 Task: Find connections with filter location Sassandra with filter topic #Saleswith filter profile language French with filter current company ICICI Lombard with filter school Holy Angels Convent School - India with filter industry Mattress and Blinds Manufacturing with filter service category Android Development with filter keywords title Sales Representative
Action: Mouse moved to (678, 90)
Screenshot: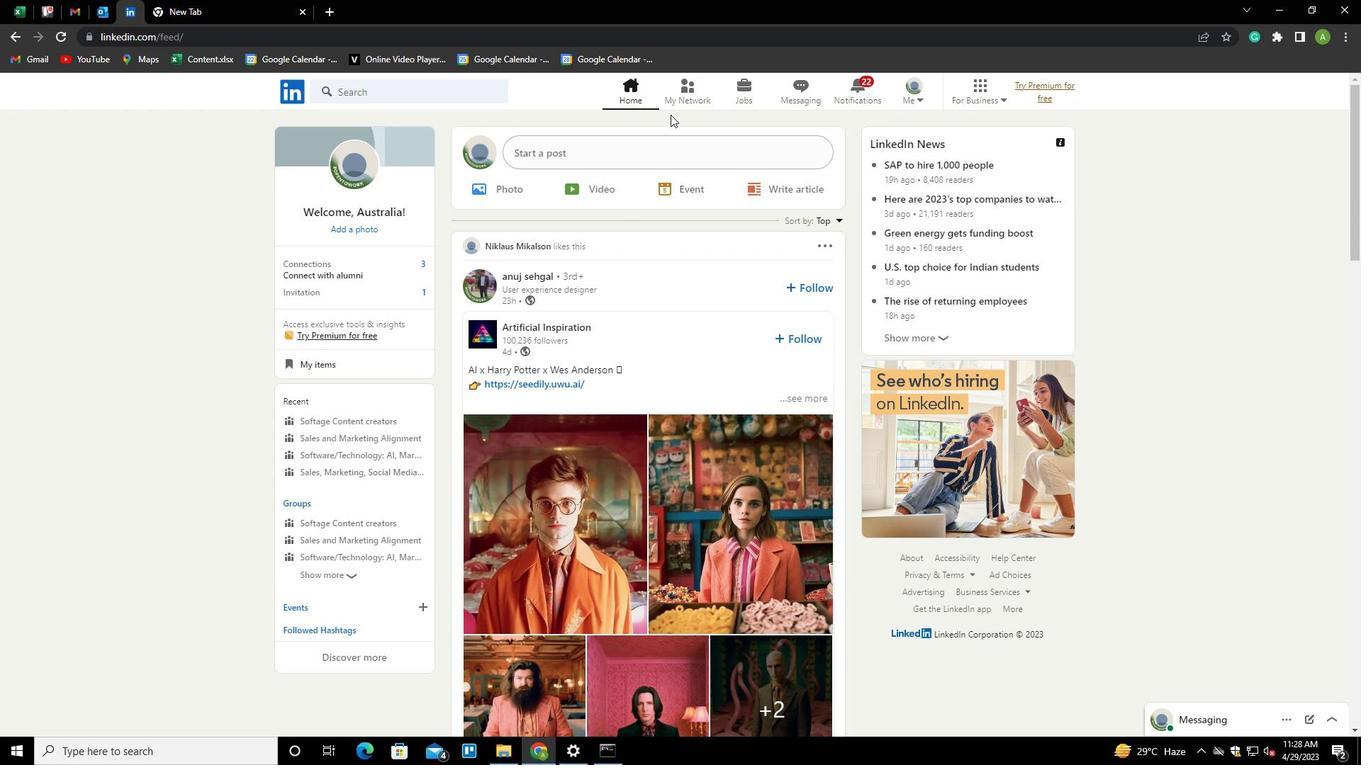 
Action: Mouse pressed left at (678, 90)
Screenshot: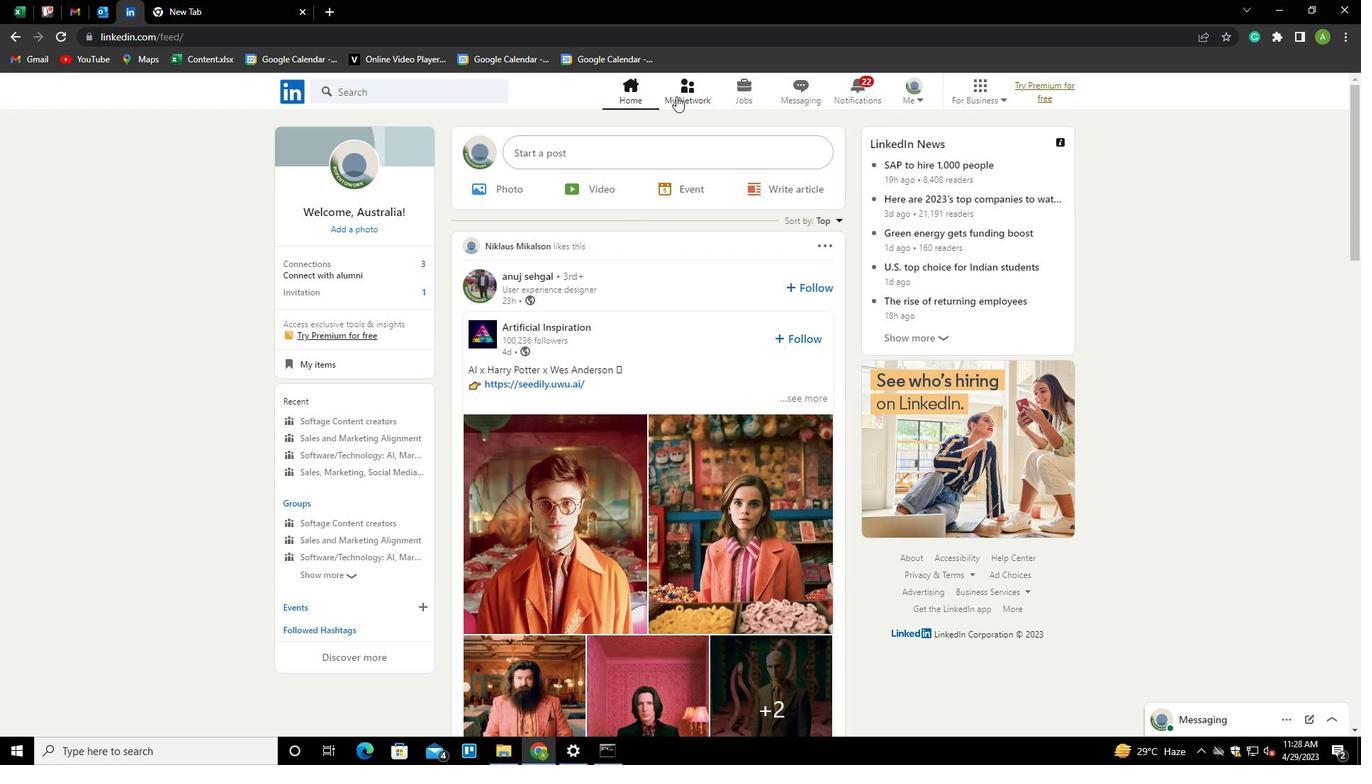 
Action: Mouse moved to (382, 170)
Screenshot: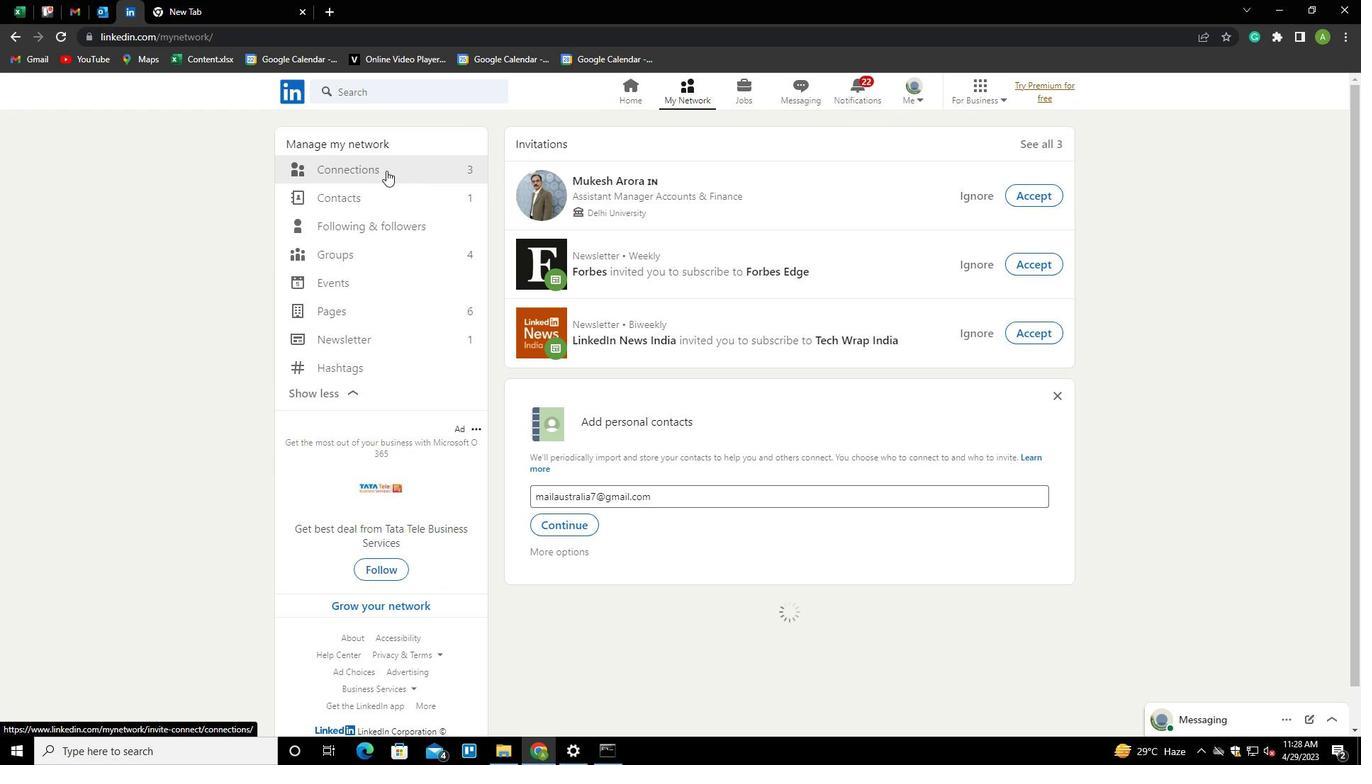 
Action: Mouse pressed left at (382, 170)
Screenshot: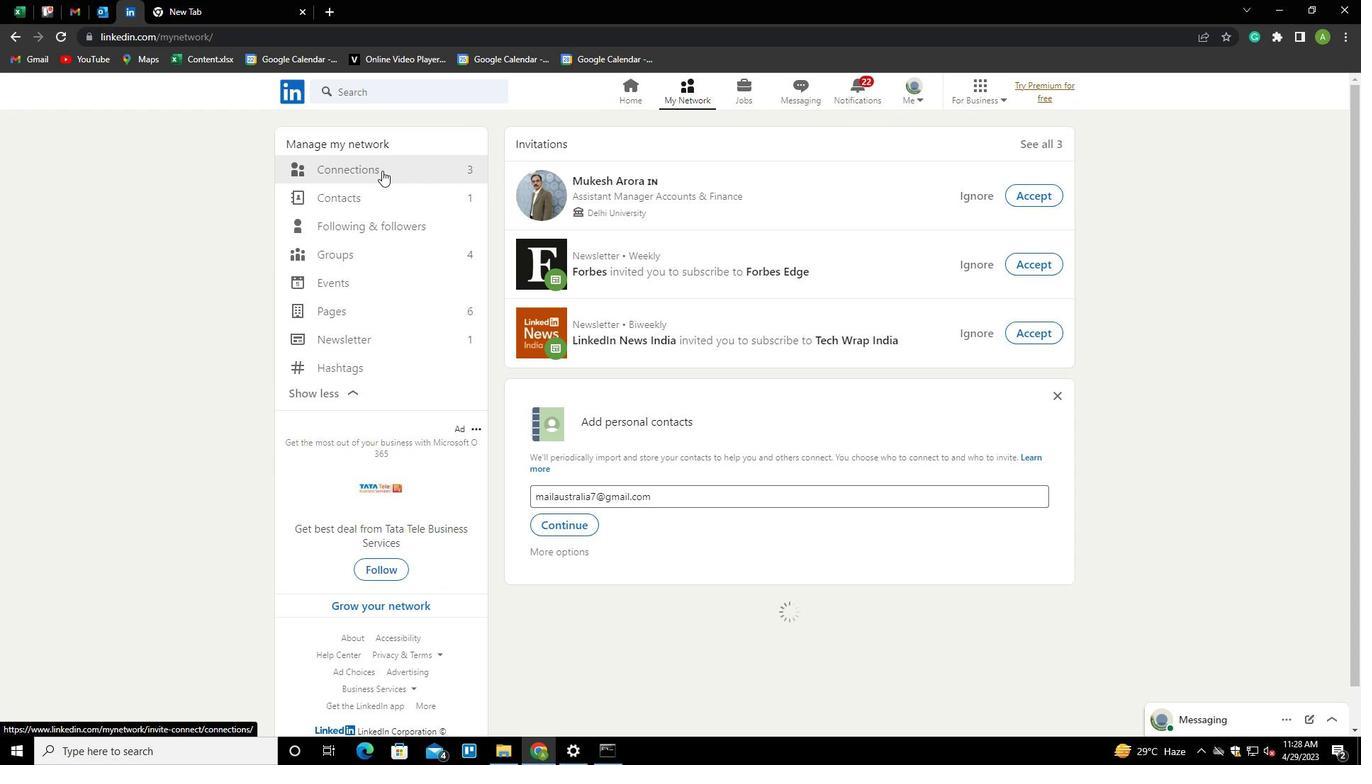 
Action: Mouse moved to (779, 169)
Screenshot: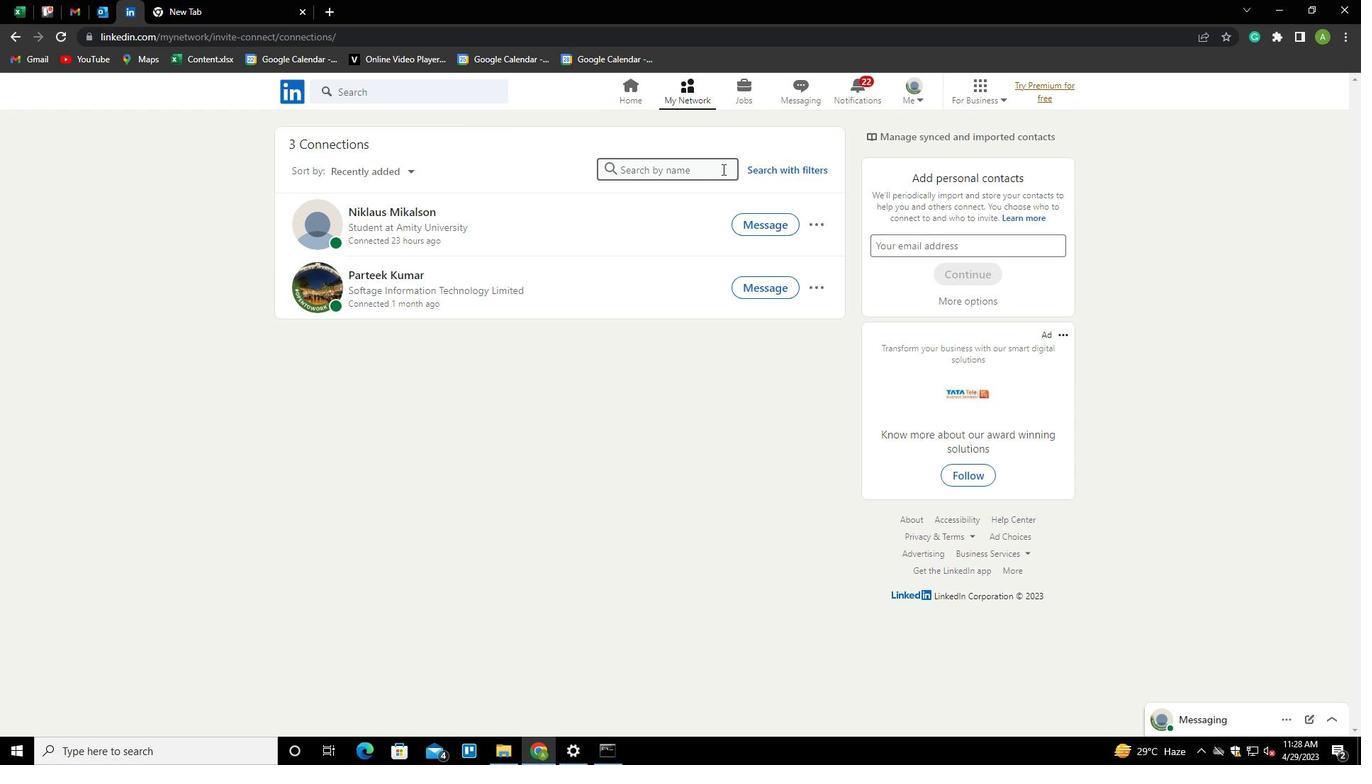 
Action: Mouse pressed left at (779, 169)
Screenshot: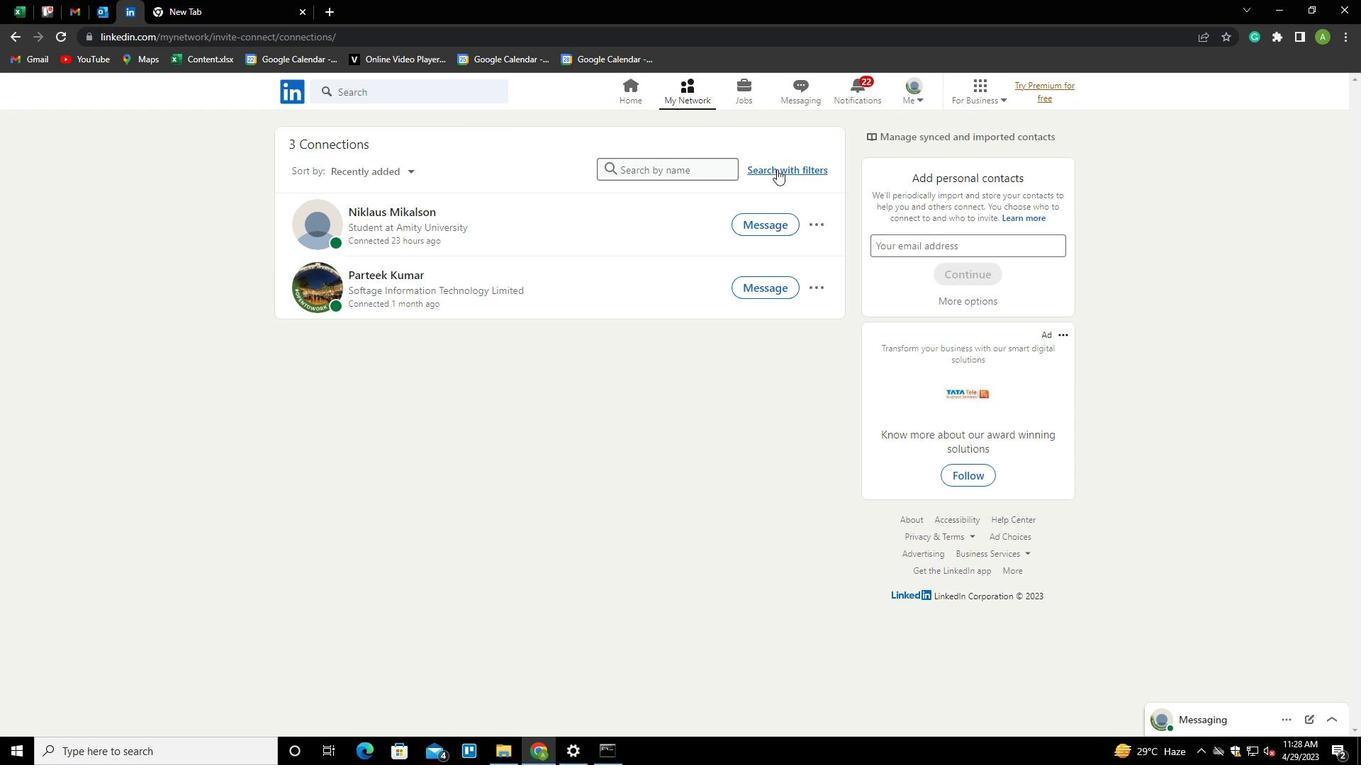 
Action: Mouse moved to (724, 129)
Screenshot: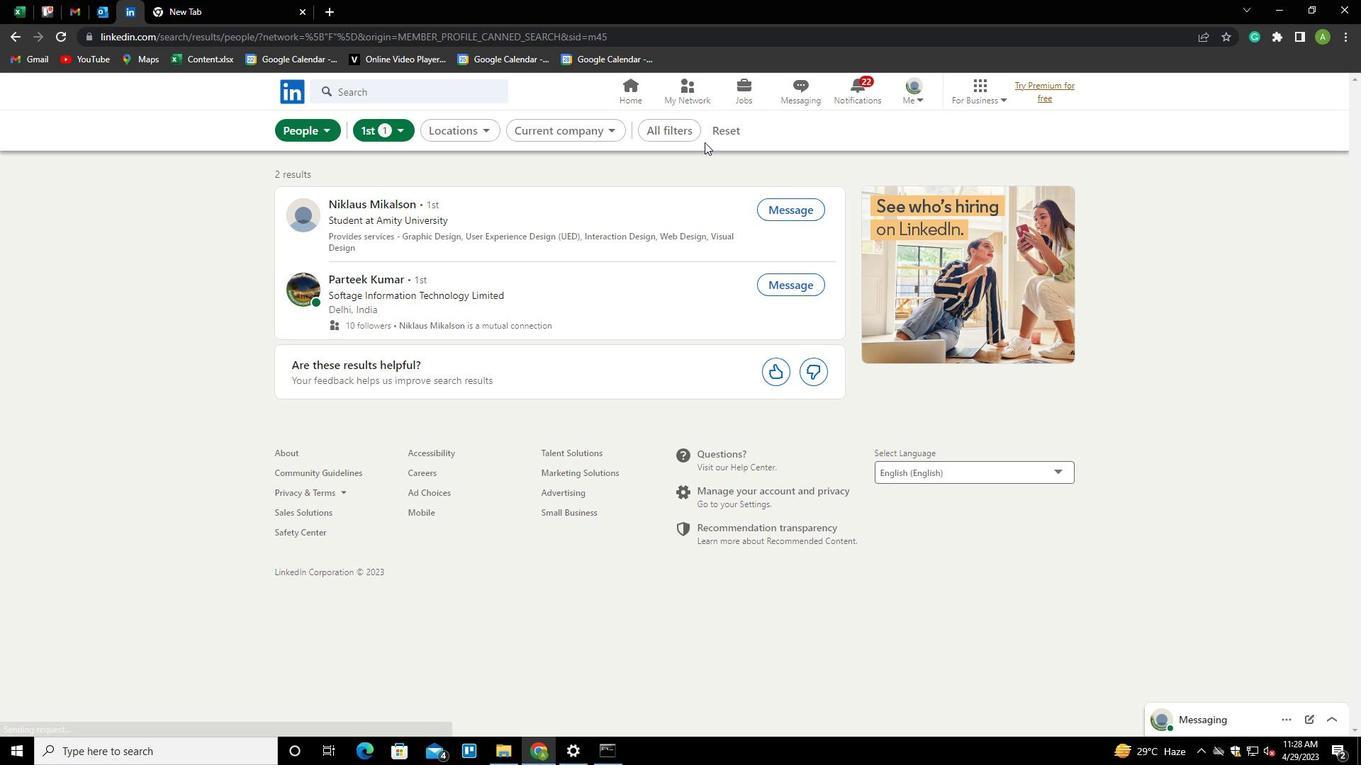
Action: Mouse pressed left at (724, 129)
Screenshot: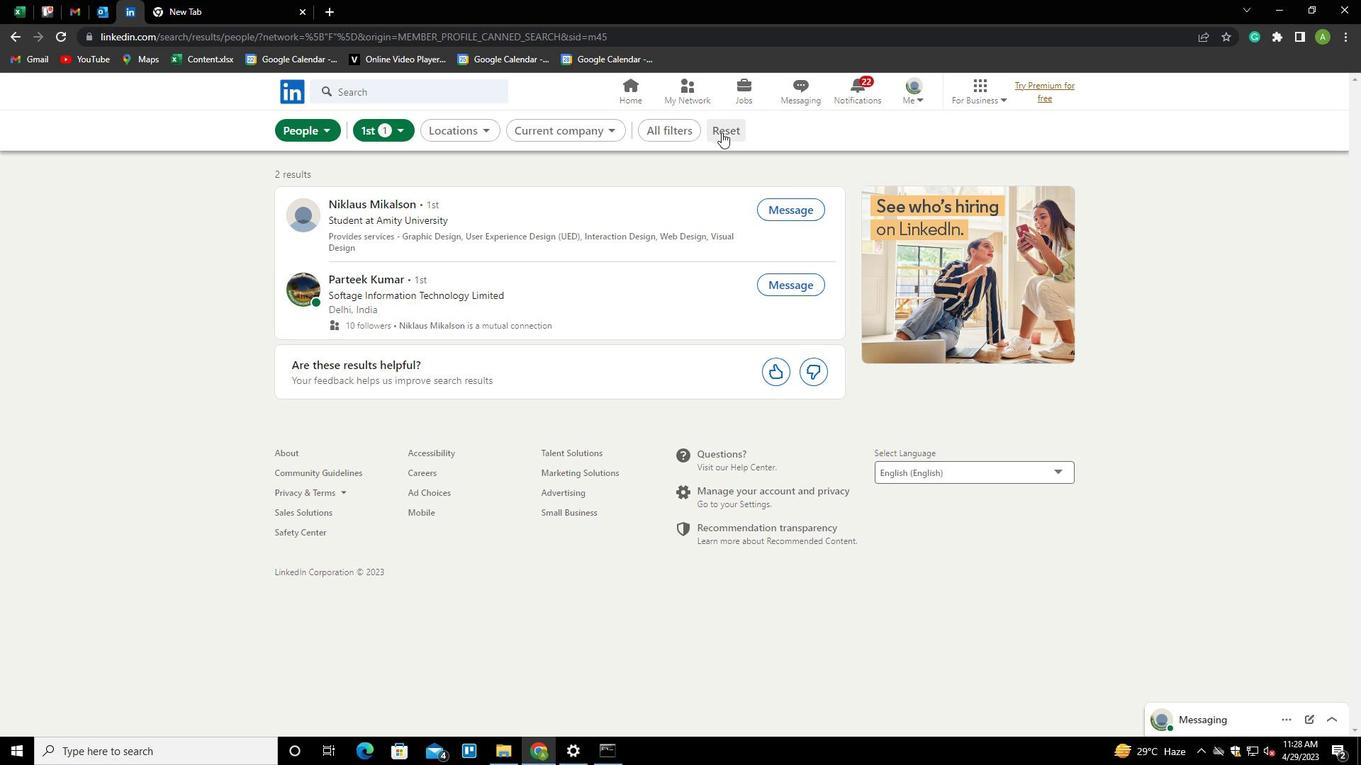 
Action: Mouse moved to (707, 131)
Screenshot: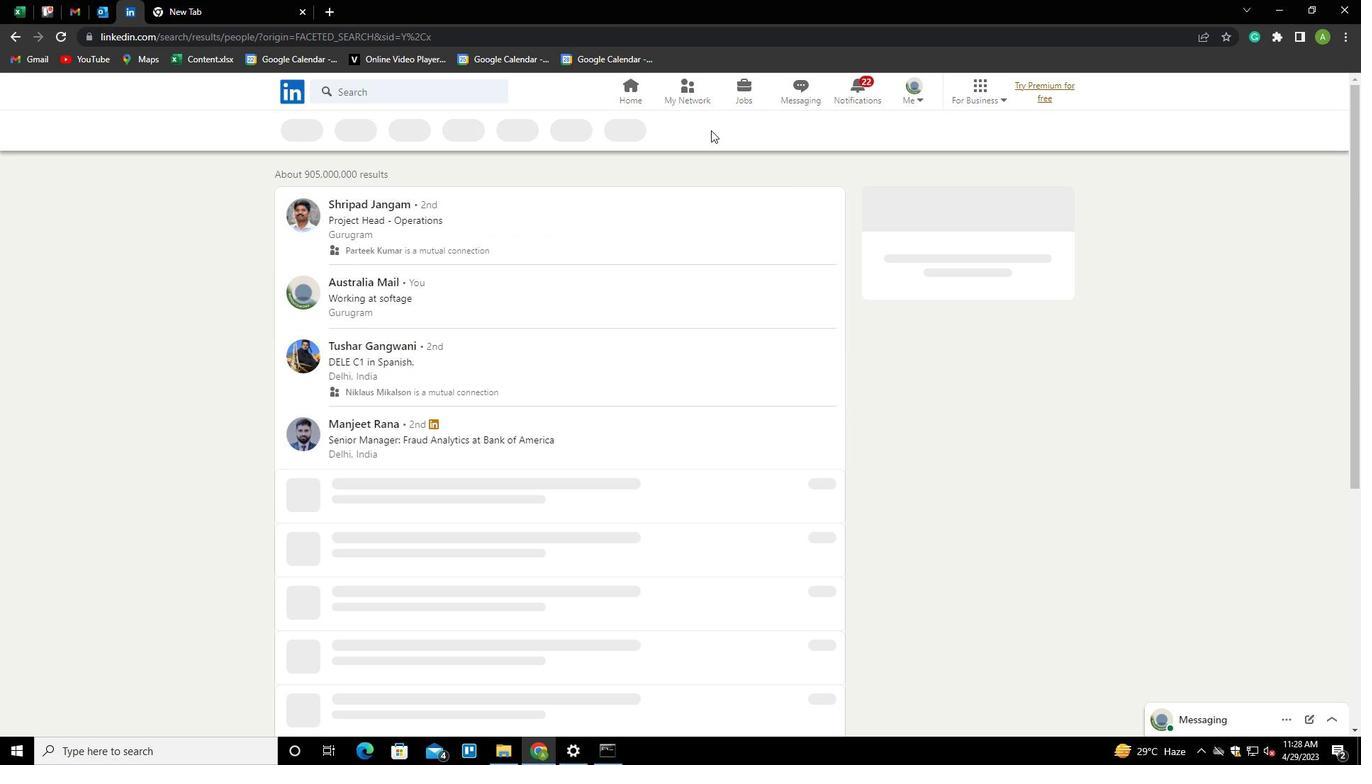 
Action: Mouse pressed left at (707, 131)
Screenshot: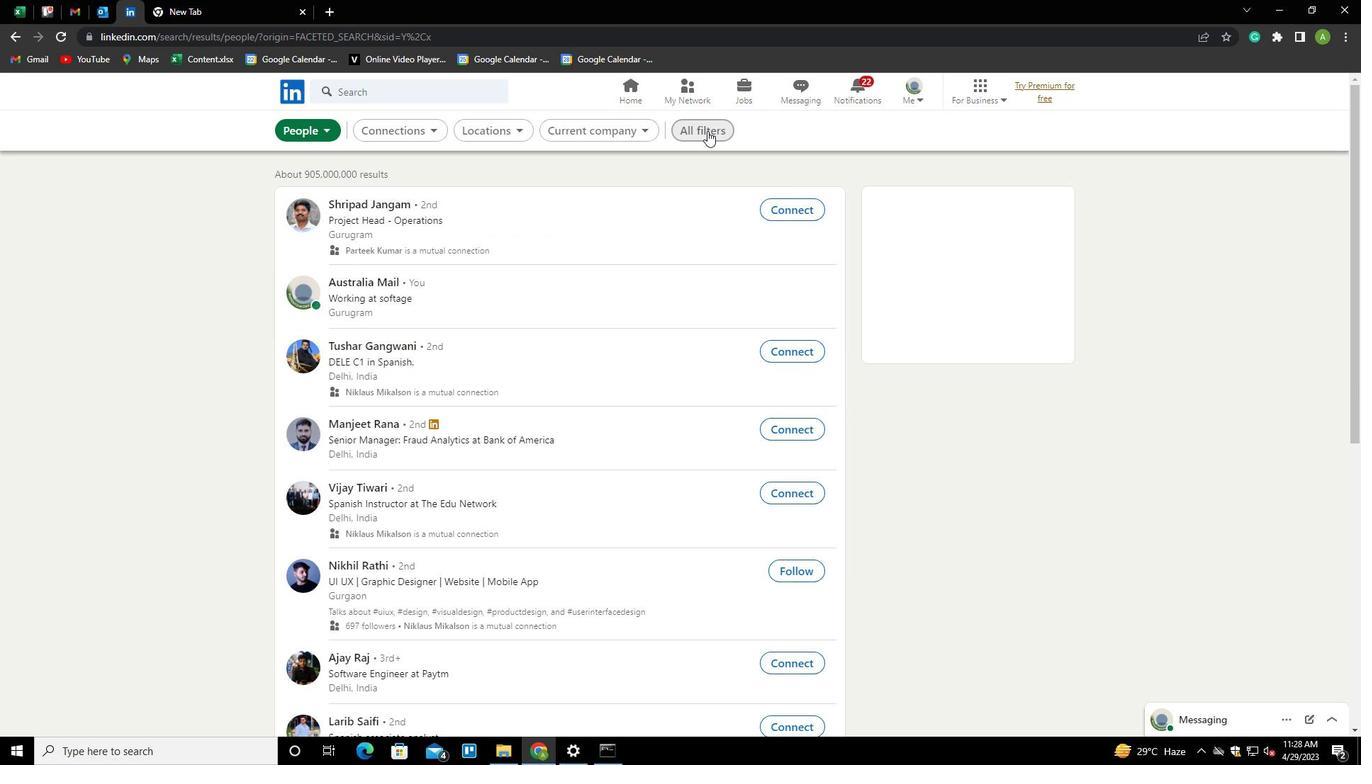 
Action: Mouse moved to (1184, 435)
Screenshot: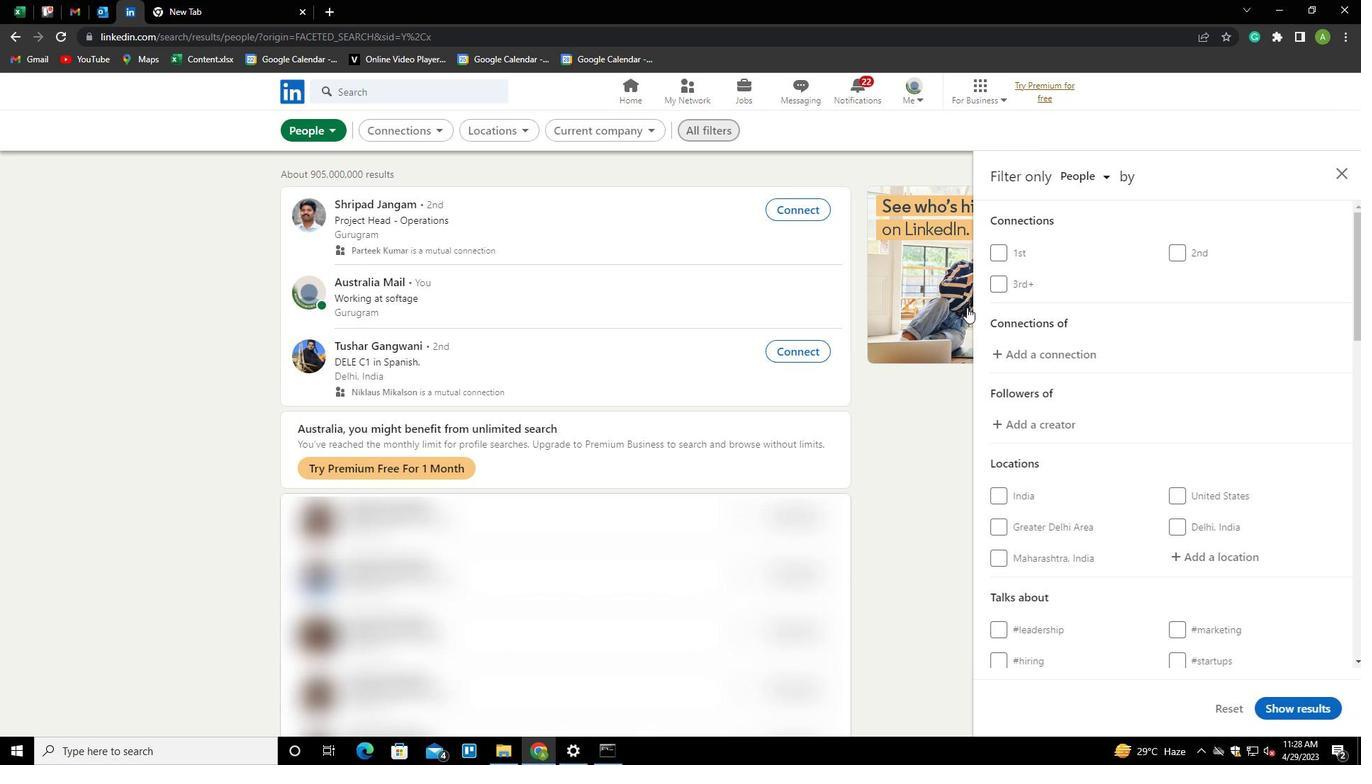 
Action: Mouse scrolled (1184, 434) with delta (0, 0)
Screenshot: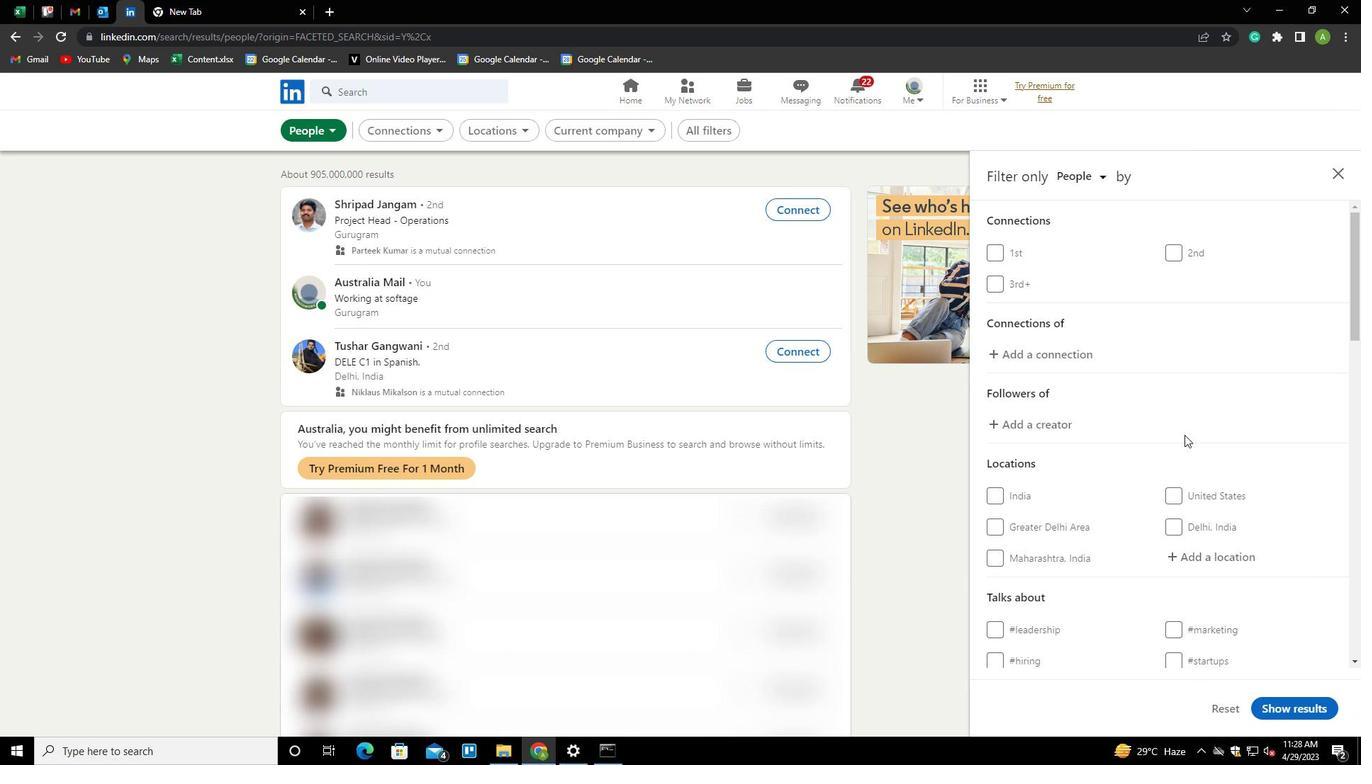 
Action: Mouse scrolled (1184, 434) with delta (0, 0)
Screenshot: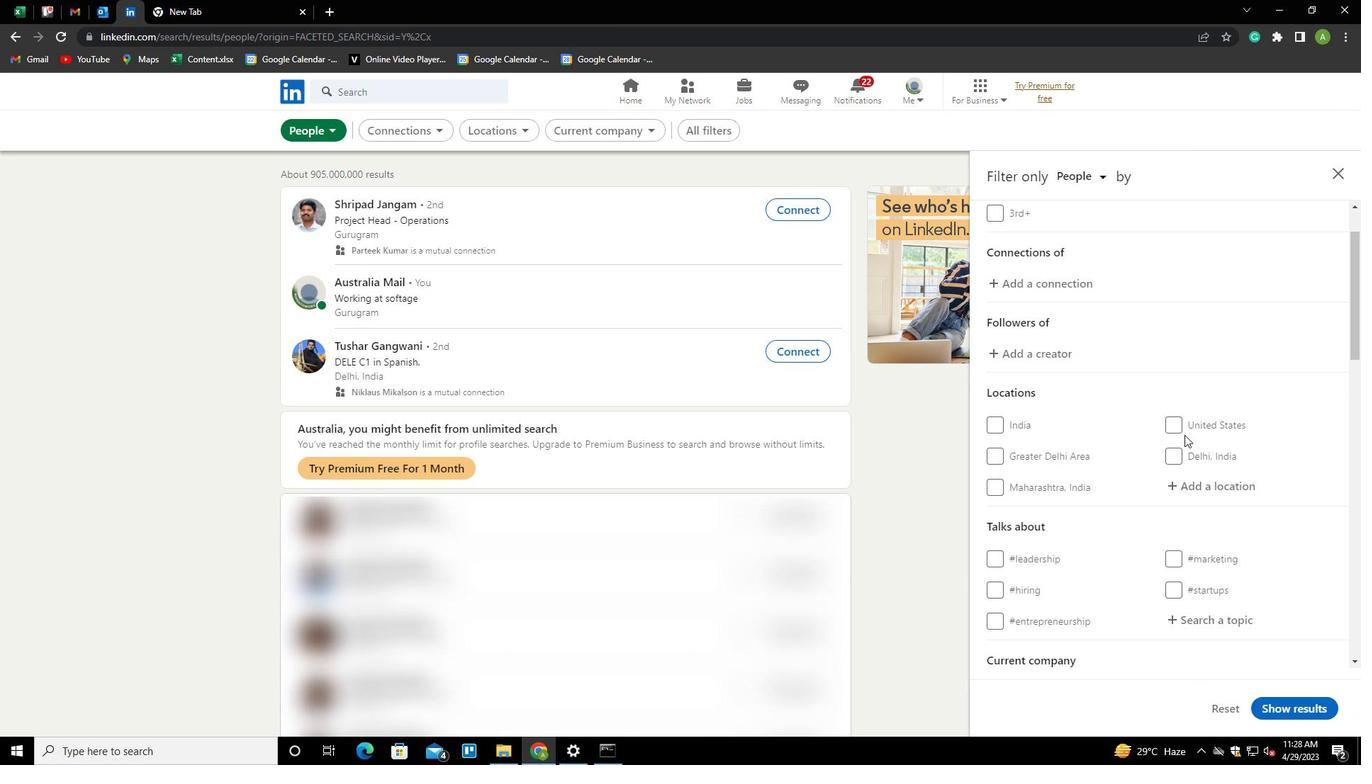 
Action: Mouse scrolled (1184, 434) with delta (0, 0)
Screenshot: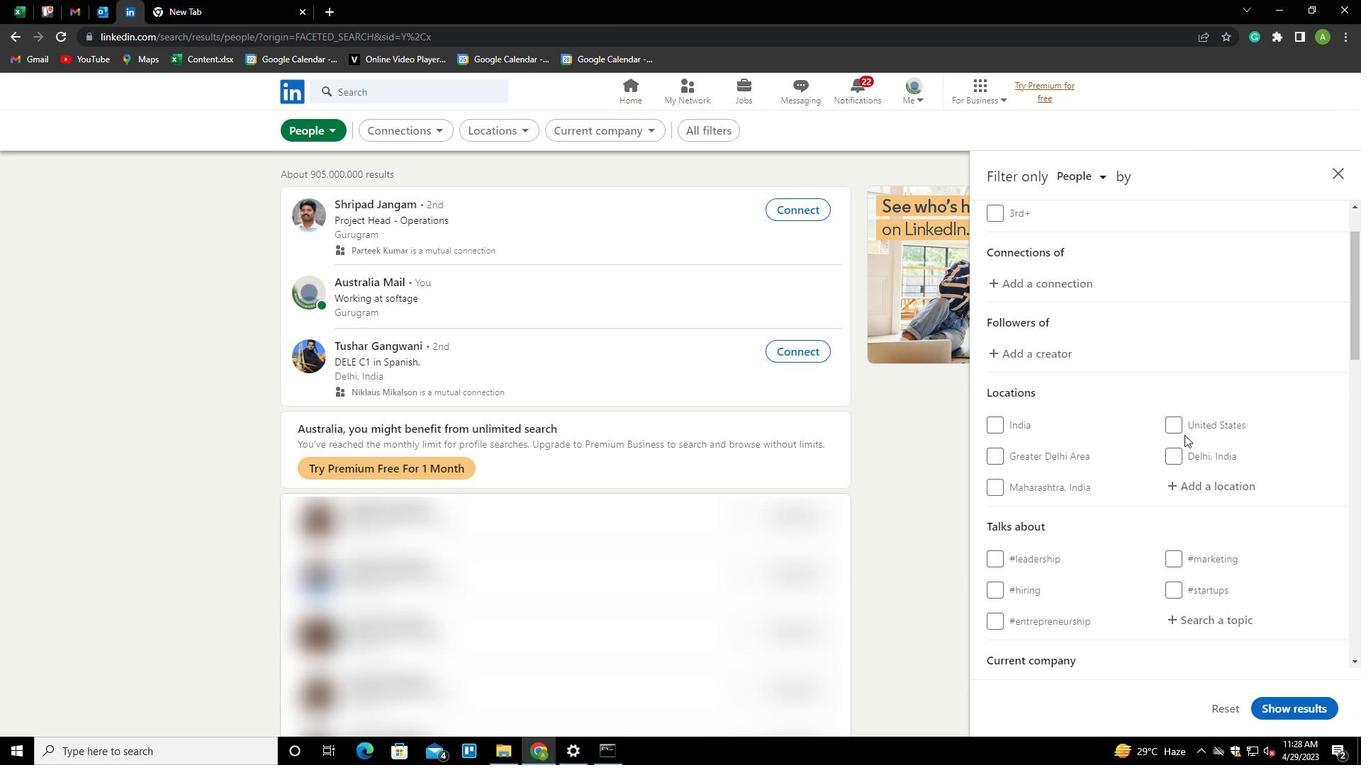 
Action: Mouse moved to (1185, 354)
Screenshot: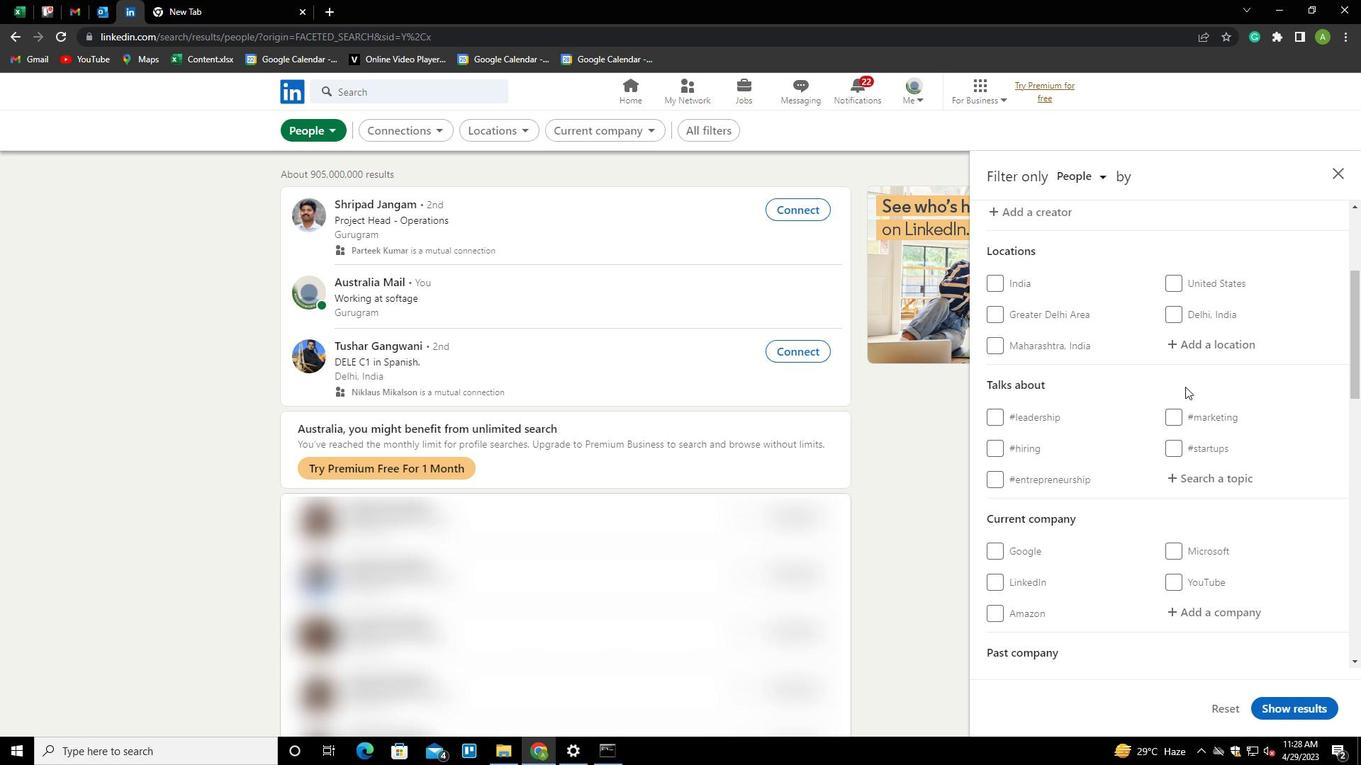 
Action: Mouse pressed left at (1185, 354)
Screenshot: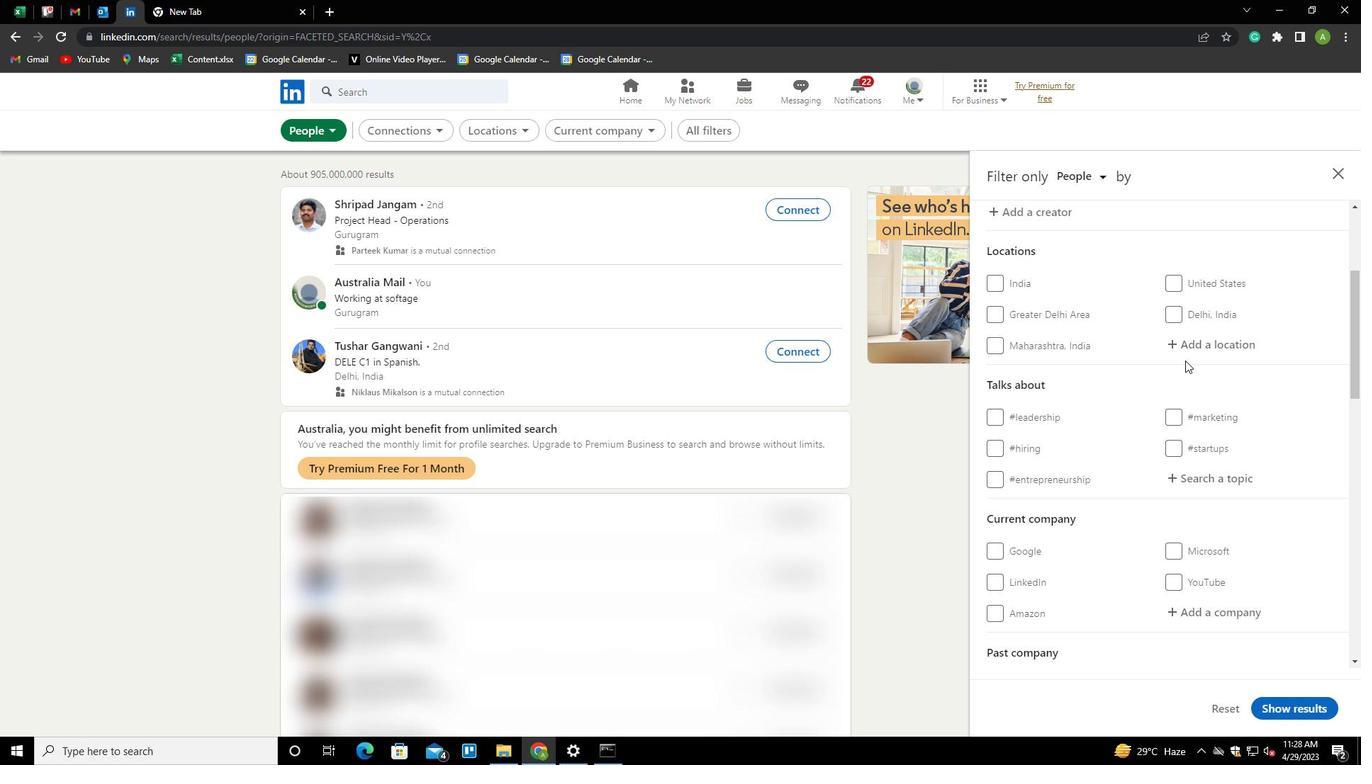 
Action: Key pressed <Key.shift>SASSANDRA<Key.down><Key.enter>
Screenshot: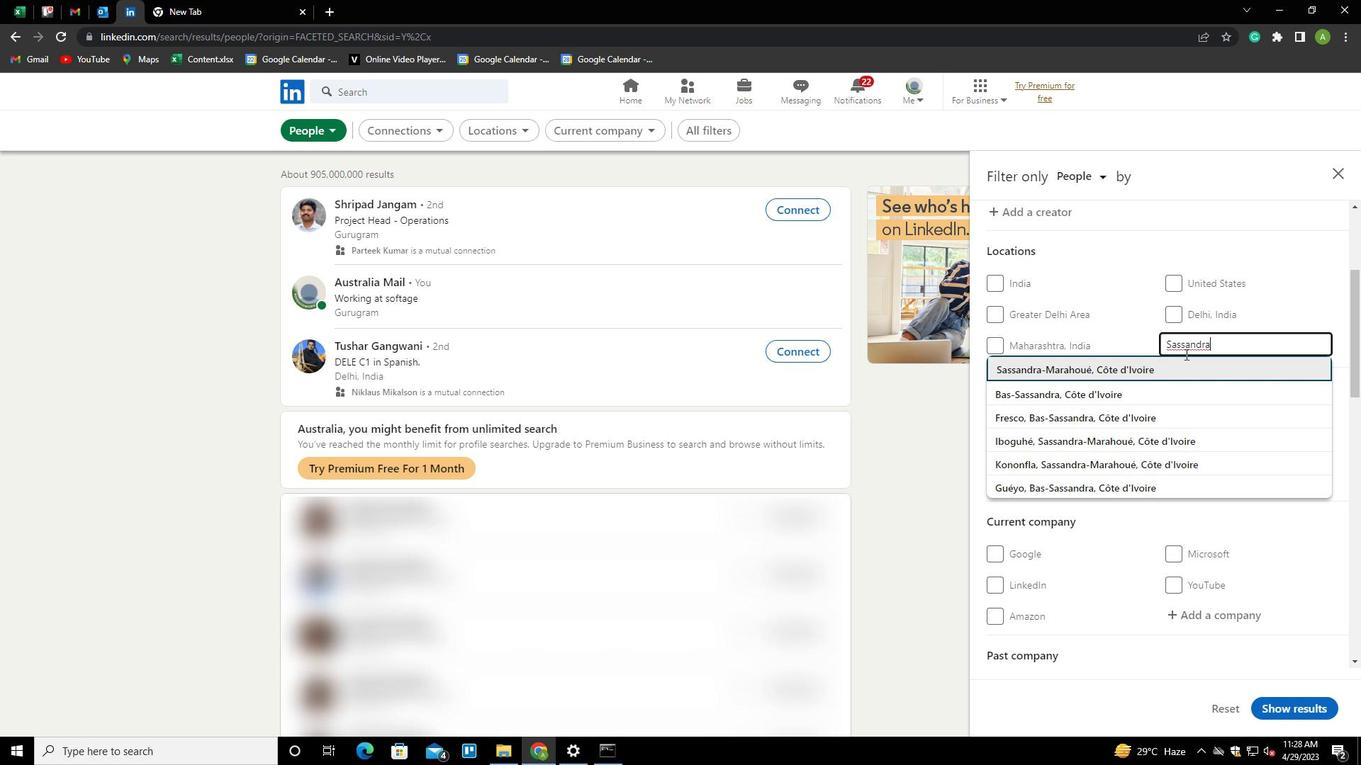 
Action: Mouse scrolled (1185, 353) with delta (0, 0)
Screenshot: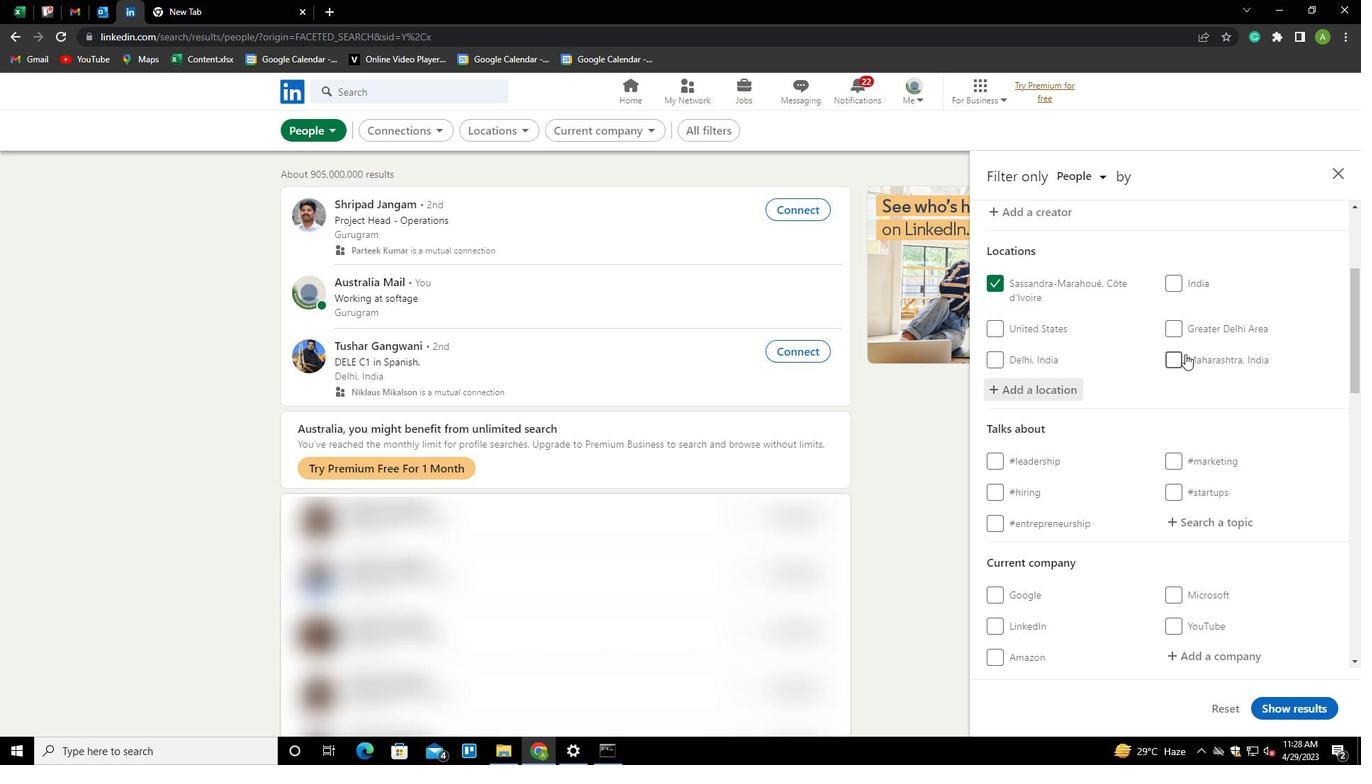 
Action: Mouse scrolled (1185, 353) with delta (0, 0)
Screenshot: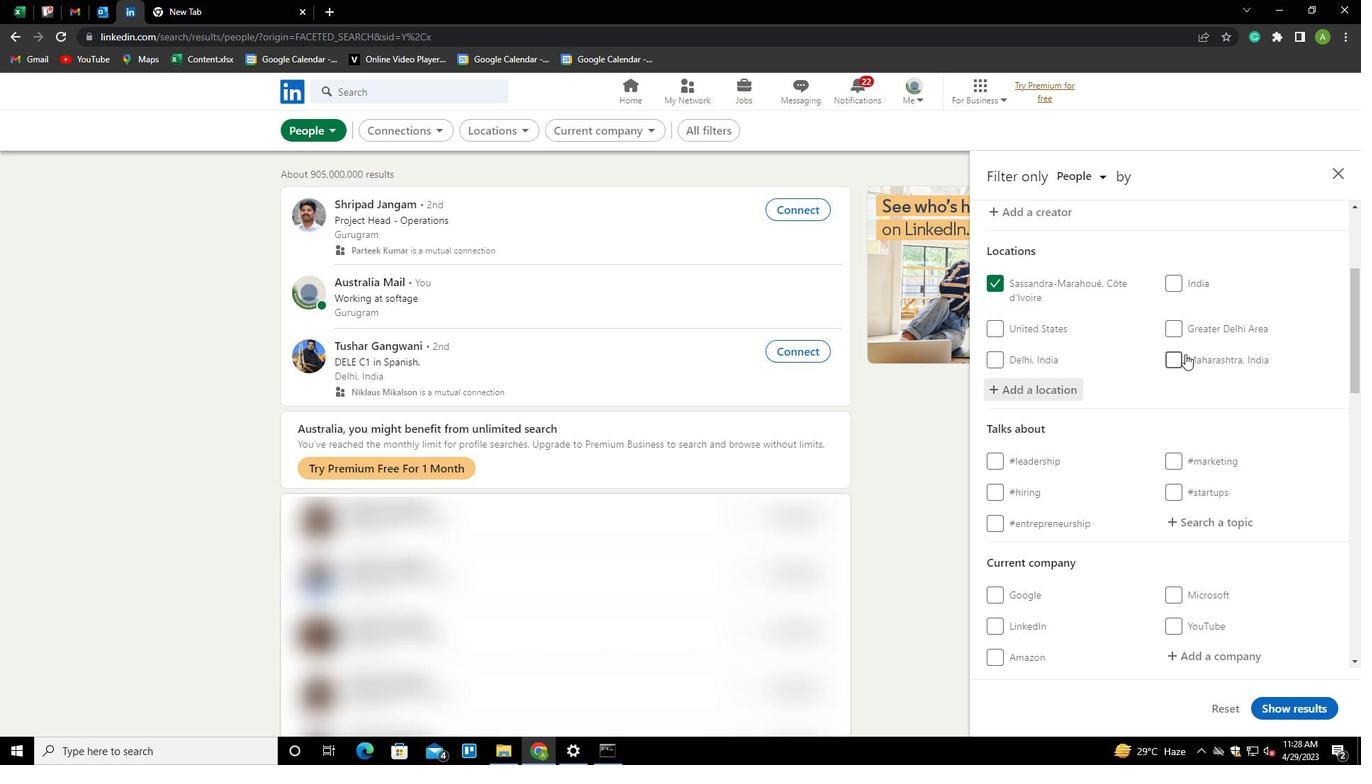 
Action: Mouse scrolled (1185, 353) with delta (0, 0)
Screenshot: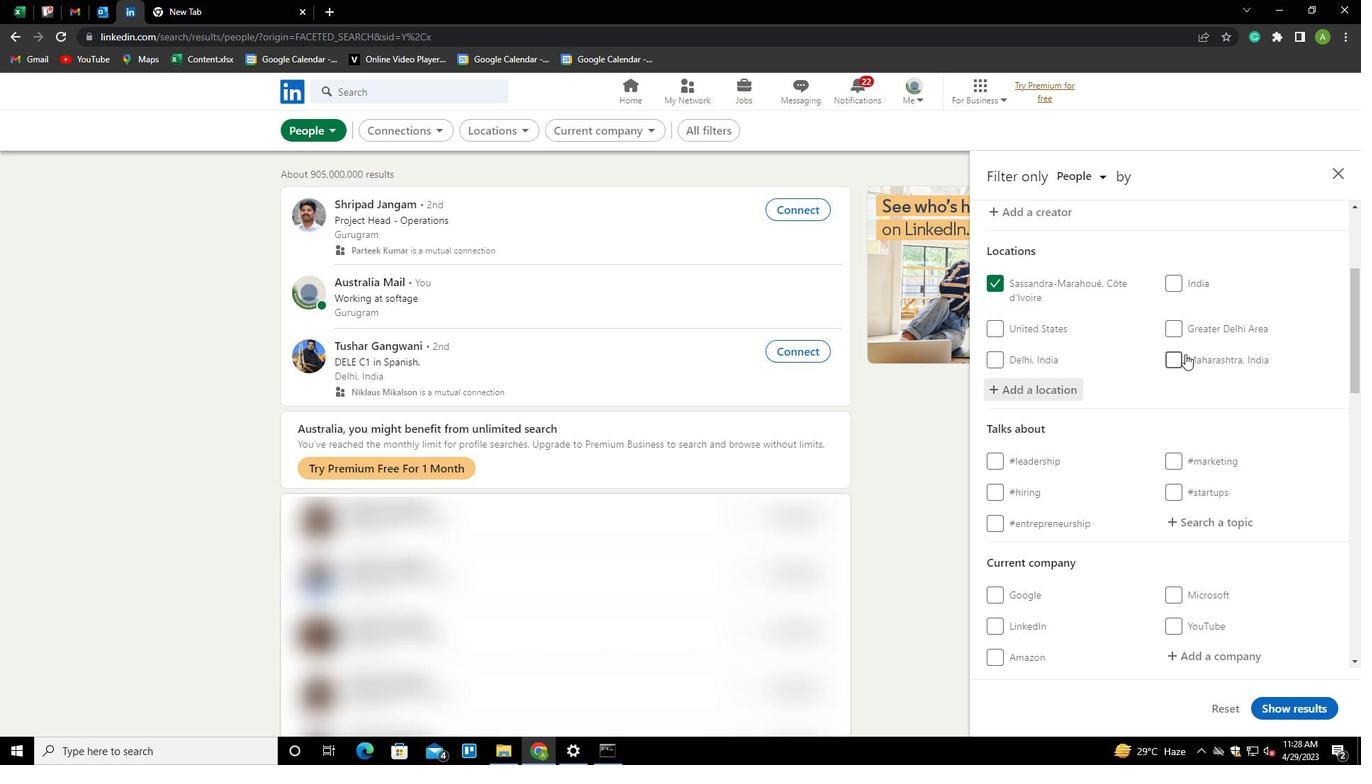 
Action: Mouse moved to (1195, 313)
Screenshot: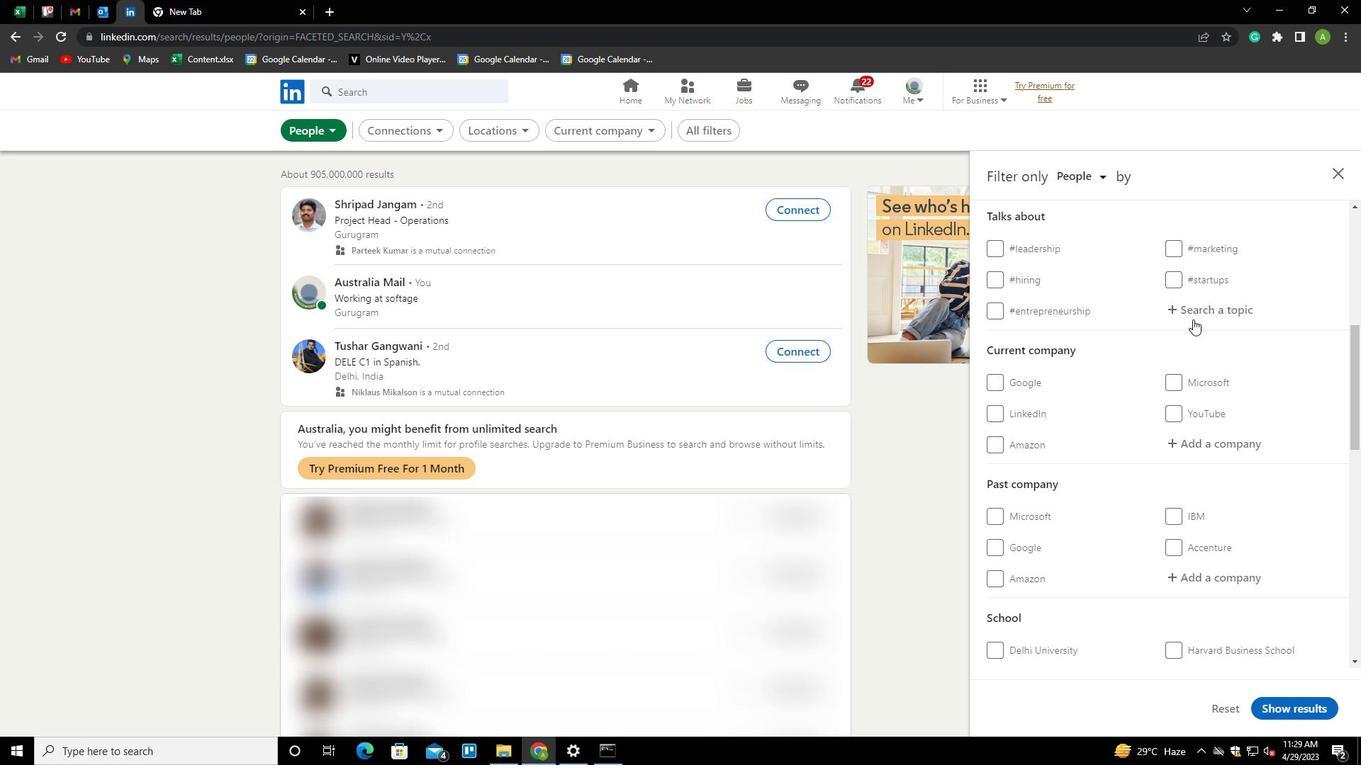 
Action: Mouse pressed left at (1195, 313)
Screenshot: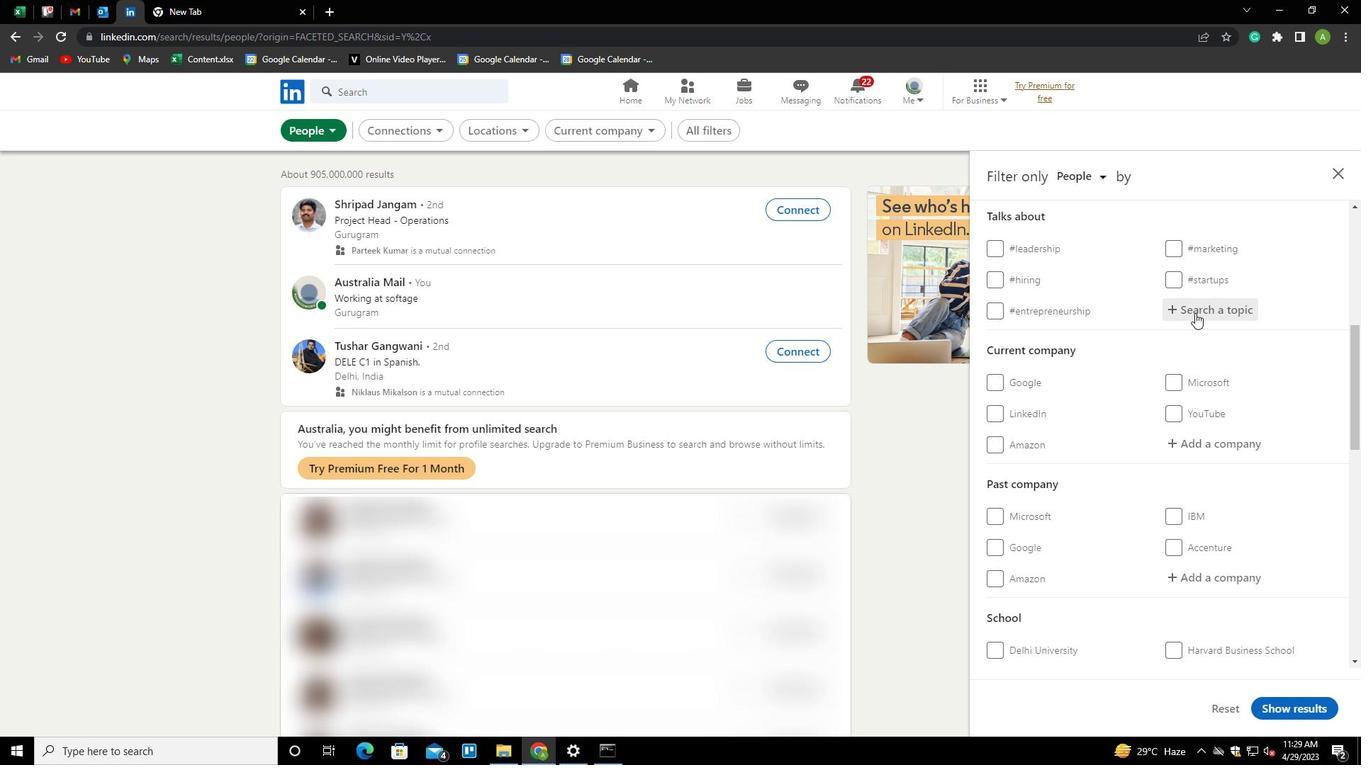 
Action: Key pressed <Key.shift>SAKES<Key.backspace><Key.backspace><Key.backspace>LES<Key.down><Key.enter>
Screenshot: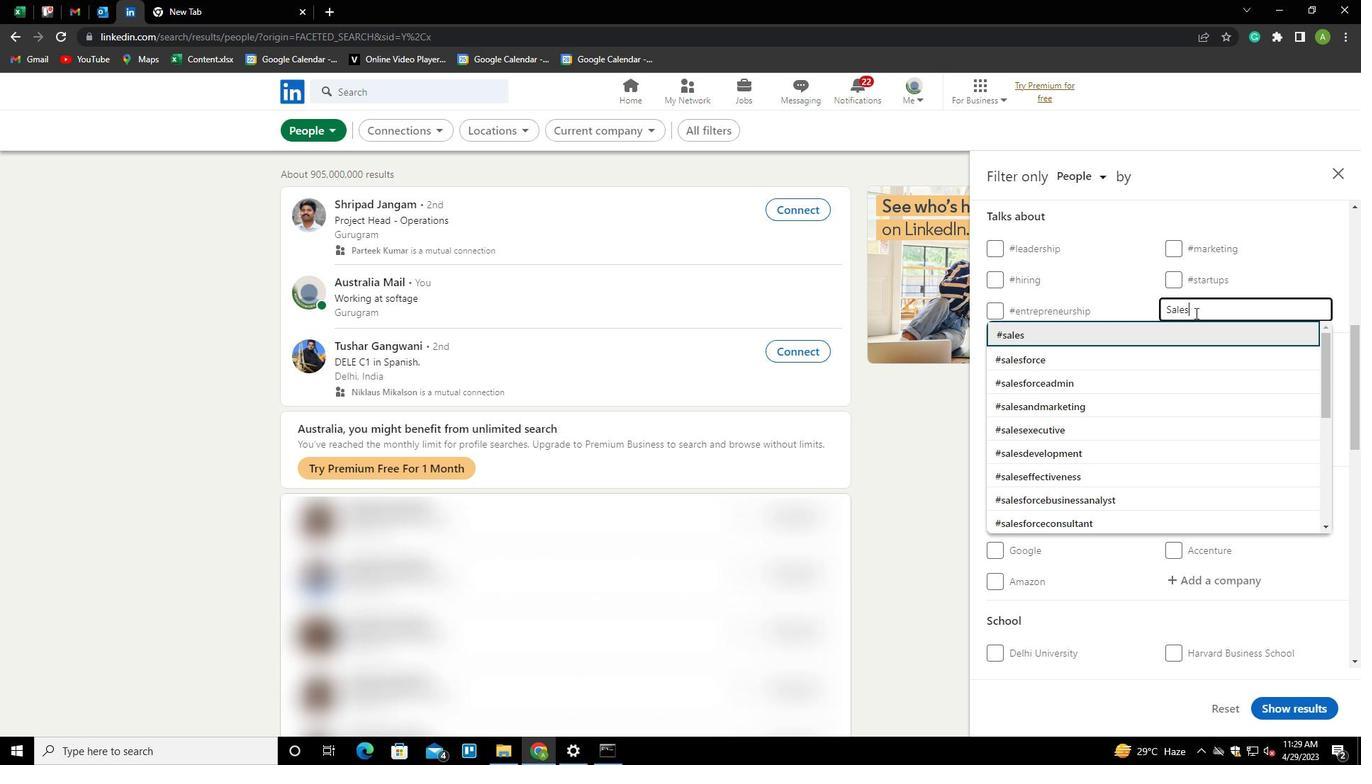 
Action: Mouse scrolled (1195, 312) with delta (0, 0)
Screenshot: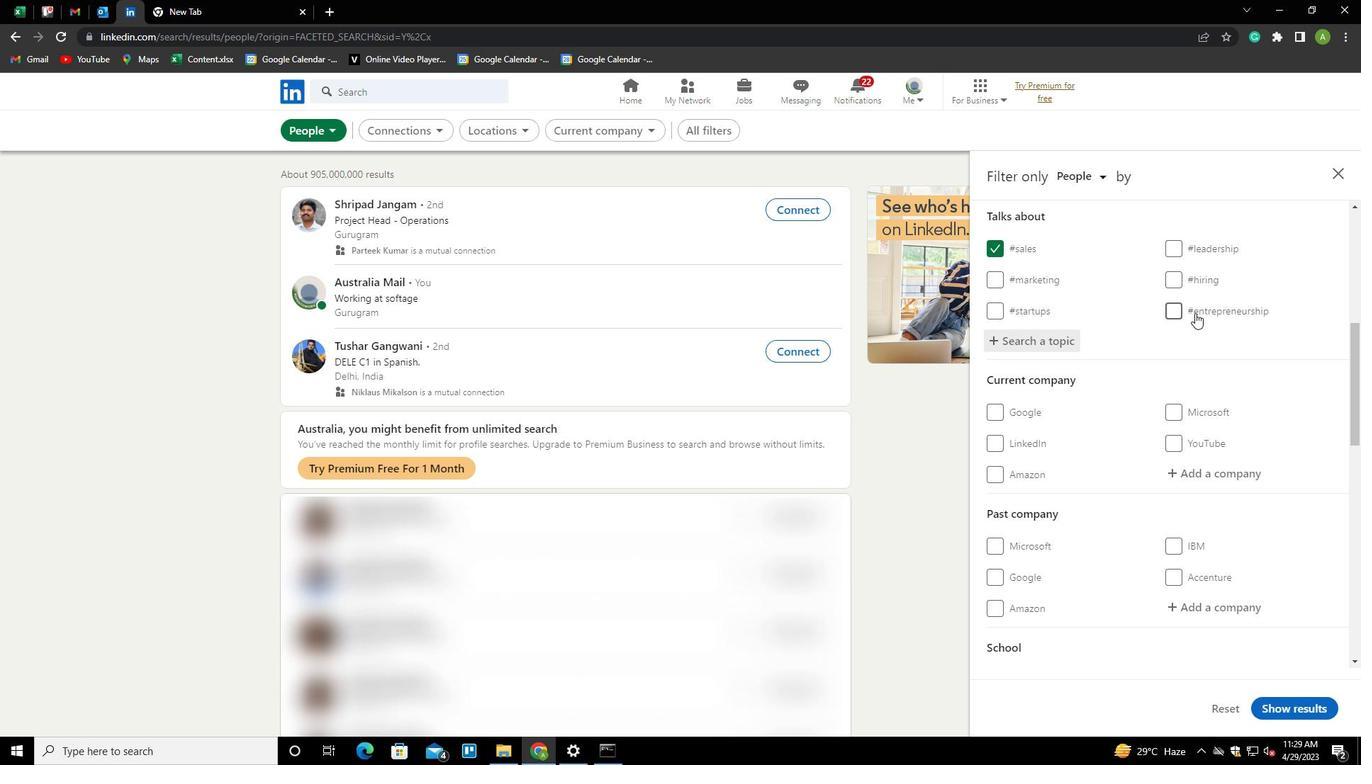 
Action: Mouse scrolled (1195, 312) with delta (0, 0)
Screenshot: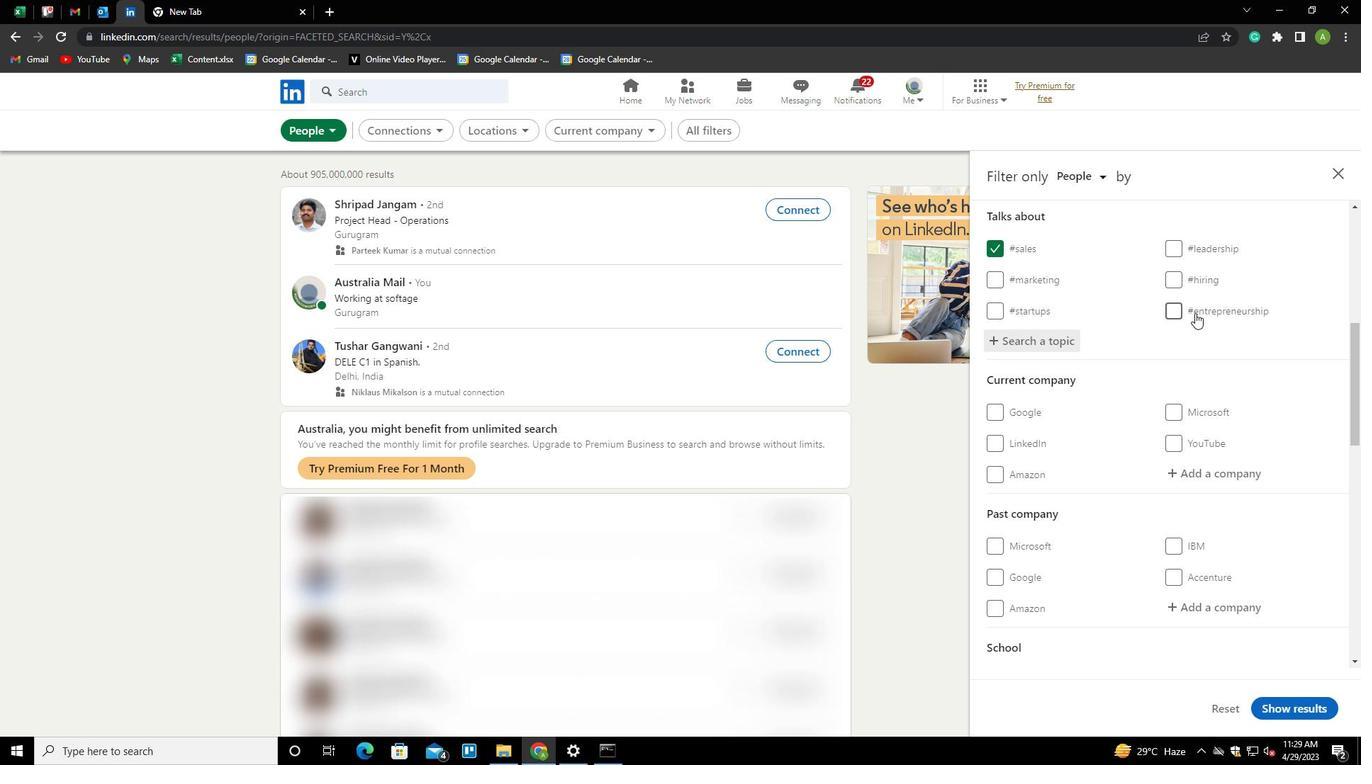 
Action: Mouse scrolled (1195, 312) with delta (0, 0)
Screenshot: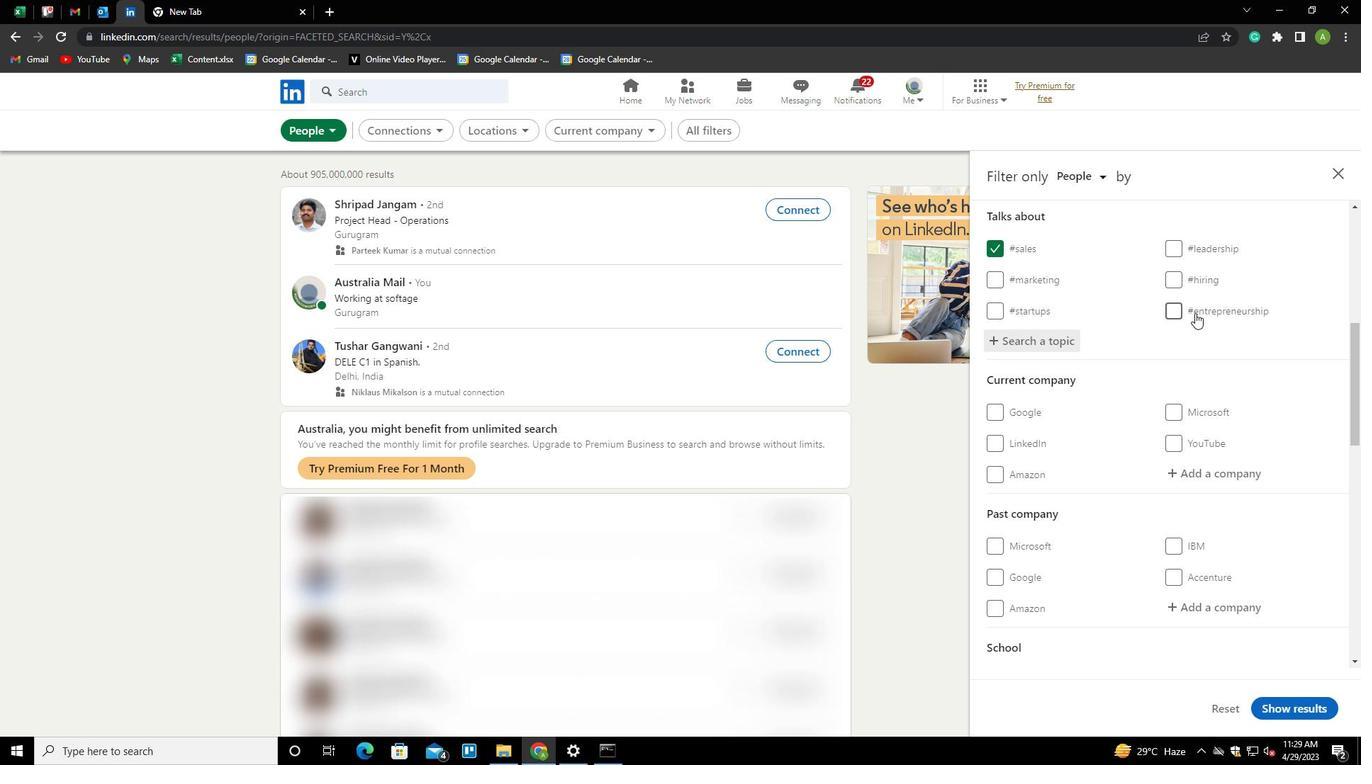 
Action: Mouse scrolled (1195, 312) with delta (0, 0)
Screenshot: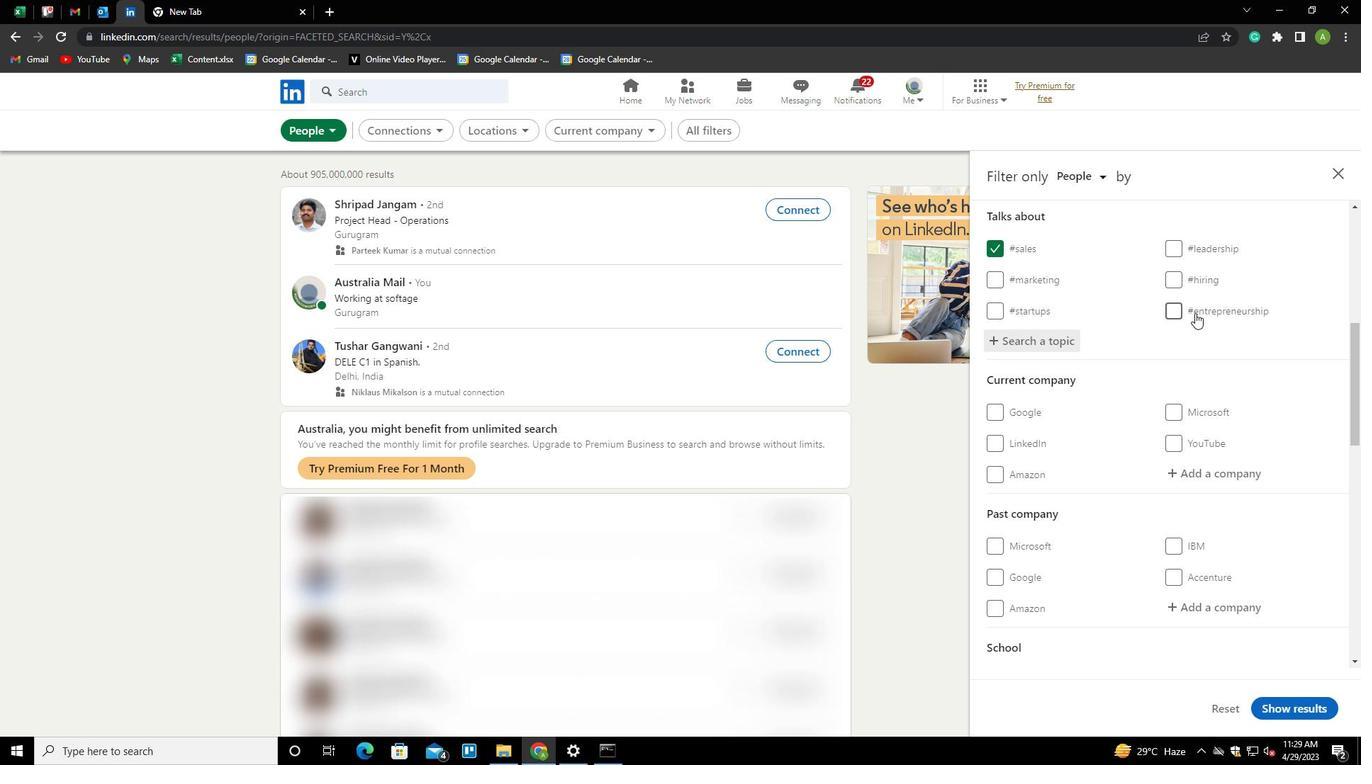 
Action: Mouse scrolled (1195, 312) with delta (0, 0)
Screenshot: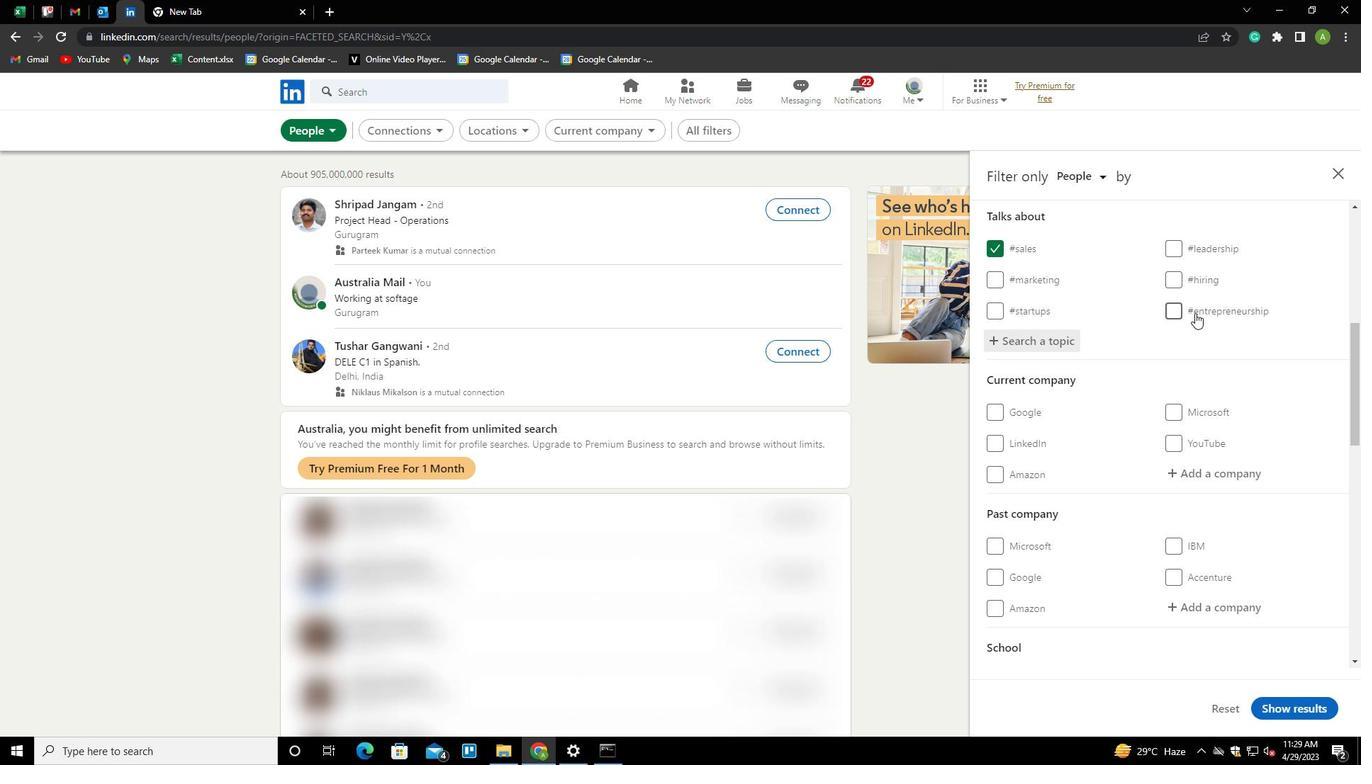 
Action: Mouse scrolled (1195, 312) with delta (0, 0)
Screenshot: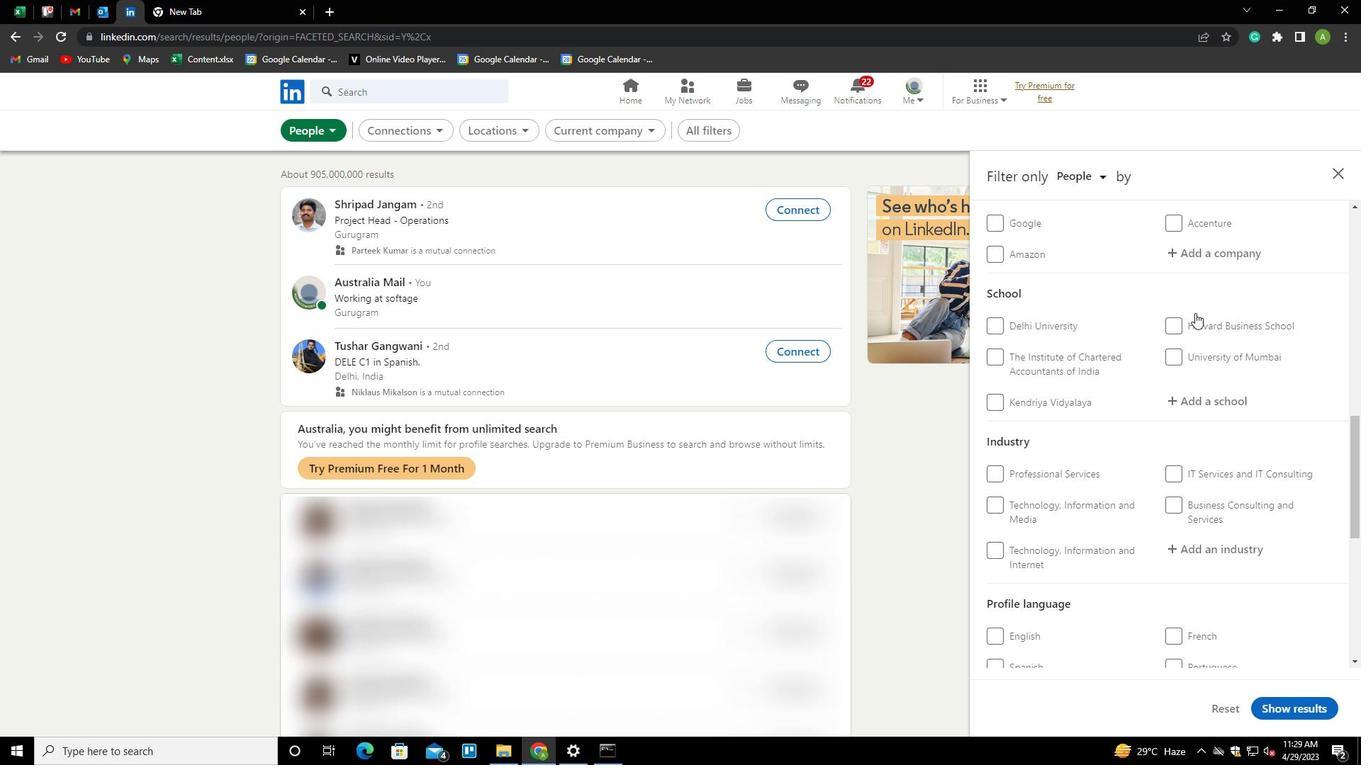 
Action: Mouse scrolled (1195, 312) with delta (0, 0)
Screenshot: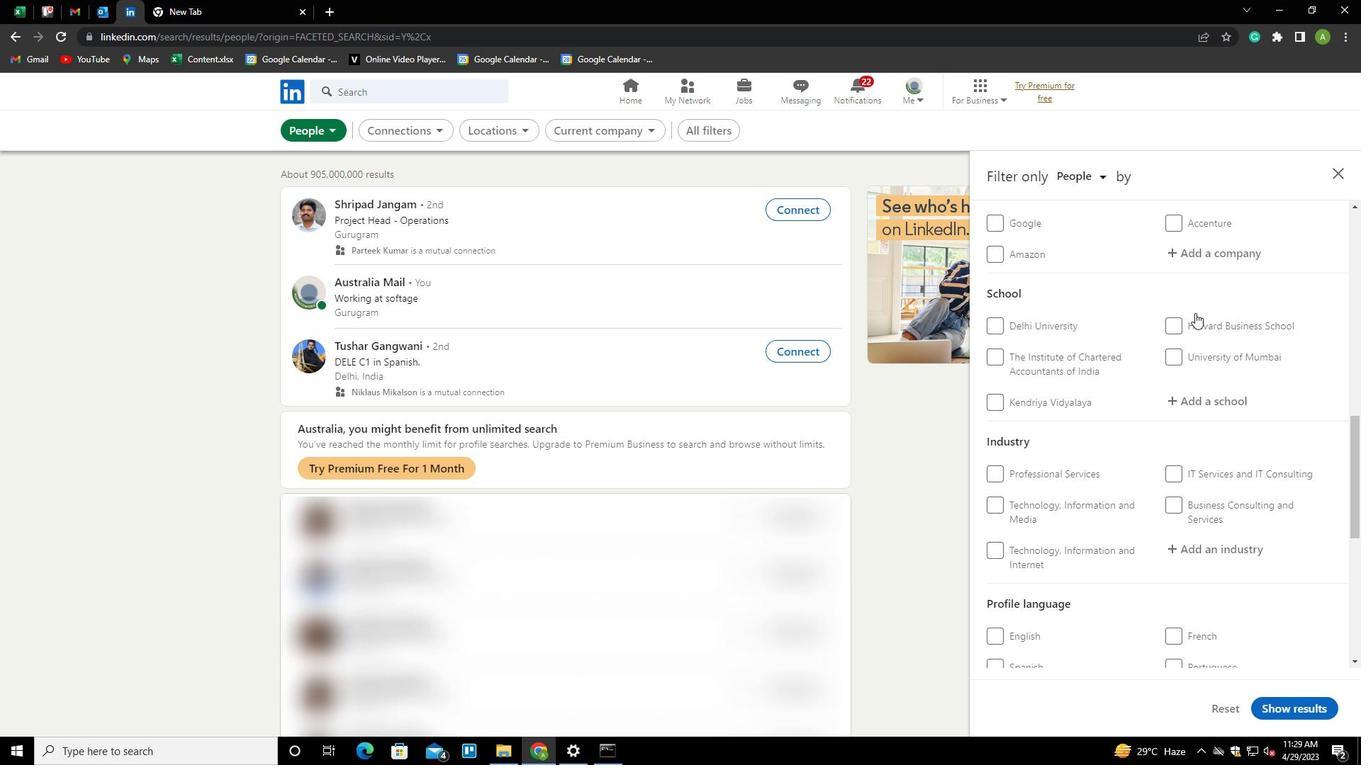 
Action: Mouse moved to (1195, 326)
Screenshot: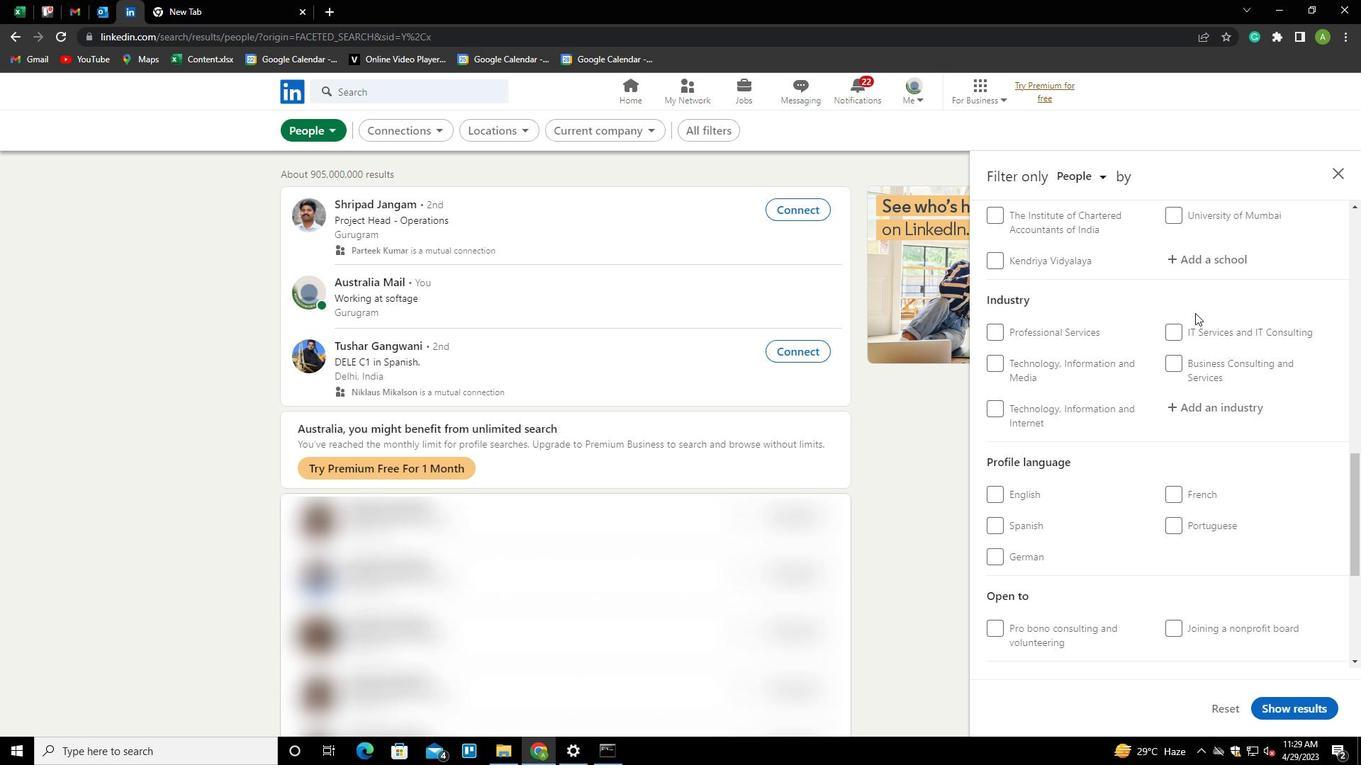 
Action: Mouse scrolled (1195, 326) with delta (0, 0)
Screenshot: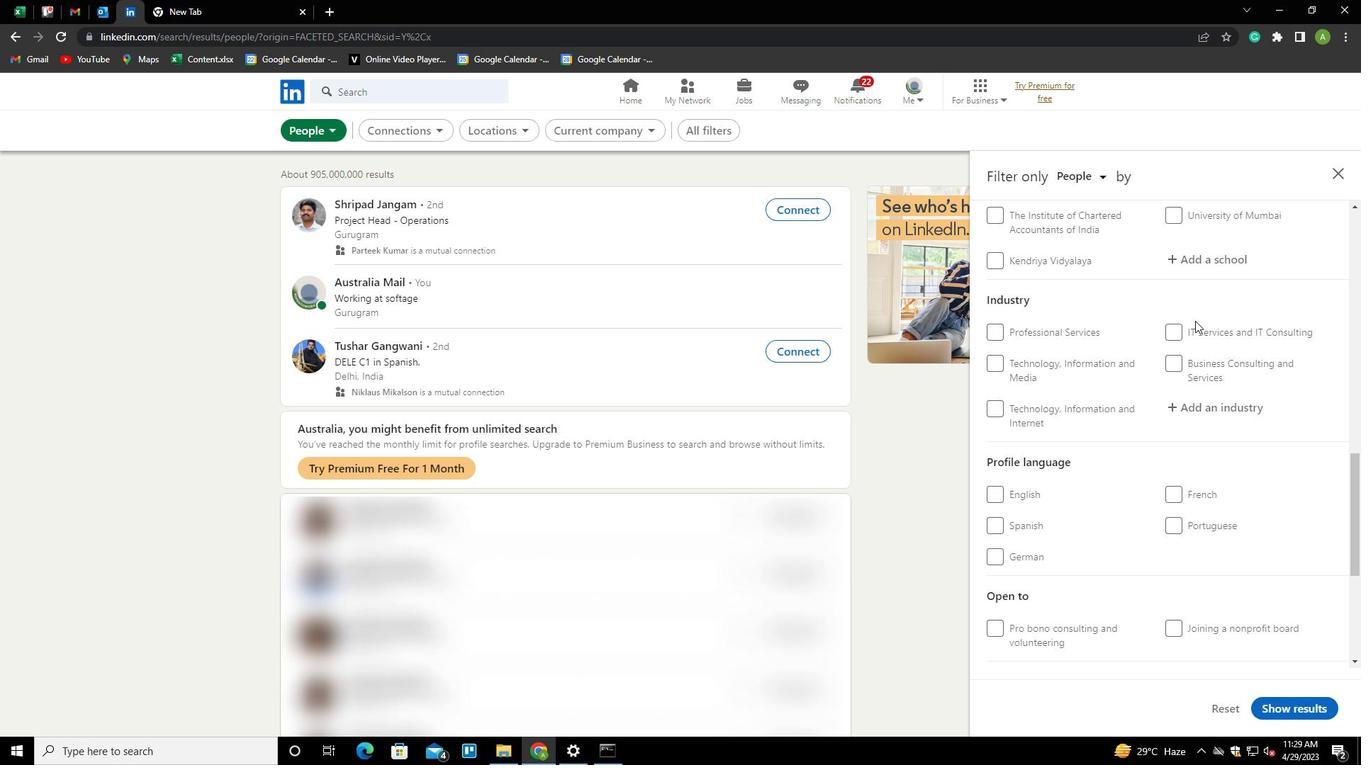
Action: Mouse scrolled (1195, 326) with delta (0, 0)
Screenshot: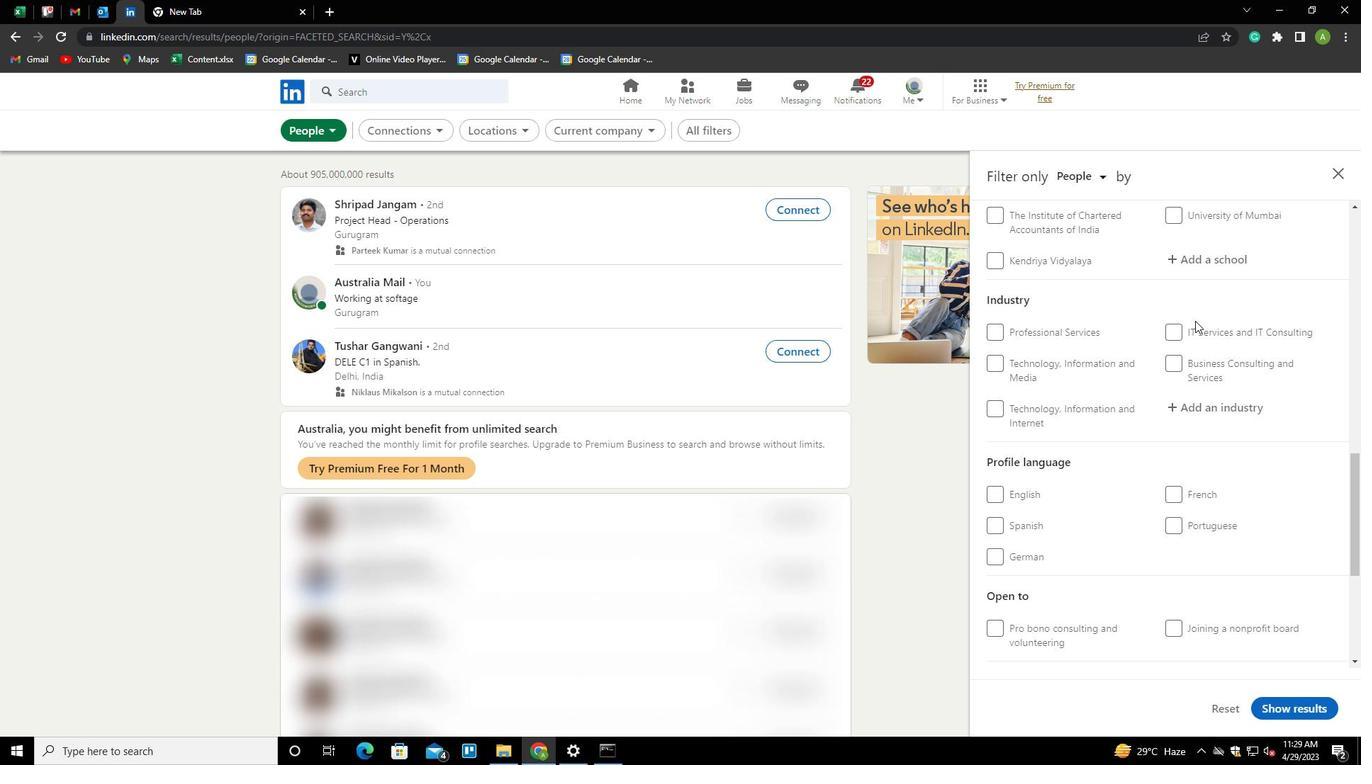 
Action: Mouse moved to (1183, 350)
Screenshot: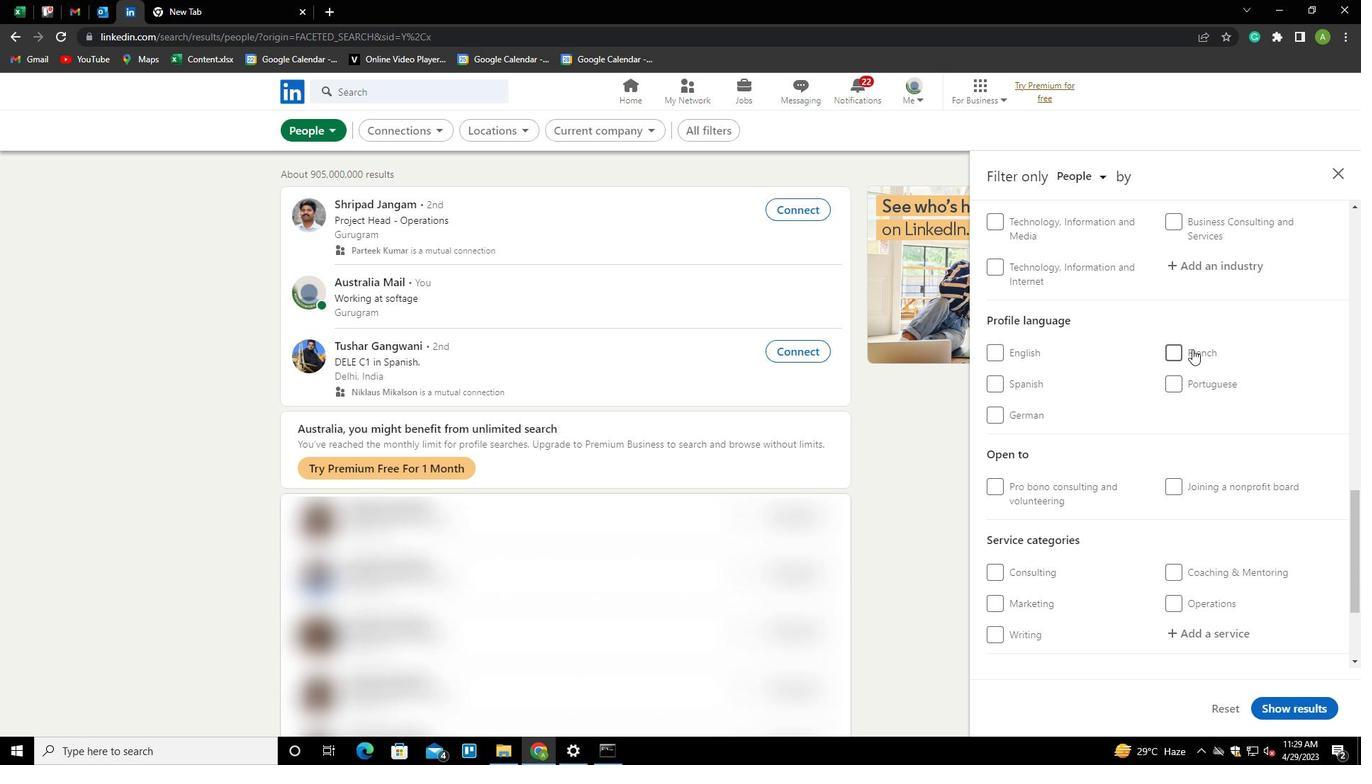 
Action: Mouse pressed left at (1183, 350)
Screenshot: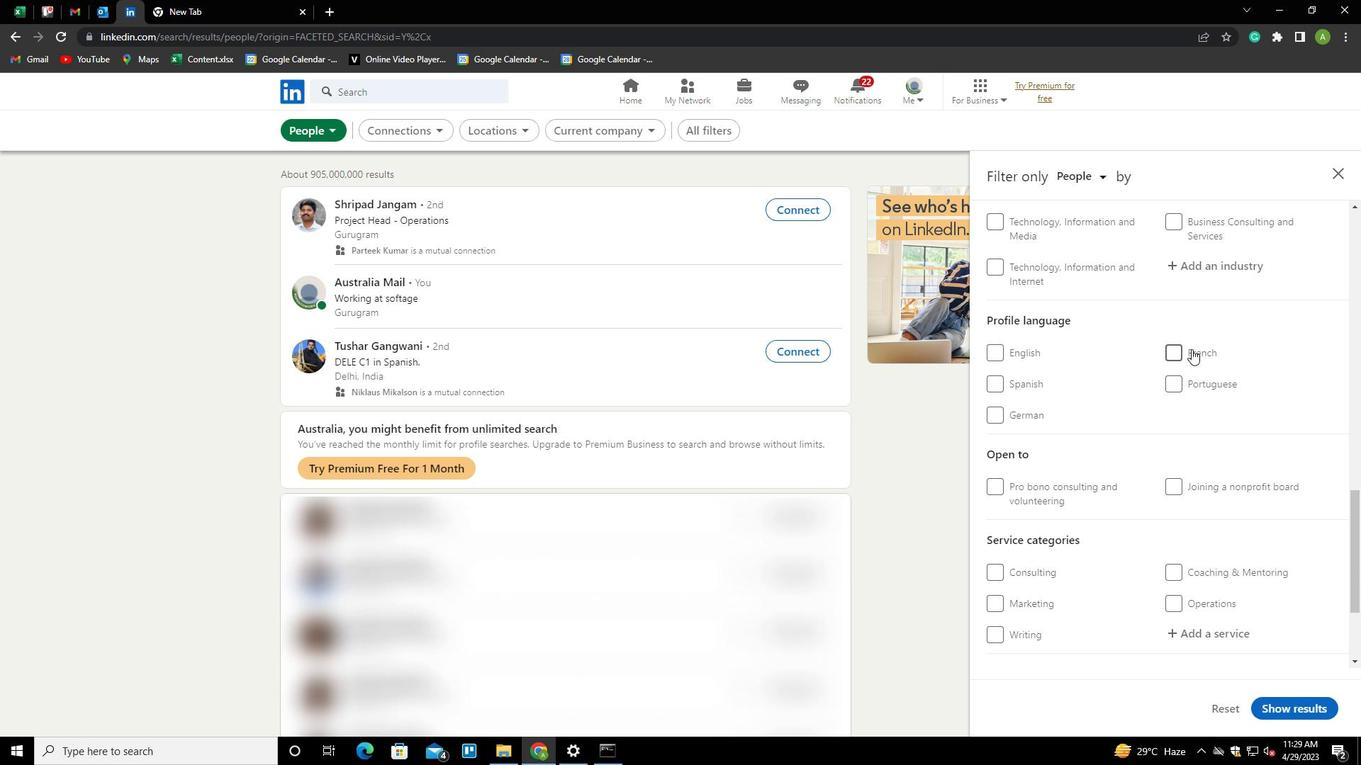 
Action: Mouse moved to (1220, 393)
Screenshot: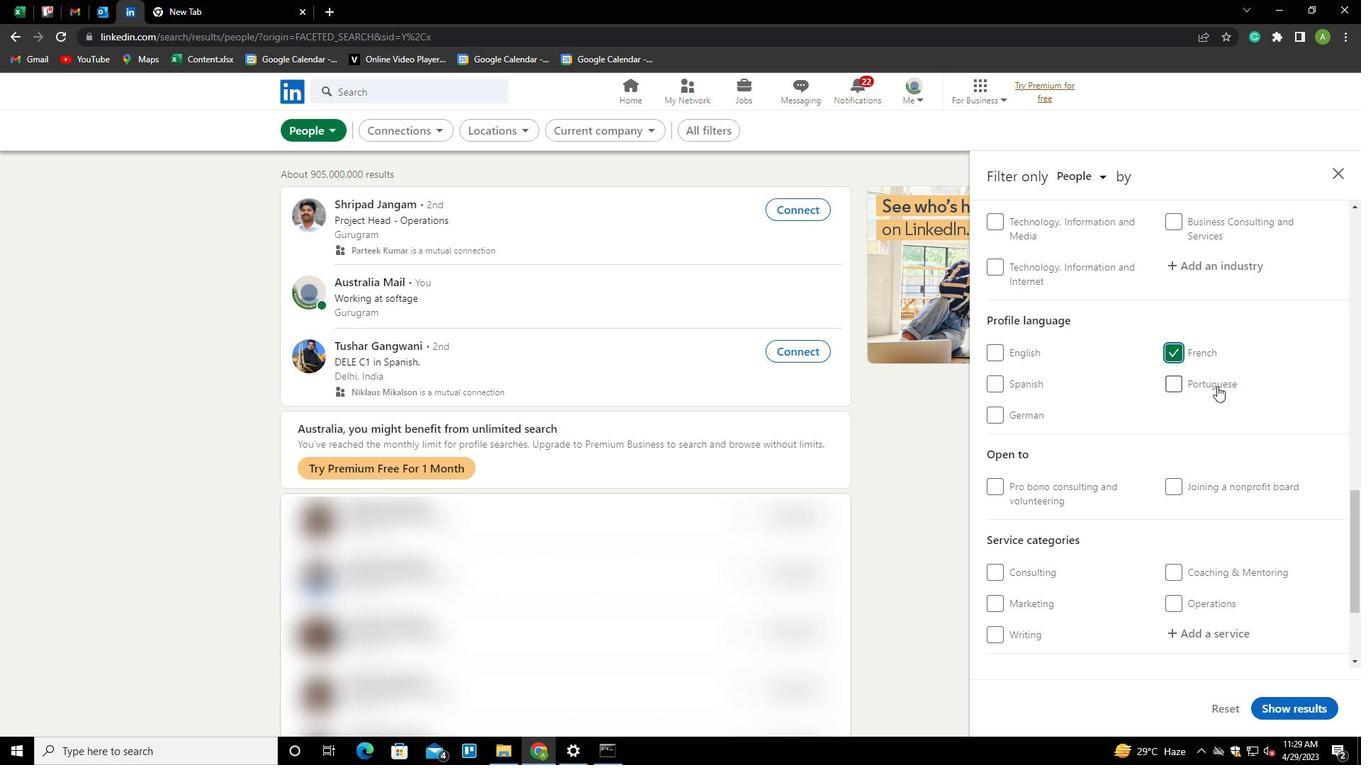
Action: Mouse scrolled (1220, 394) with delta (0, 0)
Screenshot: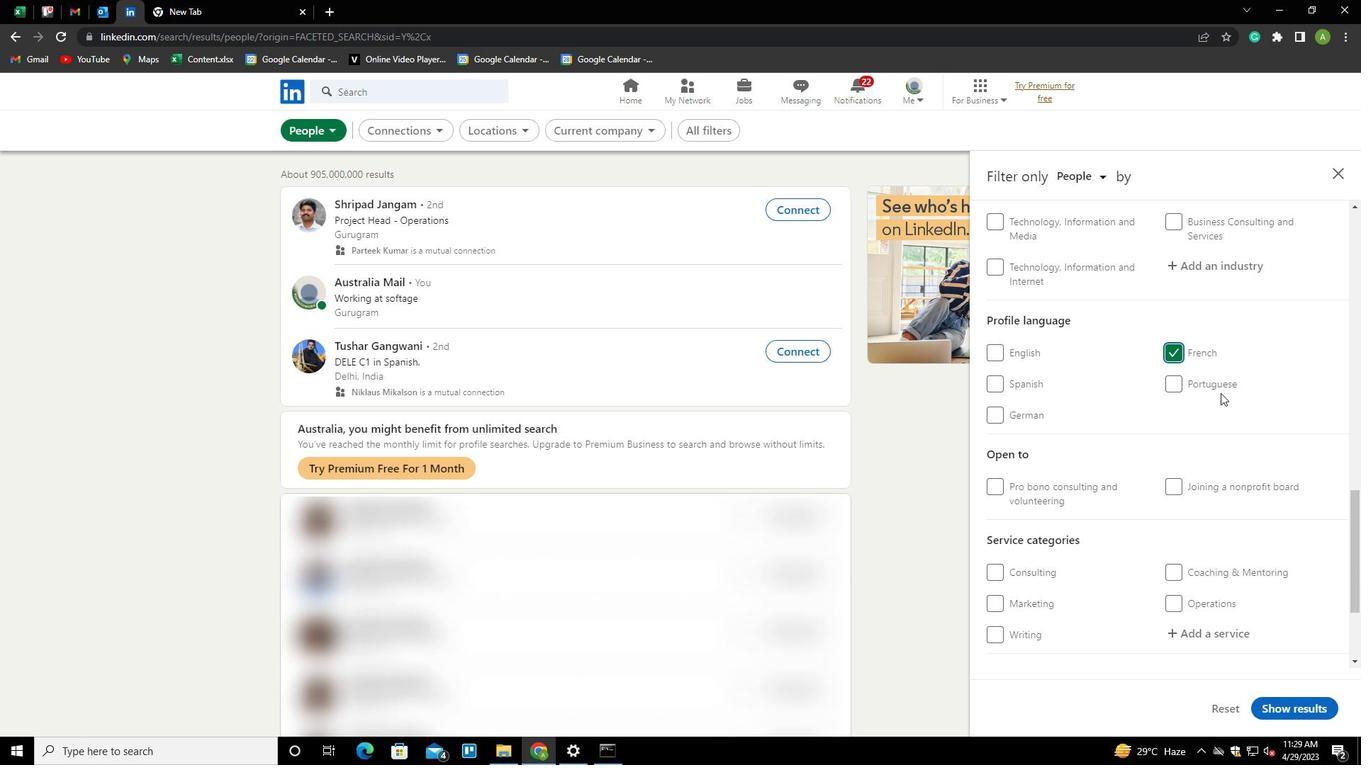 
Action: Mouse scrolled (1220, 394) with delta (0, 0)
Screenshot: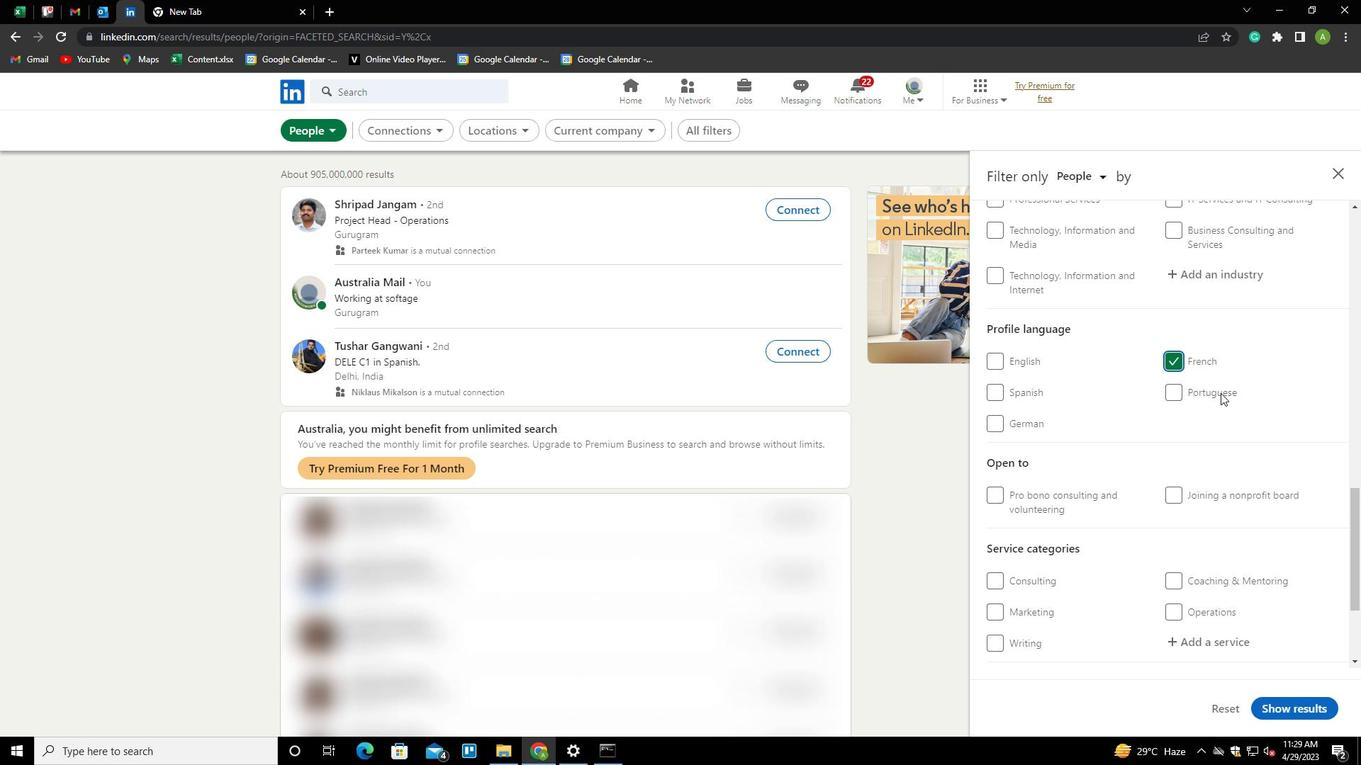 
Action: Mouse scrolled (1220, 394) with delta (0, 0)
Screenshot: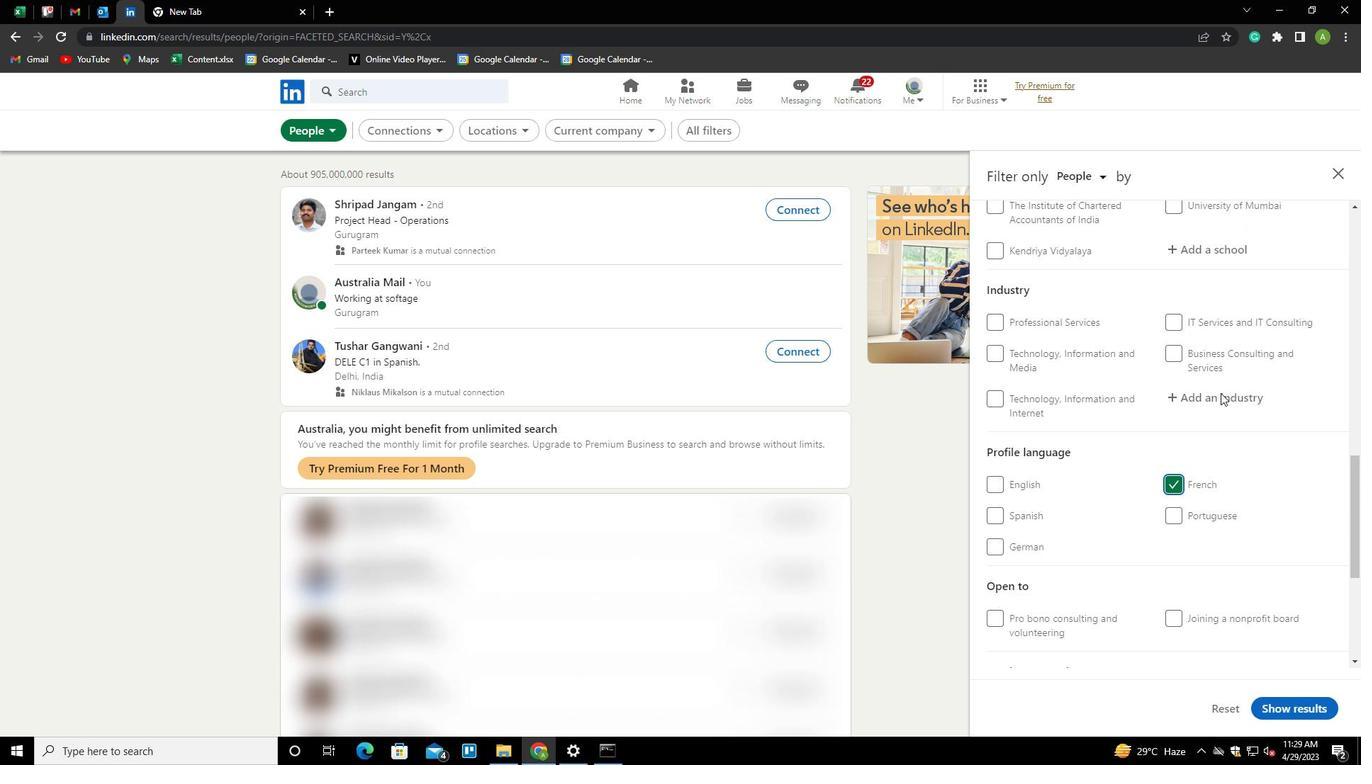
Action: Mouse scrolled (1220, 394) with delta (0, 0)
Screenshot: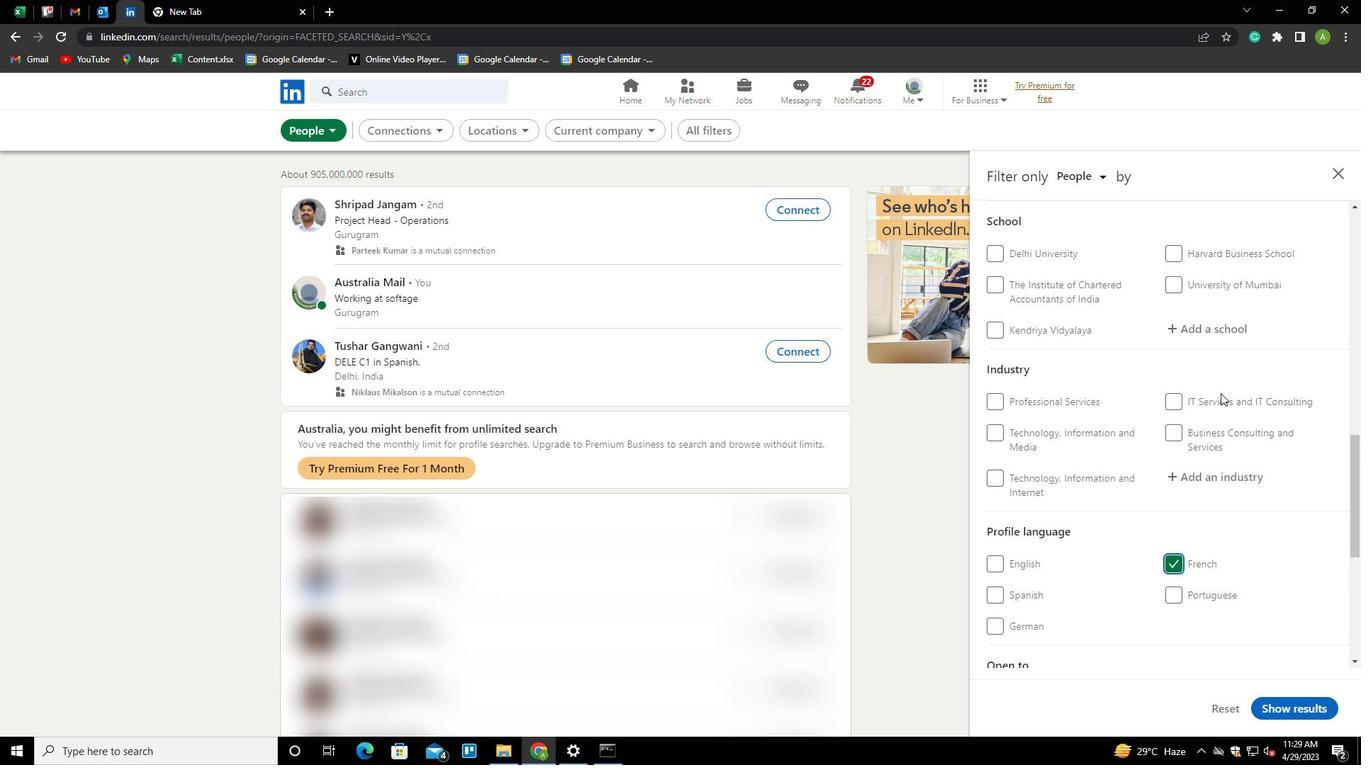 
Action: Mouse scrolled (1220, 394) with delta (0, 0)
Screenshot: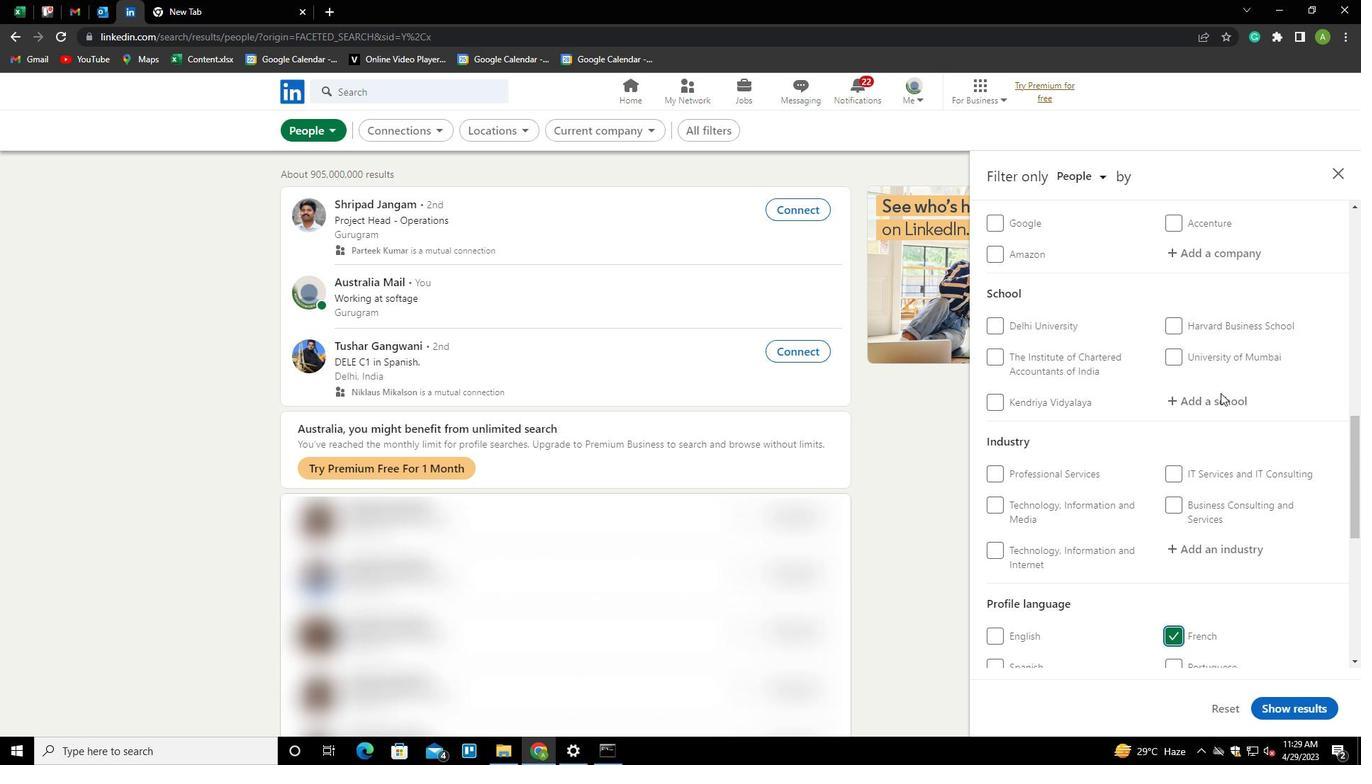 
Action: Mouse scrolled (1220, 394) with delta (0, 0)
Screenshot: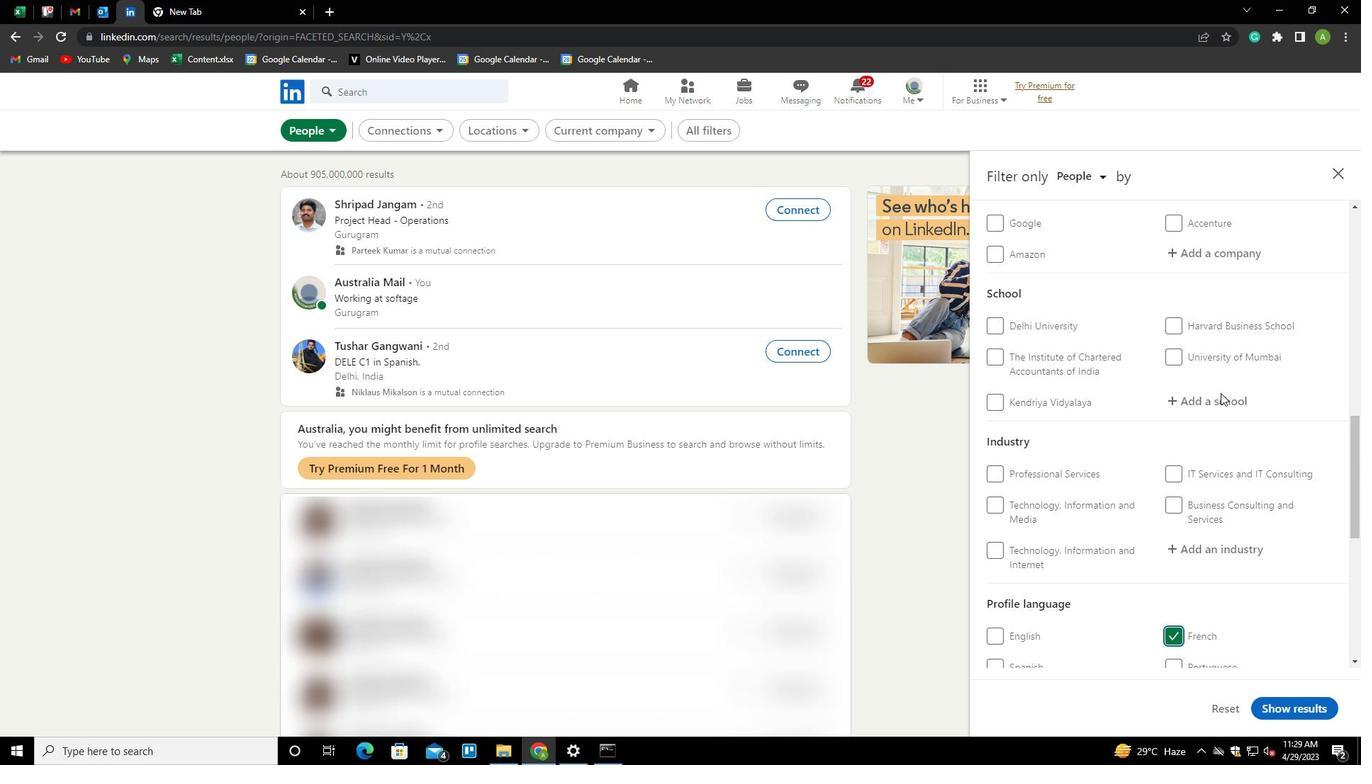 
Action: Mouse moved to (1220, 393)
Screenshot: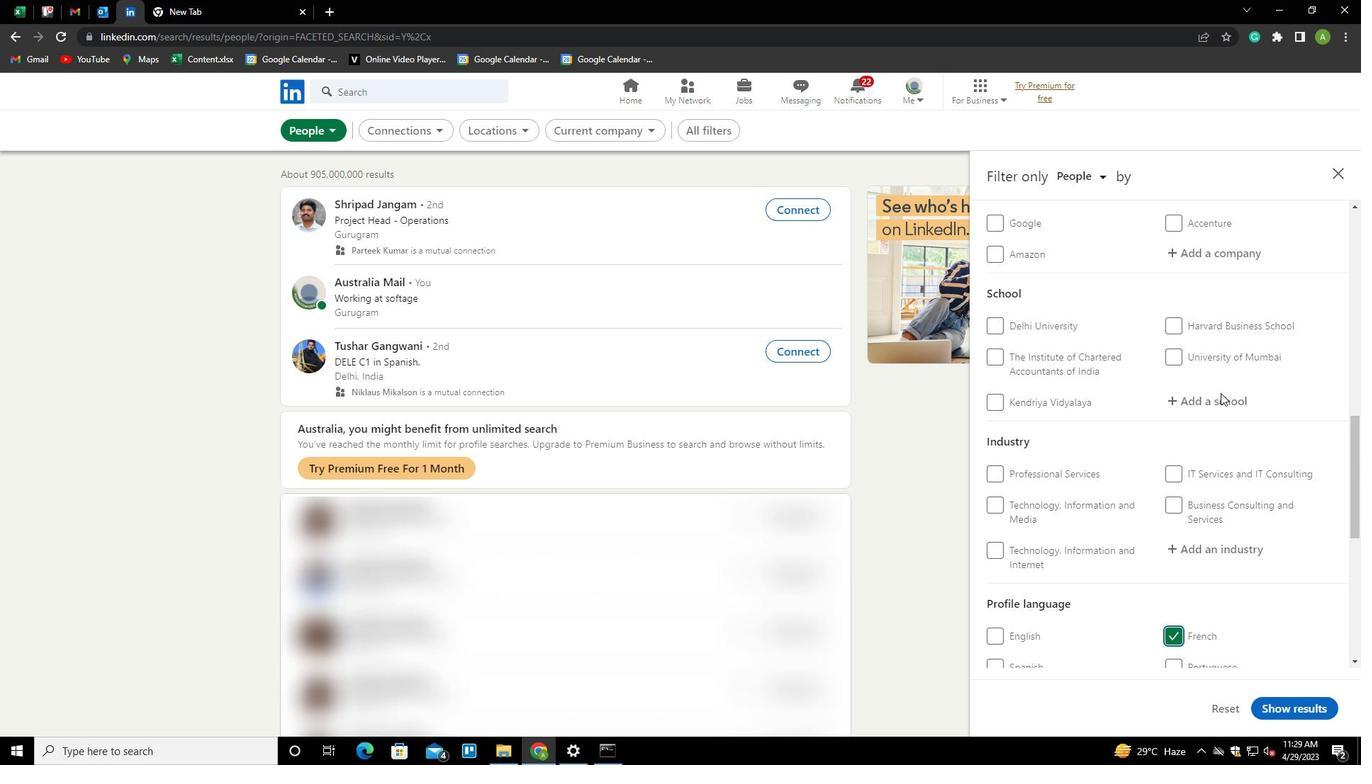 
Action: Mouse scrolled (1220, 394) with delta (0, 0)
Screenshot: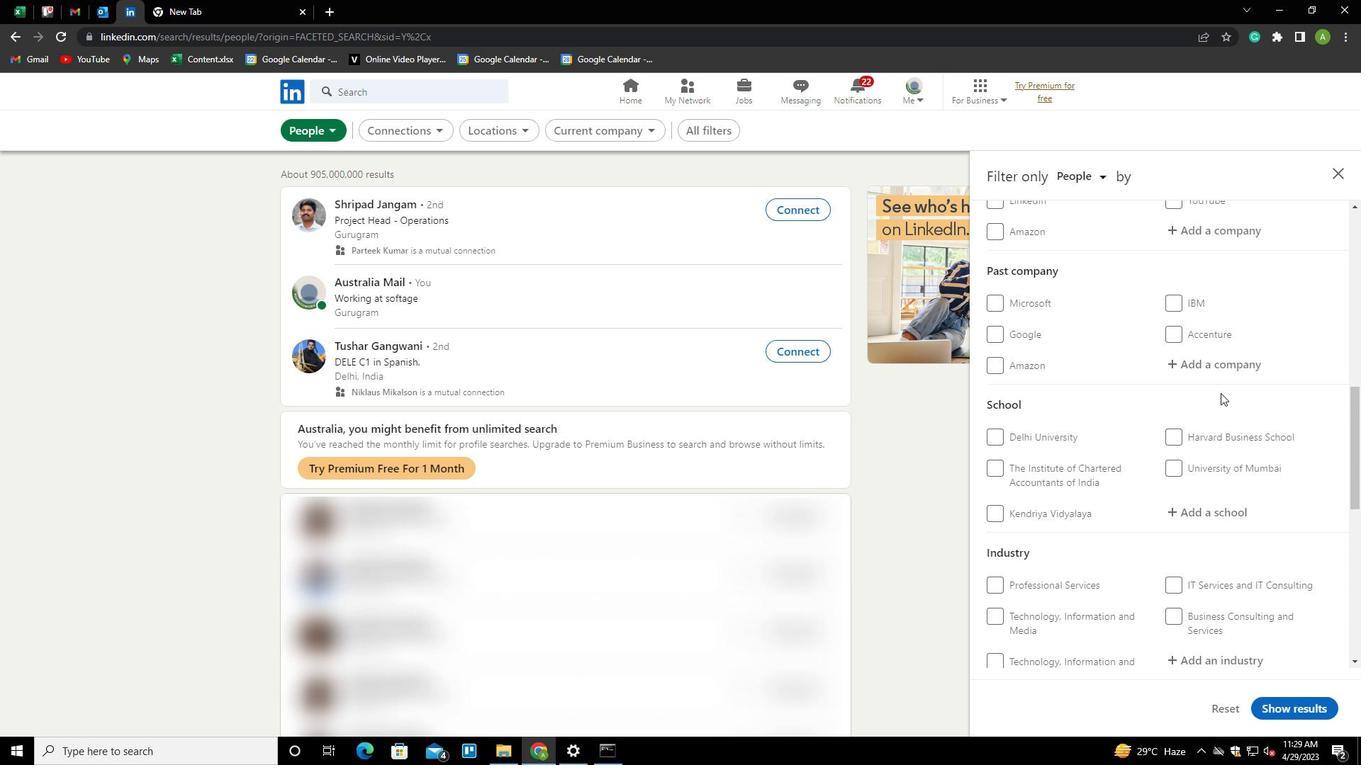 
Action: Mouse scrolled (1220, 394) with delta (0, 0)
Screenshot: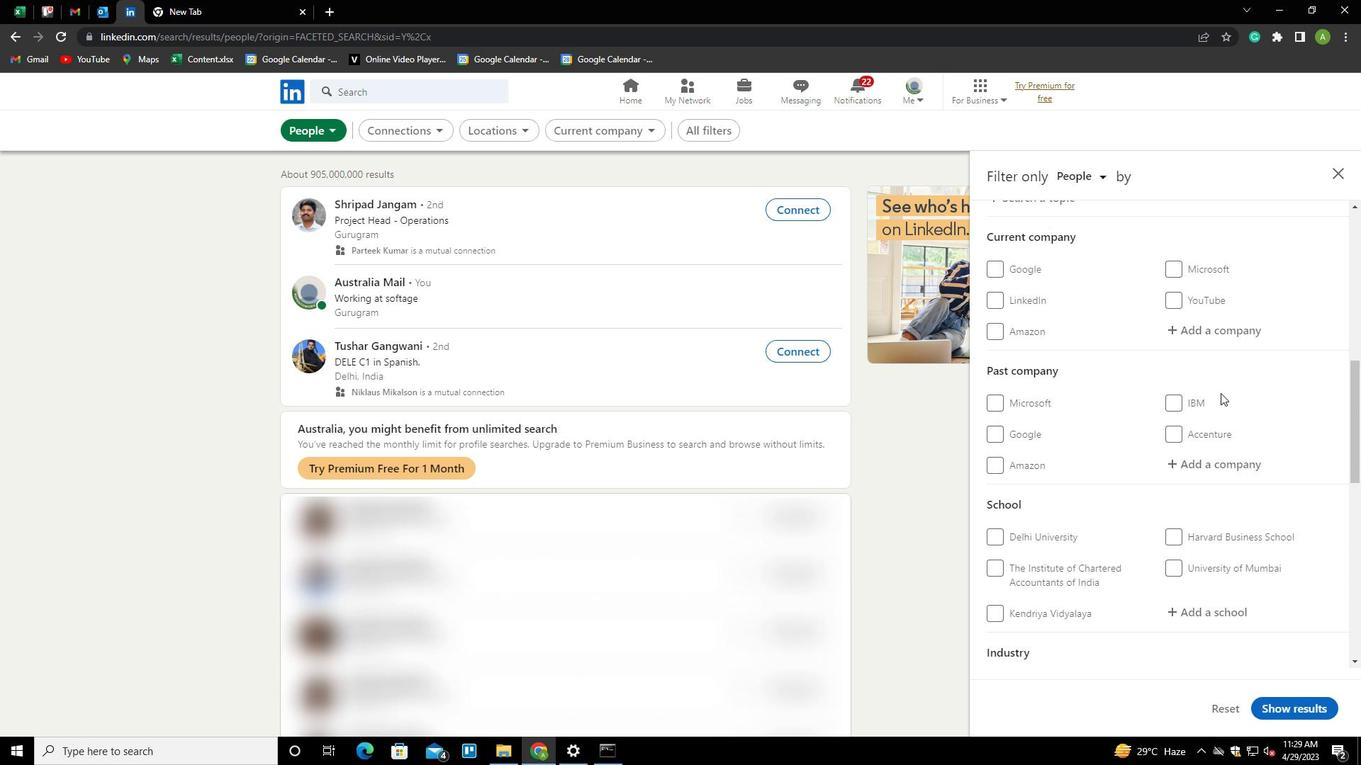 
Action: Mouse moved to (1219, 402)
Screenshot: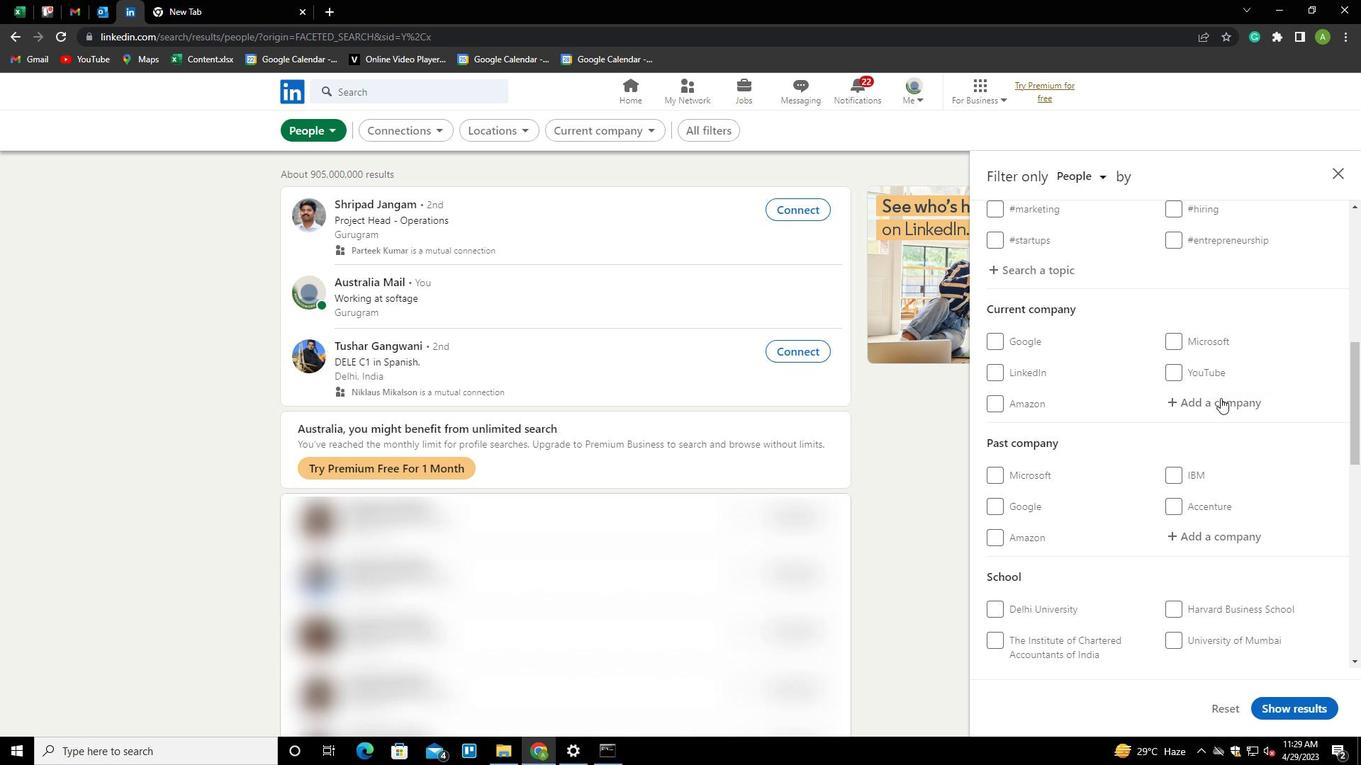 
Action: Mouse pressed left at (1219, 402)
Screenshot: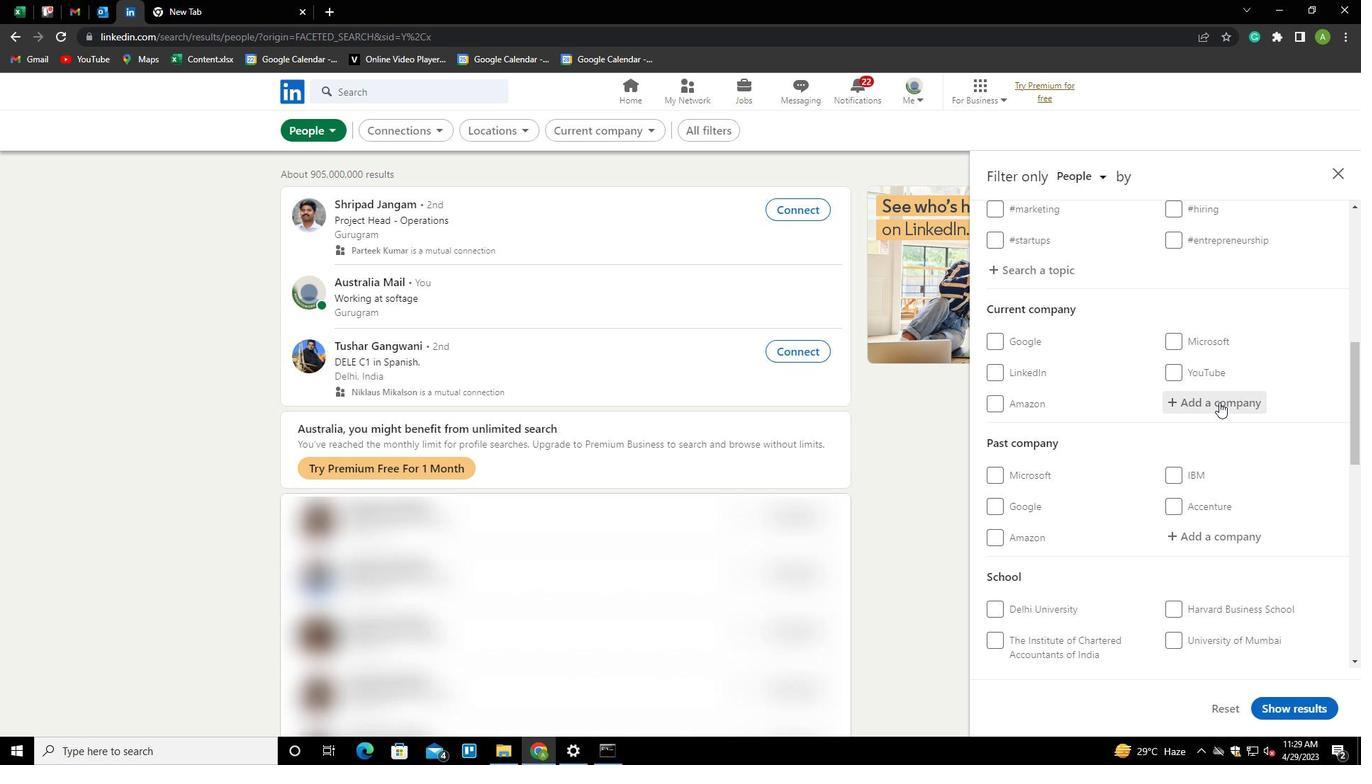 
Action: Key pressed <Key.shift>ICIC<Key.down><Key.down><Key.enter>
Screenshot: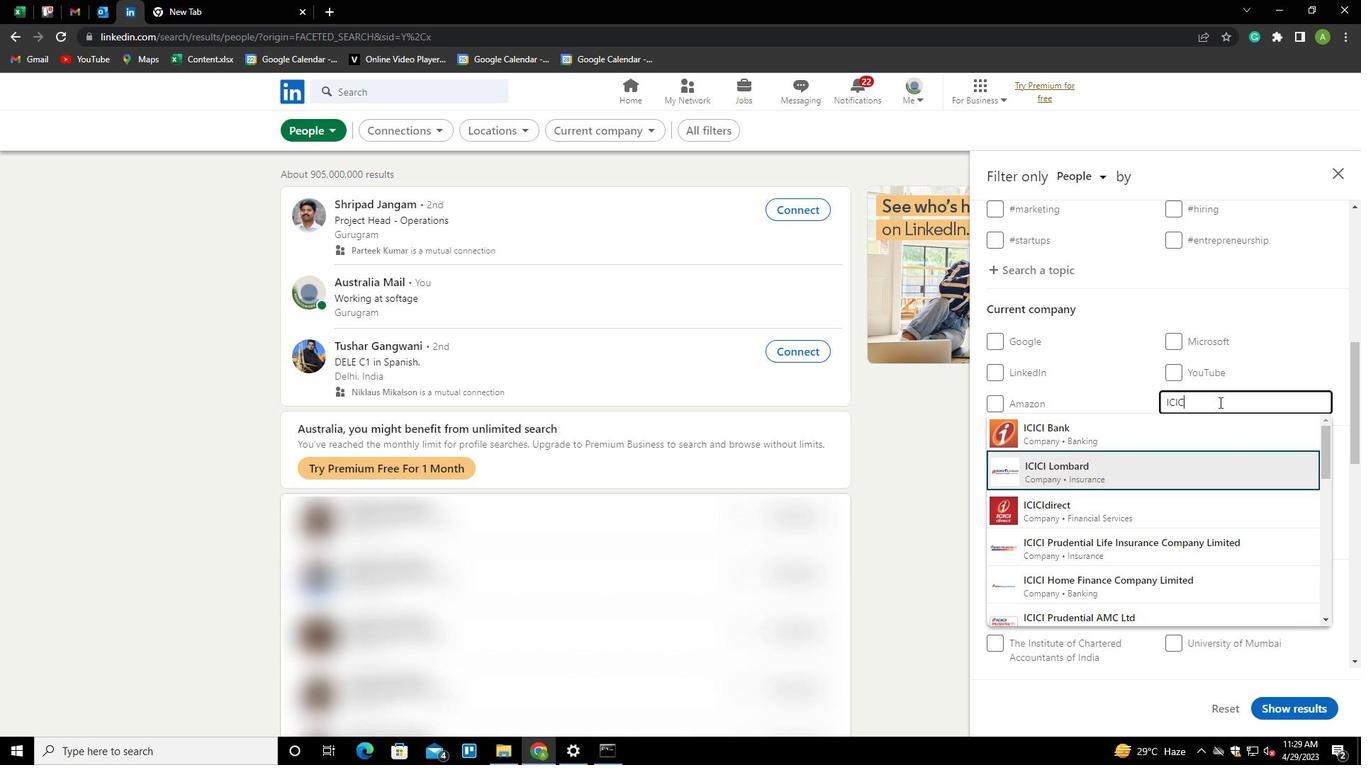 
Action: Mouse scrolled (1219, 401) with delta (0, 0)
Screenshot: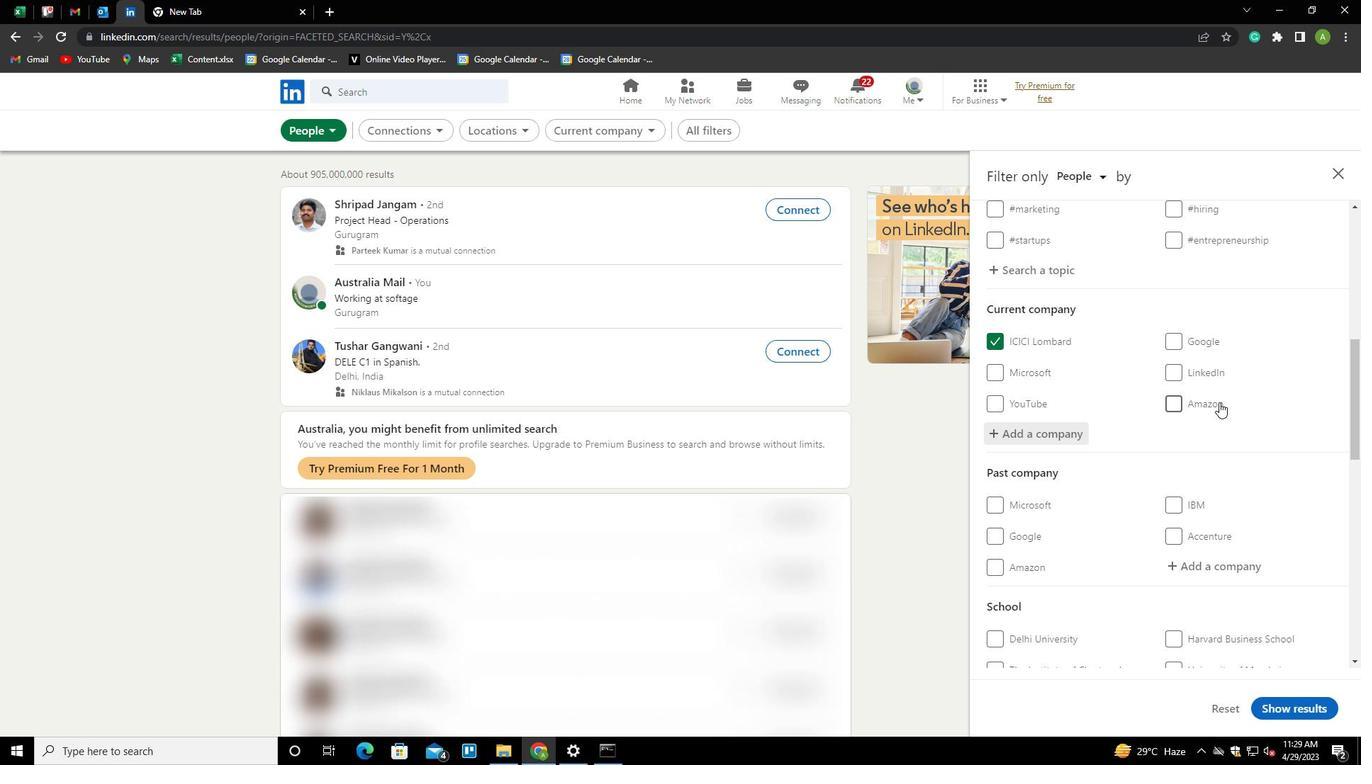 
Action: Mouse scrolled (1219, 401) with delta (0, 0)
Screenshot: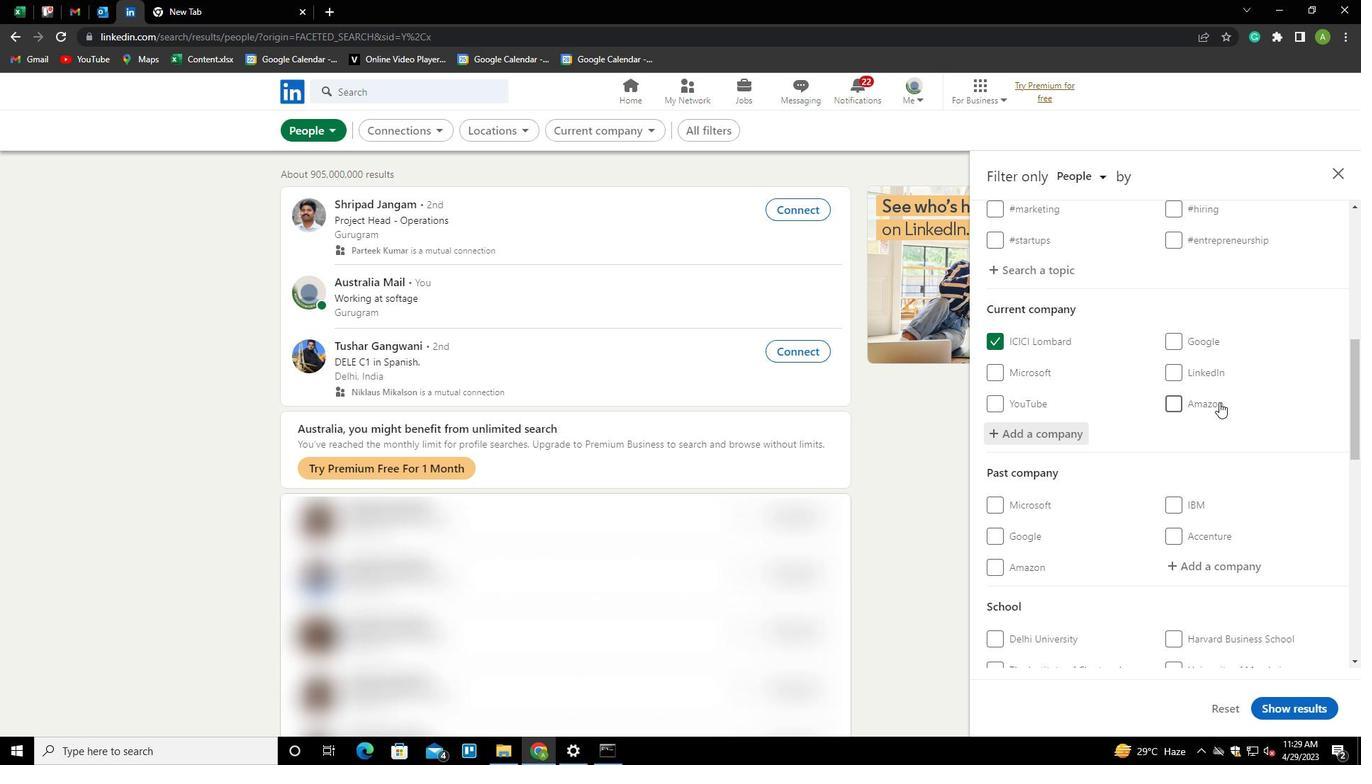 
Action: Mouse scrolled (1219, 401) with delta (0, 0)
Screenshot: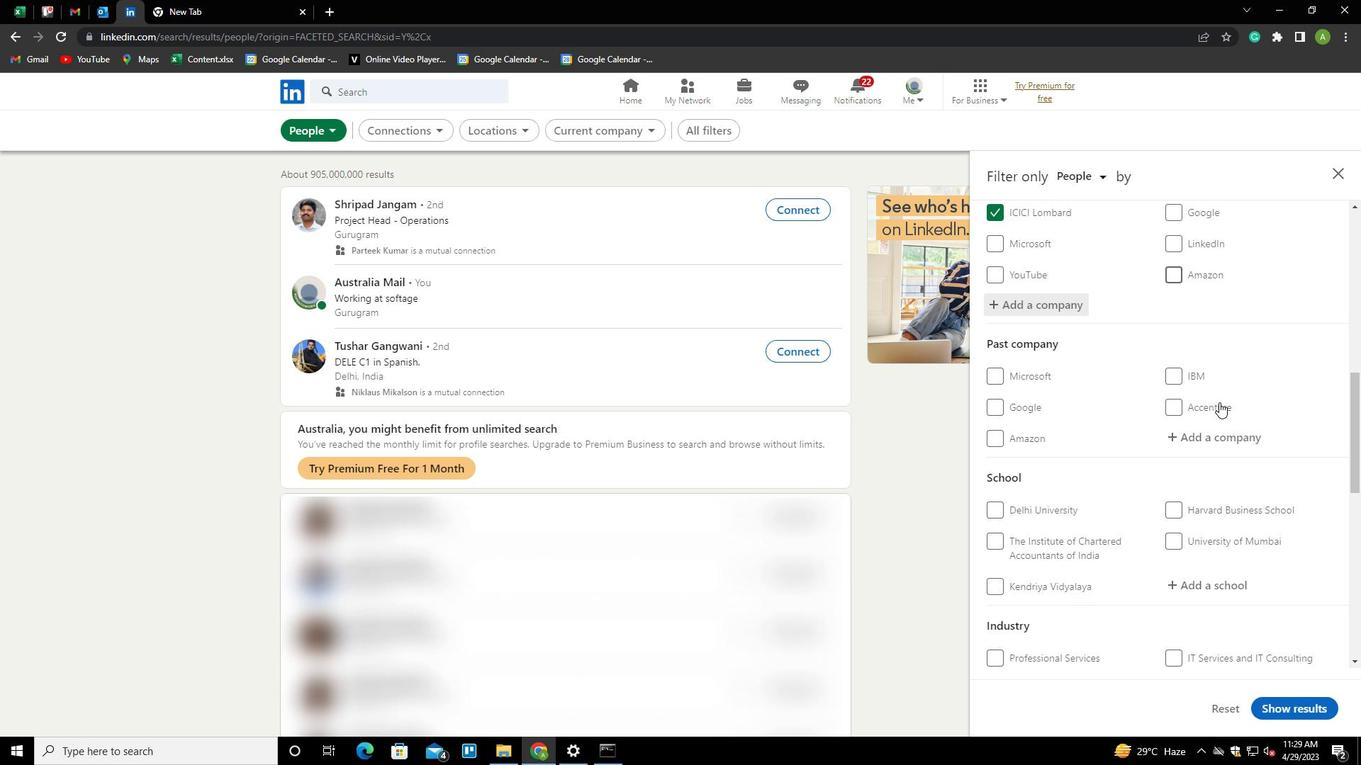 
Action: Mouse scrolled (1219, 401) with delta (0, 0)
Screenshot: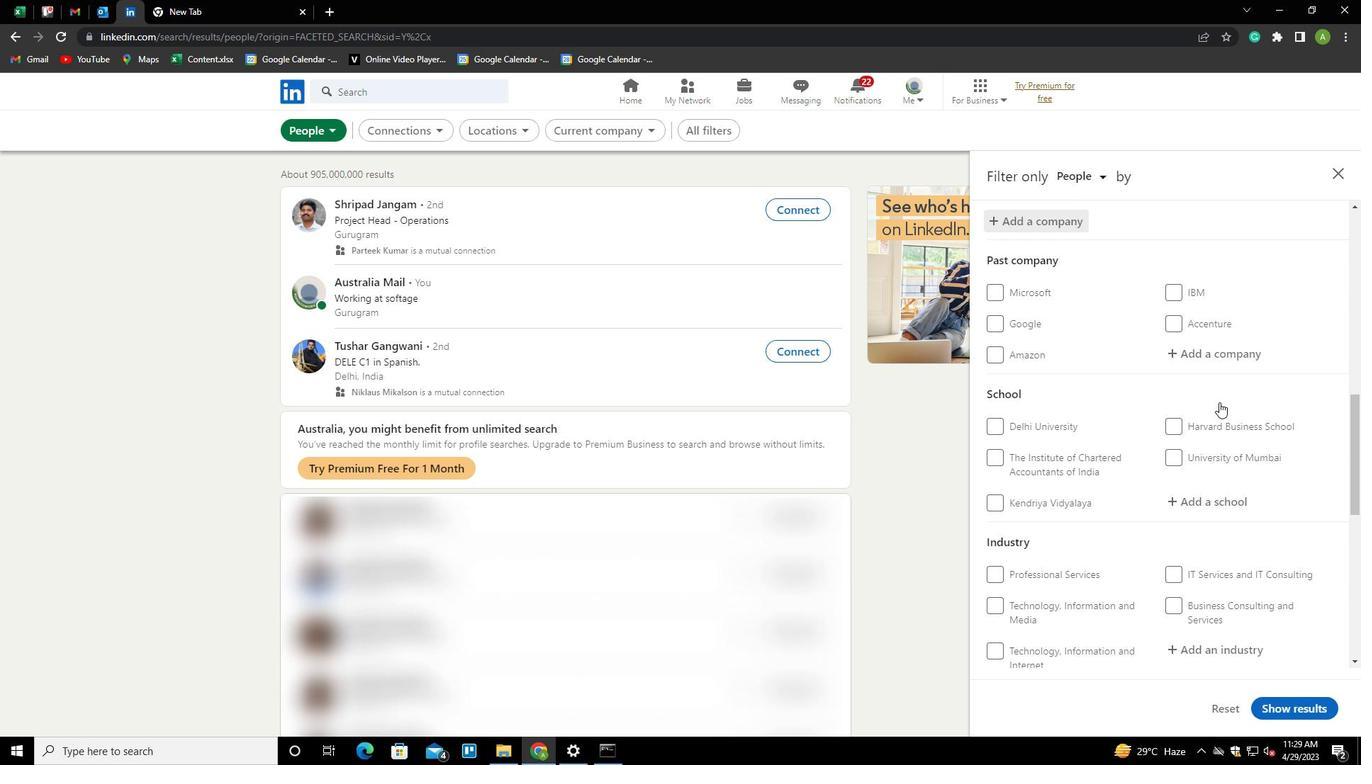 
Action: Mouse moved to (1216, 428)
Screenshot: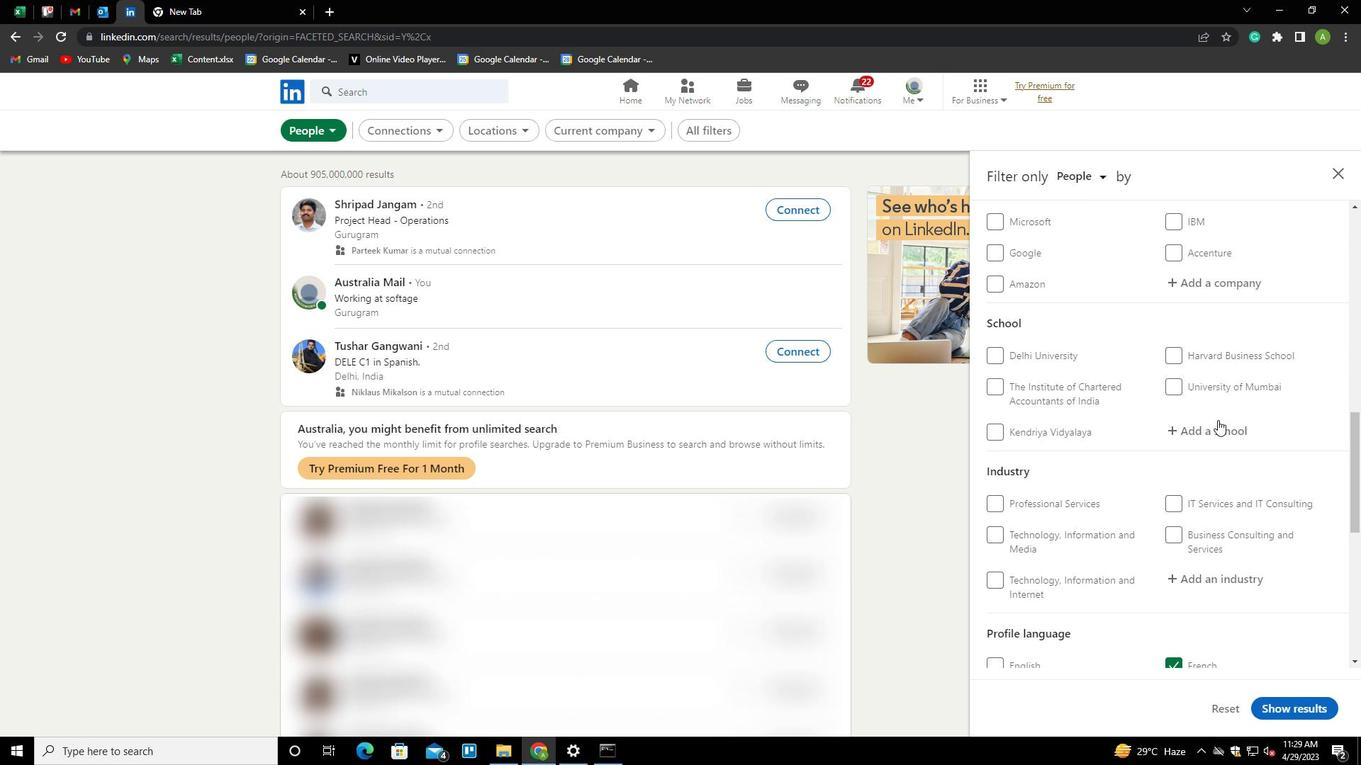 
Action: Mouse pressed left at (1216, 428)
Screenshot: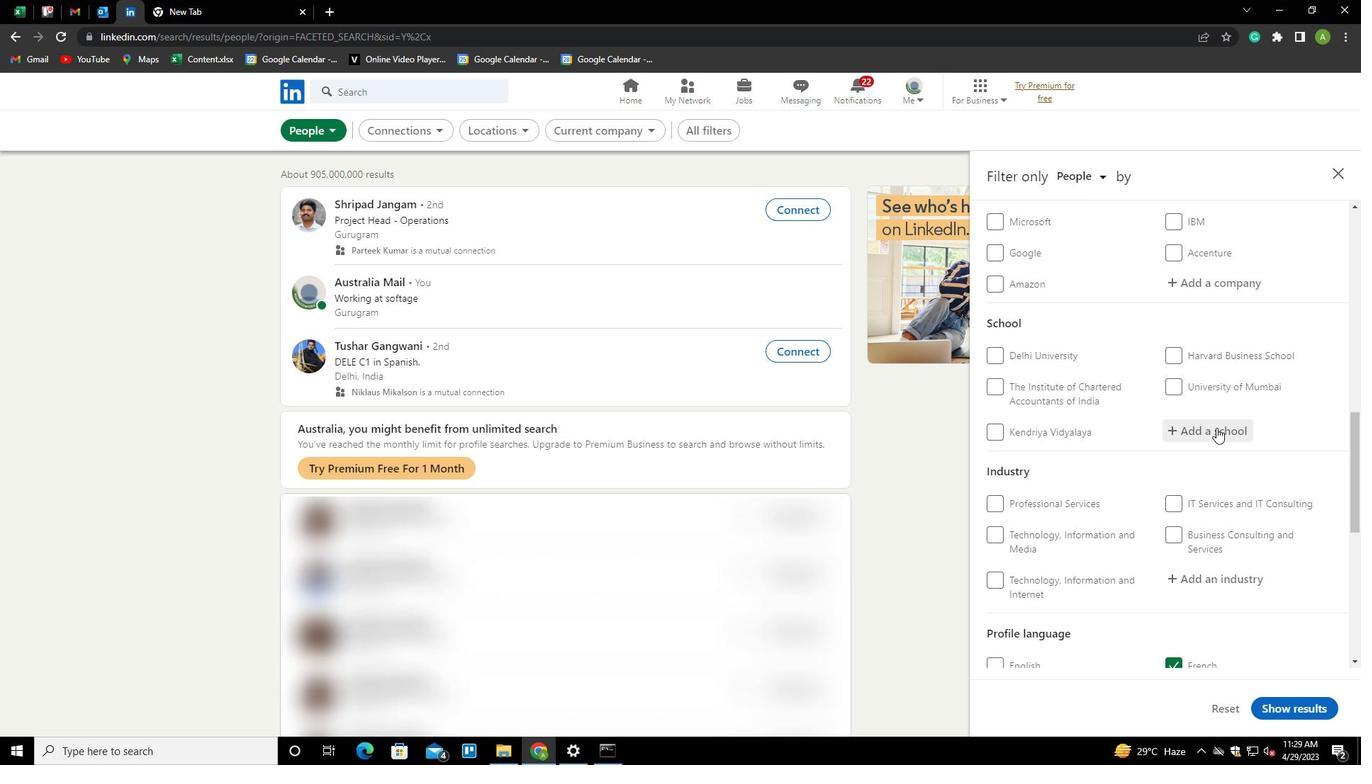 
Action: Key pressed <Key.shift>JP<Key.backspace><Key.backspace><Key.shift>HOLY<Key.space><Key.down><Key.down><Key.down><Key.down><Key.shift>ANGLES<Key.backspace><Key.backspace>S<Key.backspace><Key.backspace>ELS<Key.down><Key.enter>
Screenshot: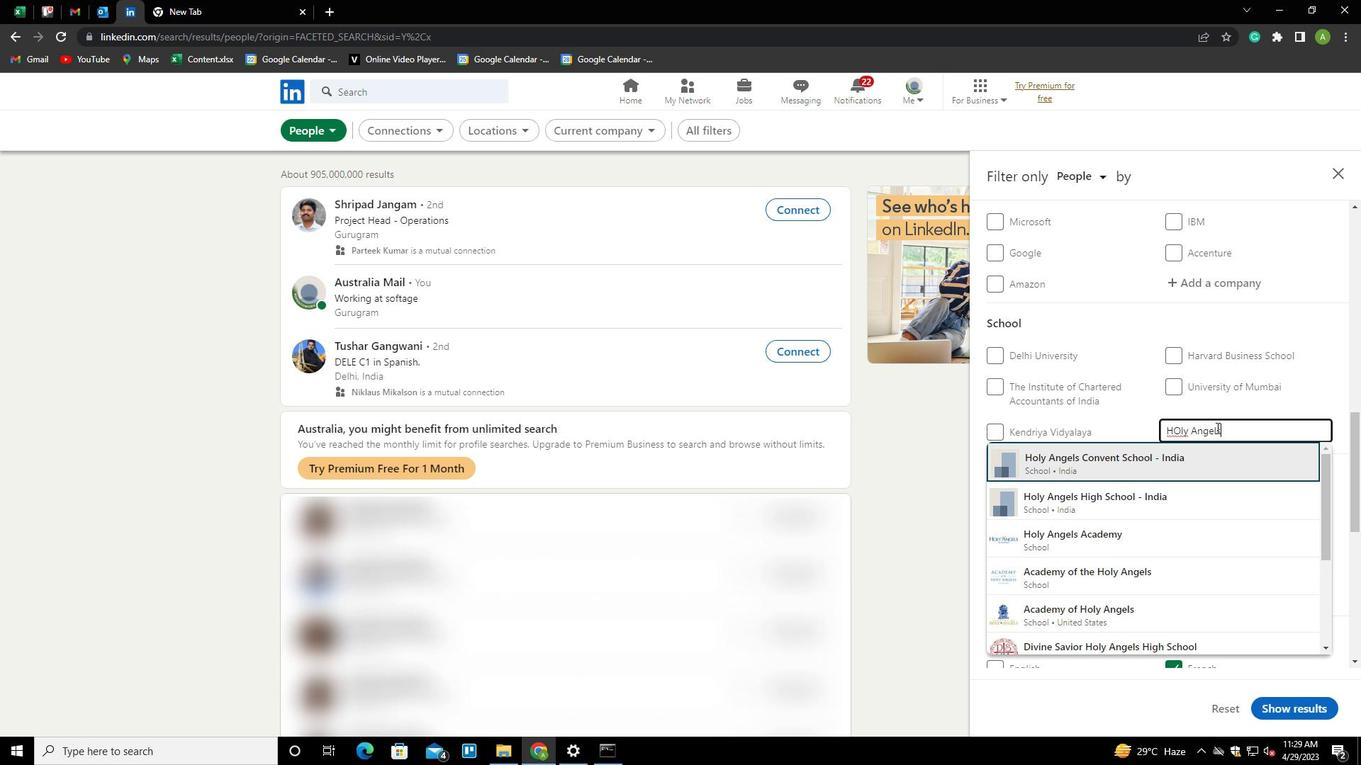 
Action: Mouse scrolled (1216, 427) with delta (0, 0)
Screenshot: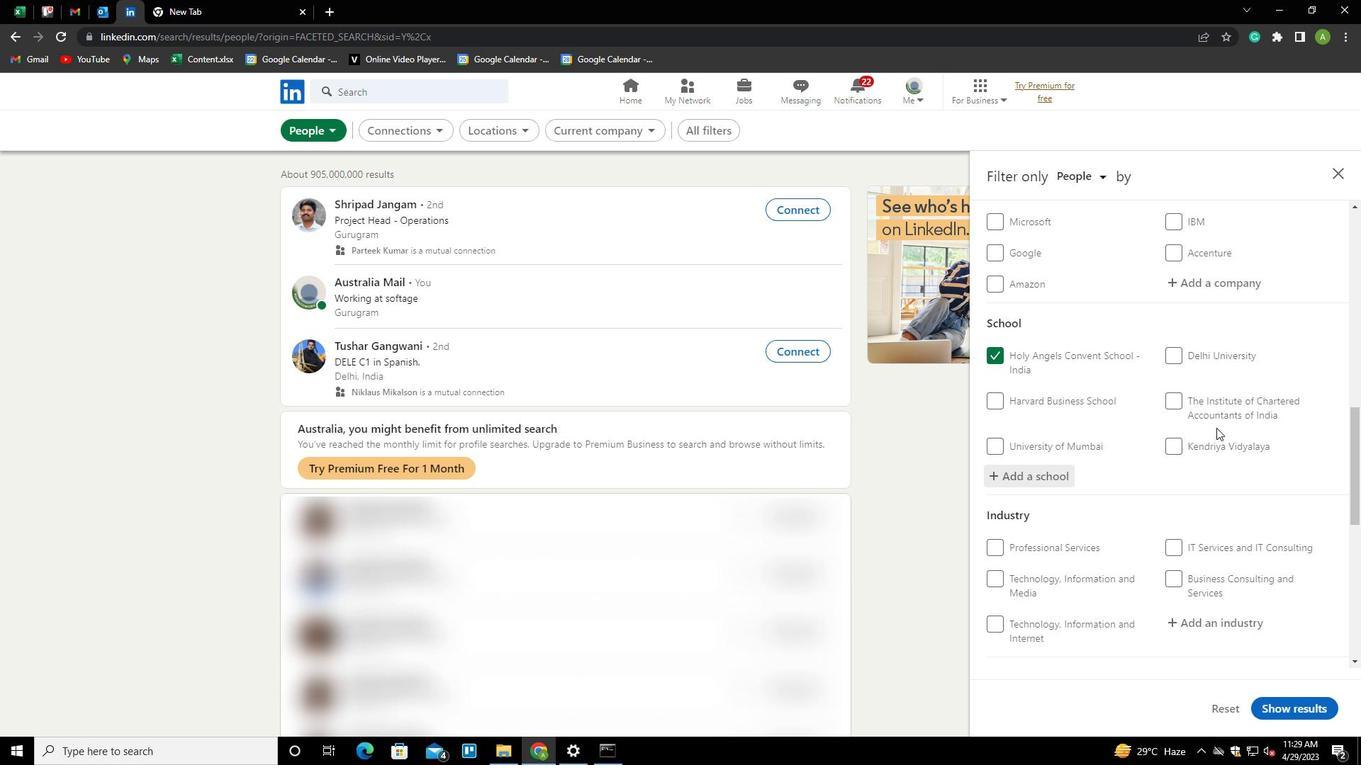 
Action: Mouse scrolled (1216, 427) with delta (0, 0)
Screenshot: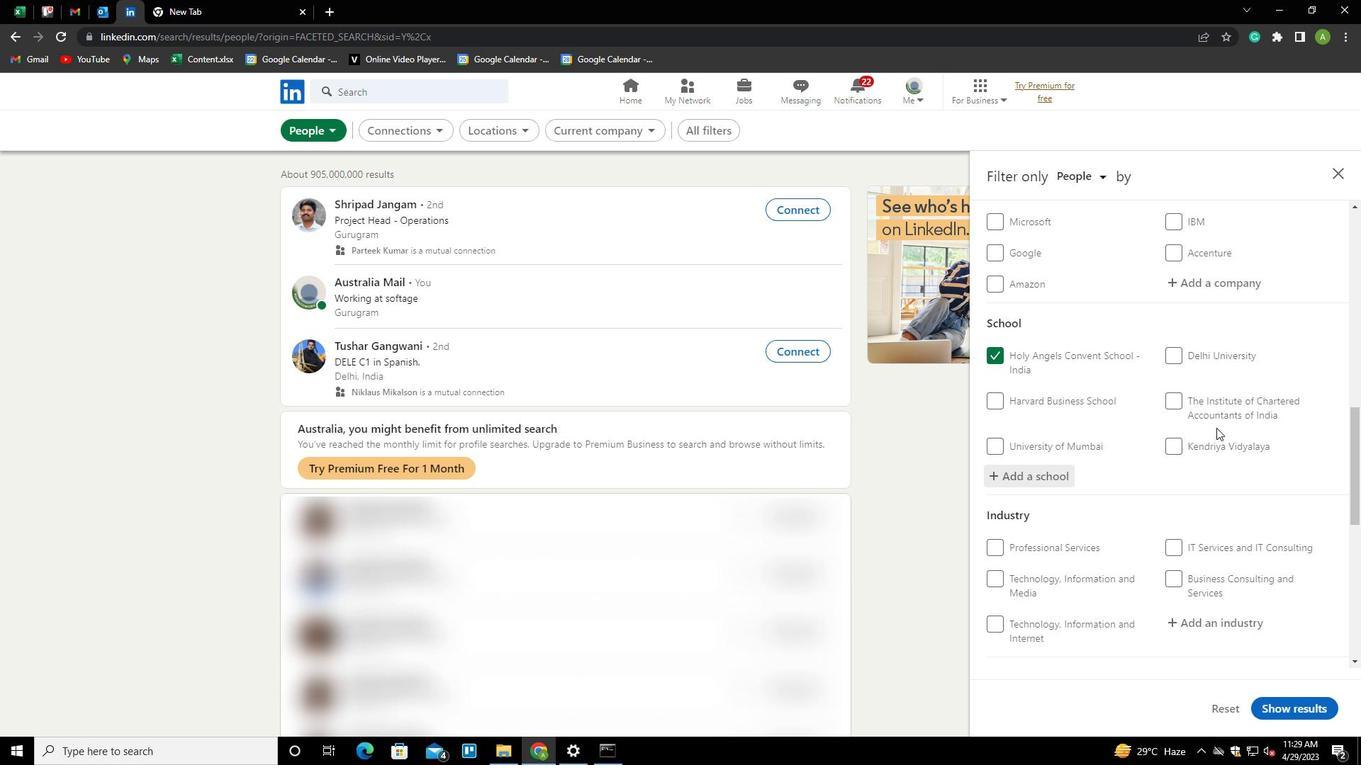 
Action: Mouse scrolled (1216, 427) with delta (0, 0)
Screenshot: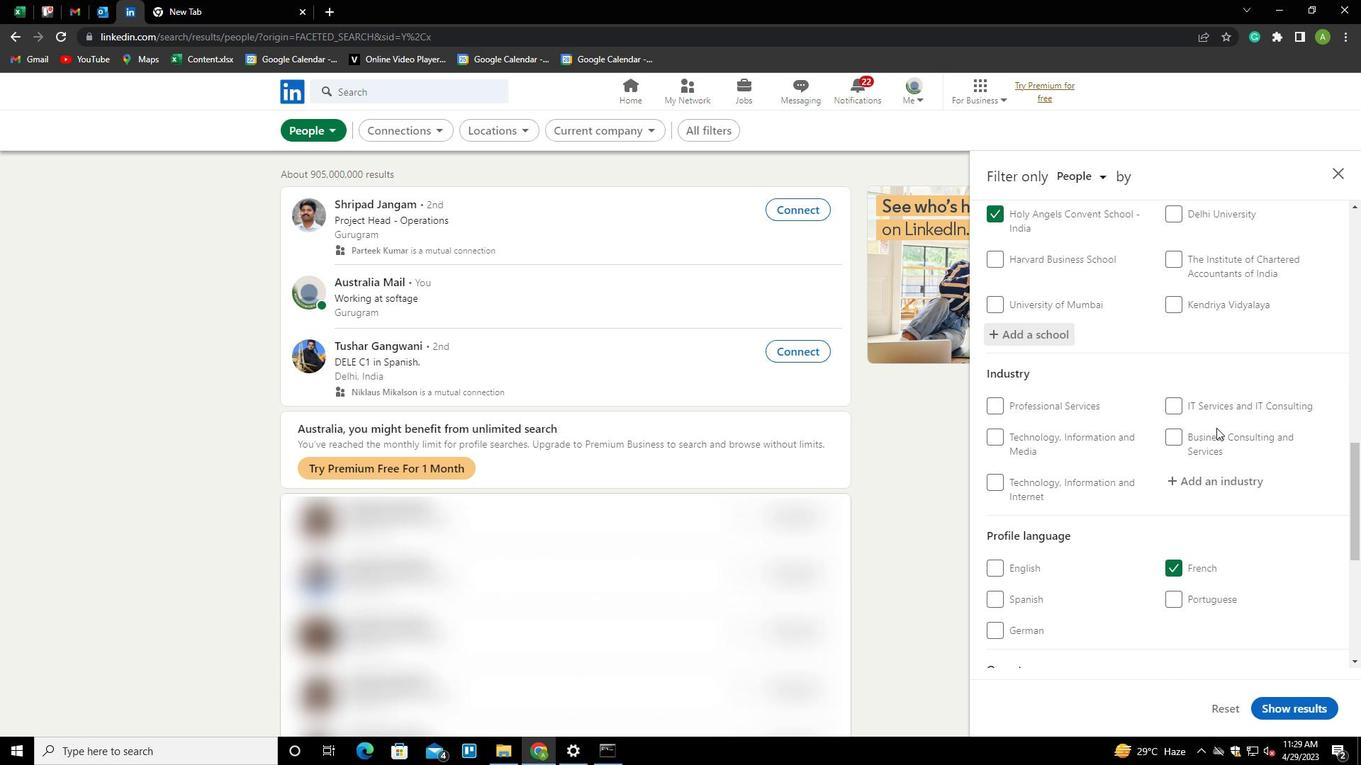 
Action: Mouse moved to (1215, 410)
Screenshot: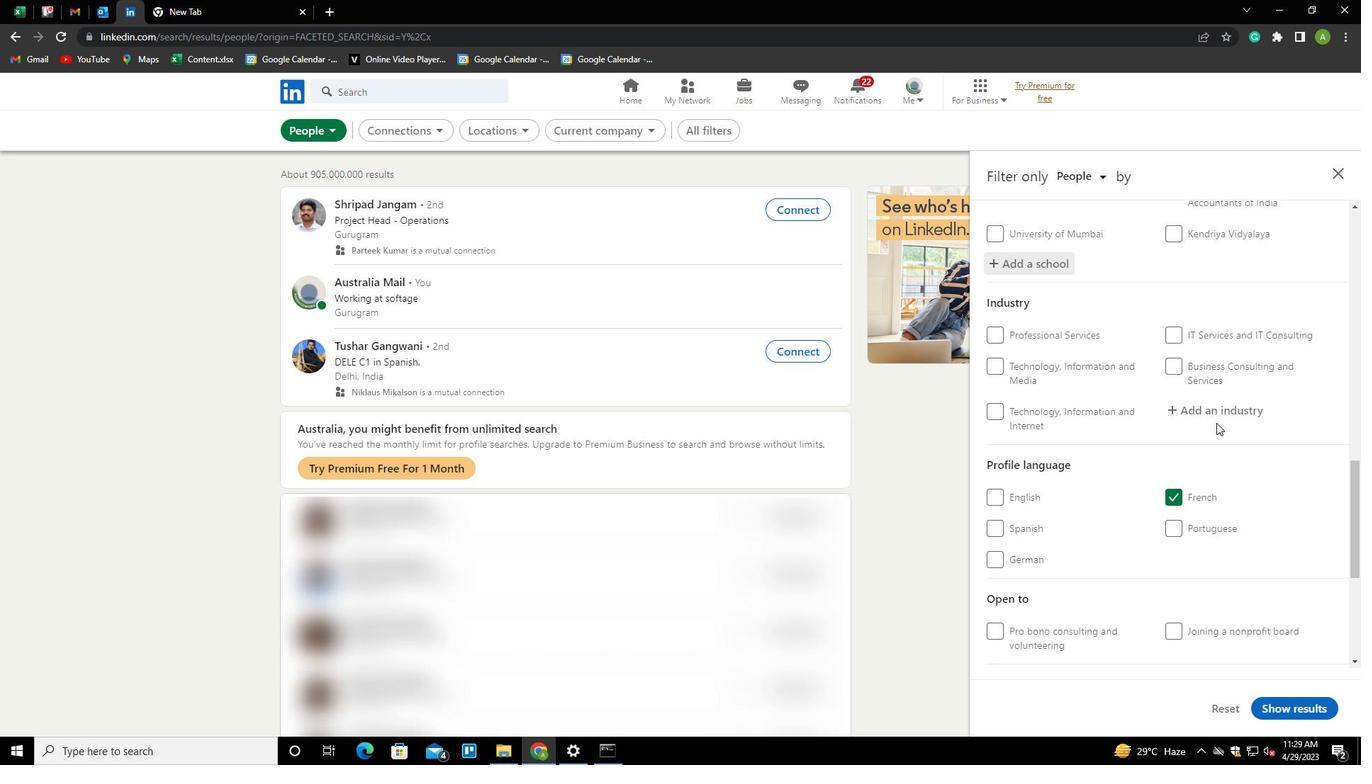 
Action: Mouse pressed left at (1215, 410)
Screenshot: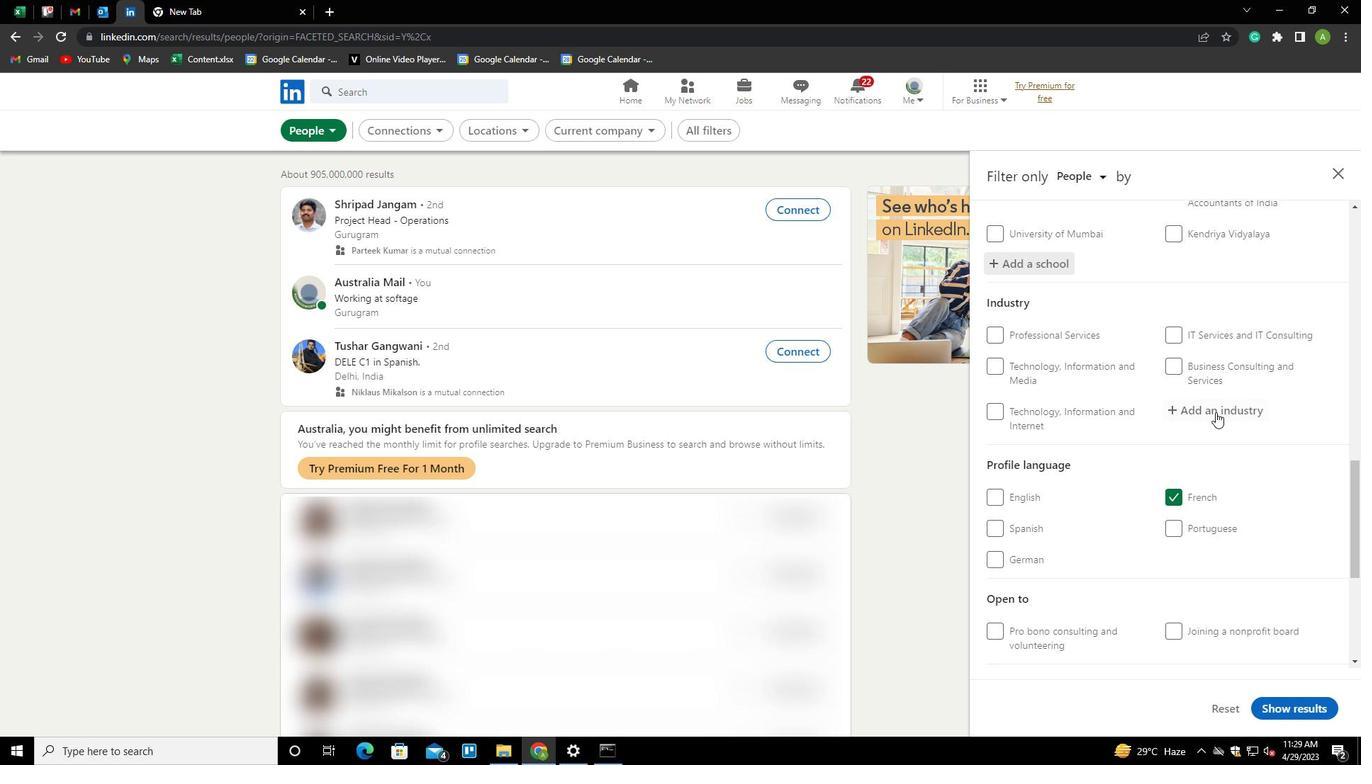 
Action: Key pressed <Key.shift>MATTRES<Key.down><Key.enter>
Screenshot: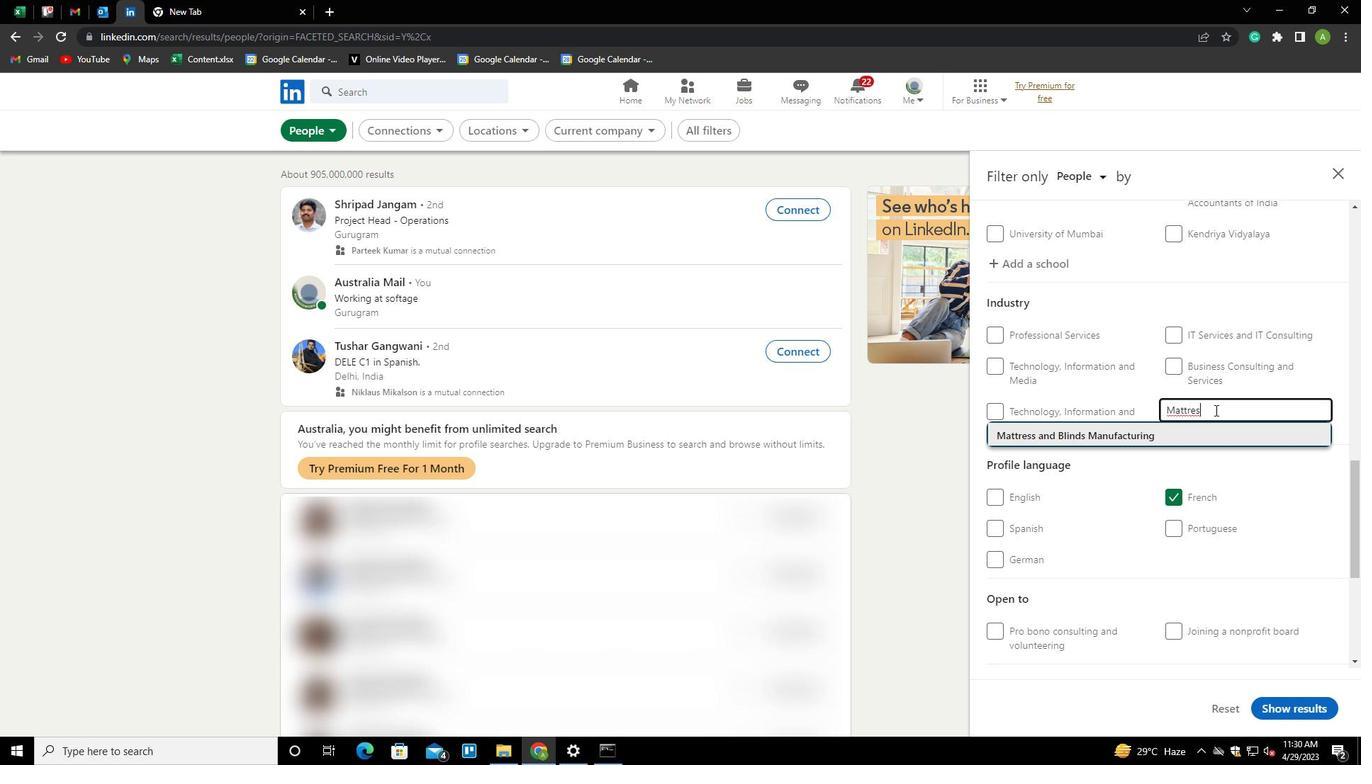 
Action: Mouse scrolled (1215, 409) with delta (0, 0)
Screenshot: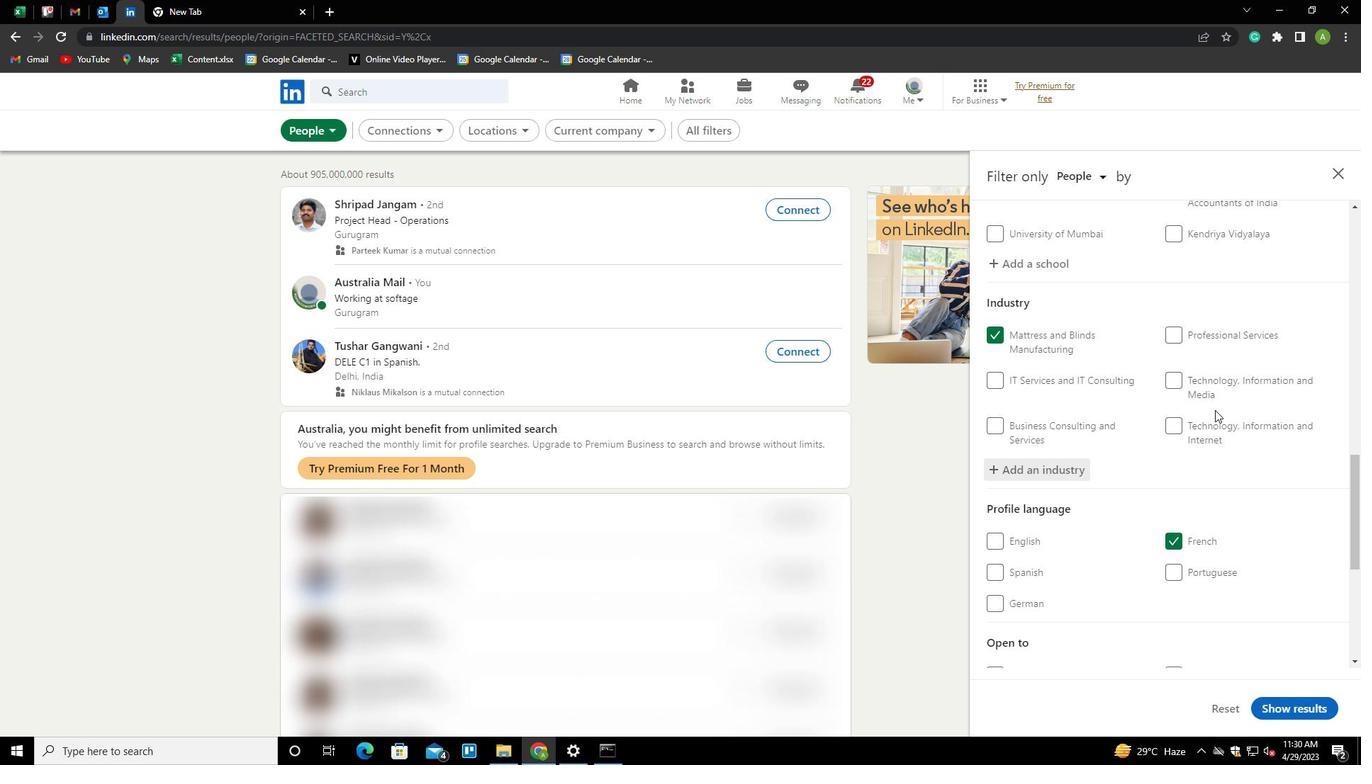 
Action: Mouse scrolled (1215, 409) with delta (0, 0)
Screenshot: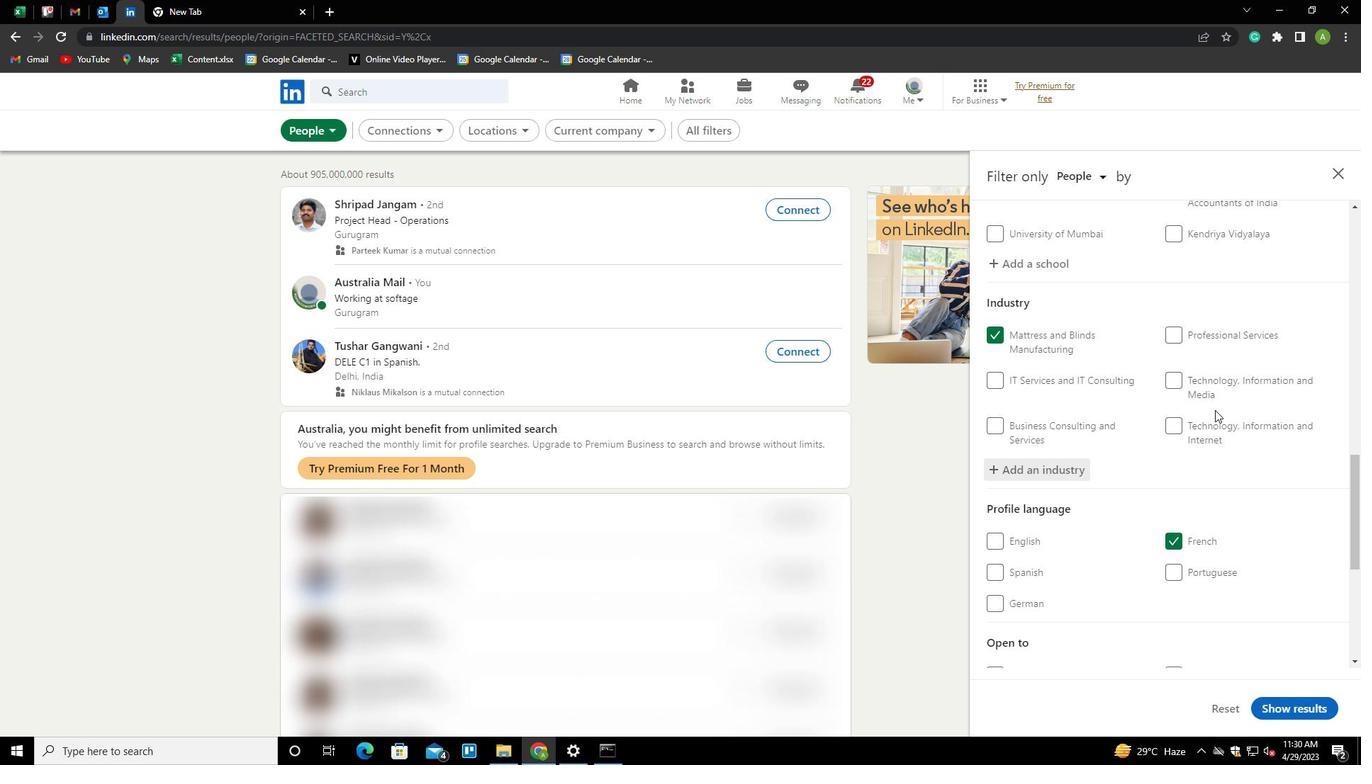 
Action: Mouse scrolled (1215, 409) with delta (0, 0)
Screenshot: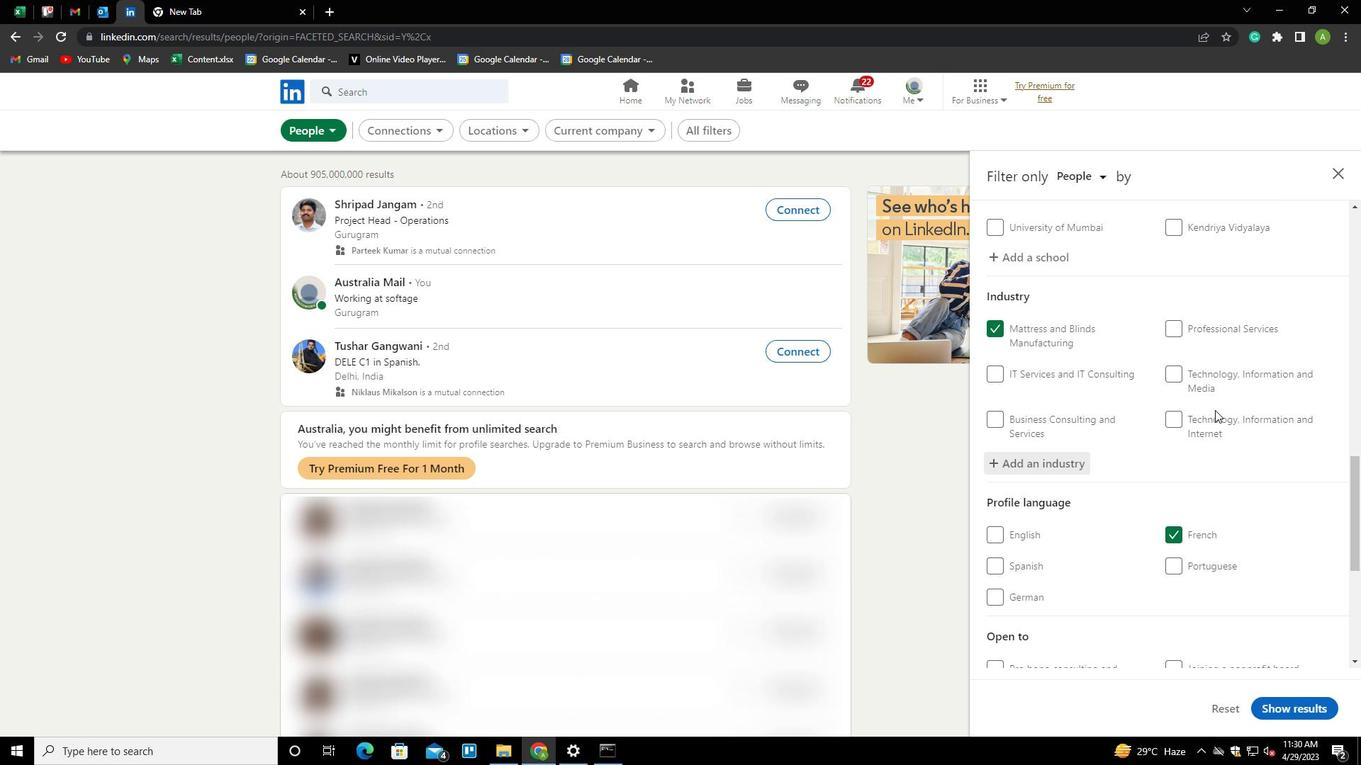 
Action: Mouse scrolled (1215, 409) with delta (0, 0)
Screenshot: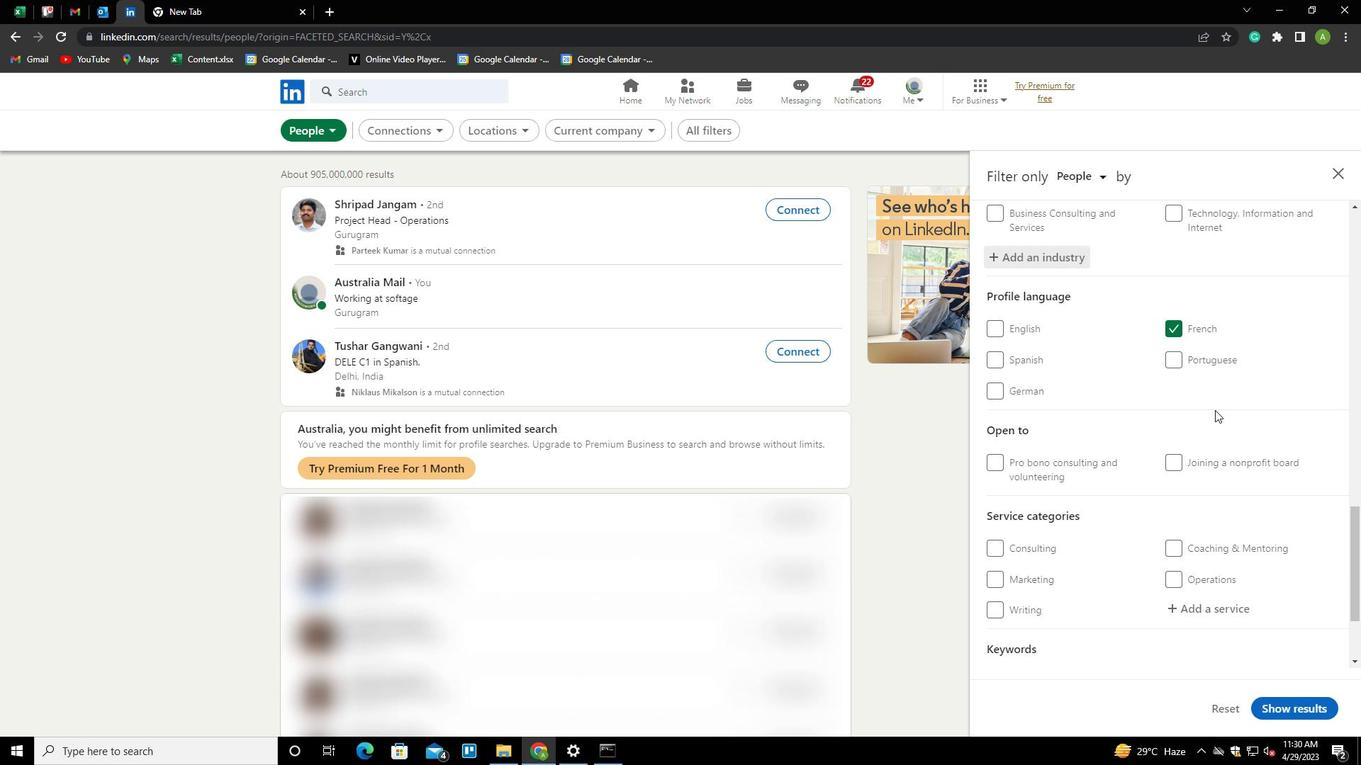 
Action: Mouse moved to (1210, 428)
Screenshot: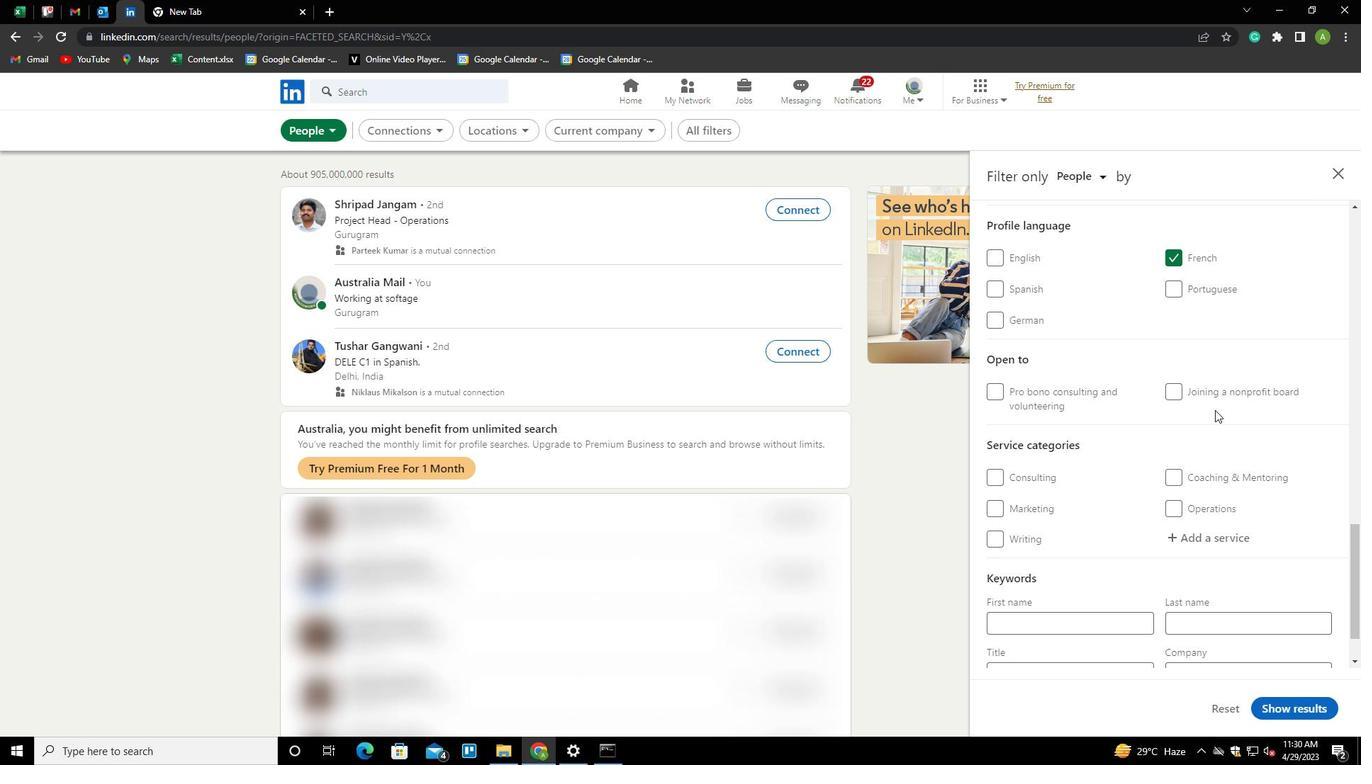 
Action: Mouse scrolled (1210, 428) with delta (0, 0)
Screenshot: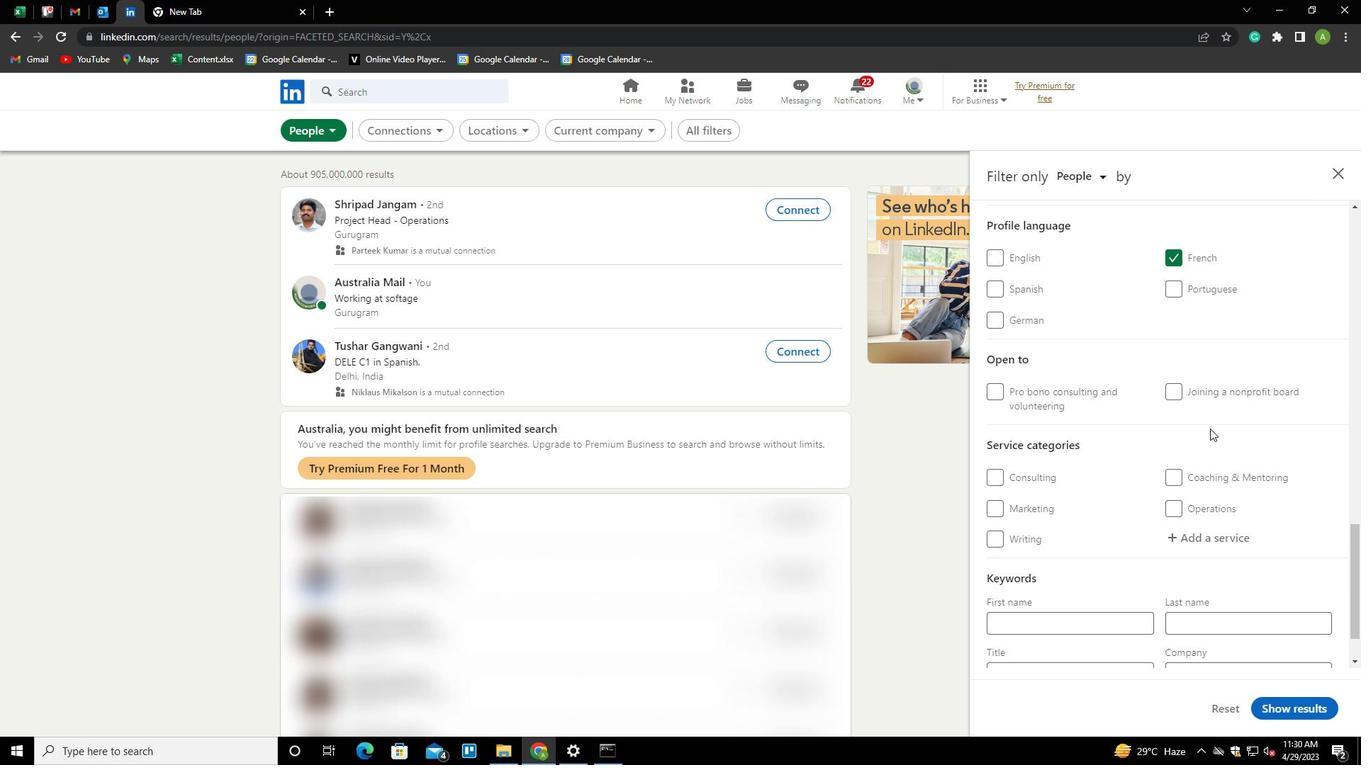 
Action: Mouse moved to (1208, 461)
Screenshot: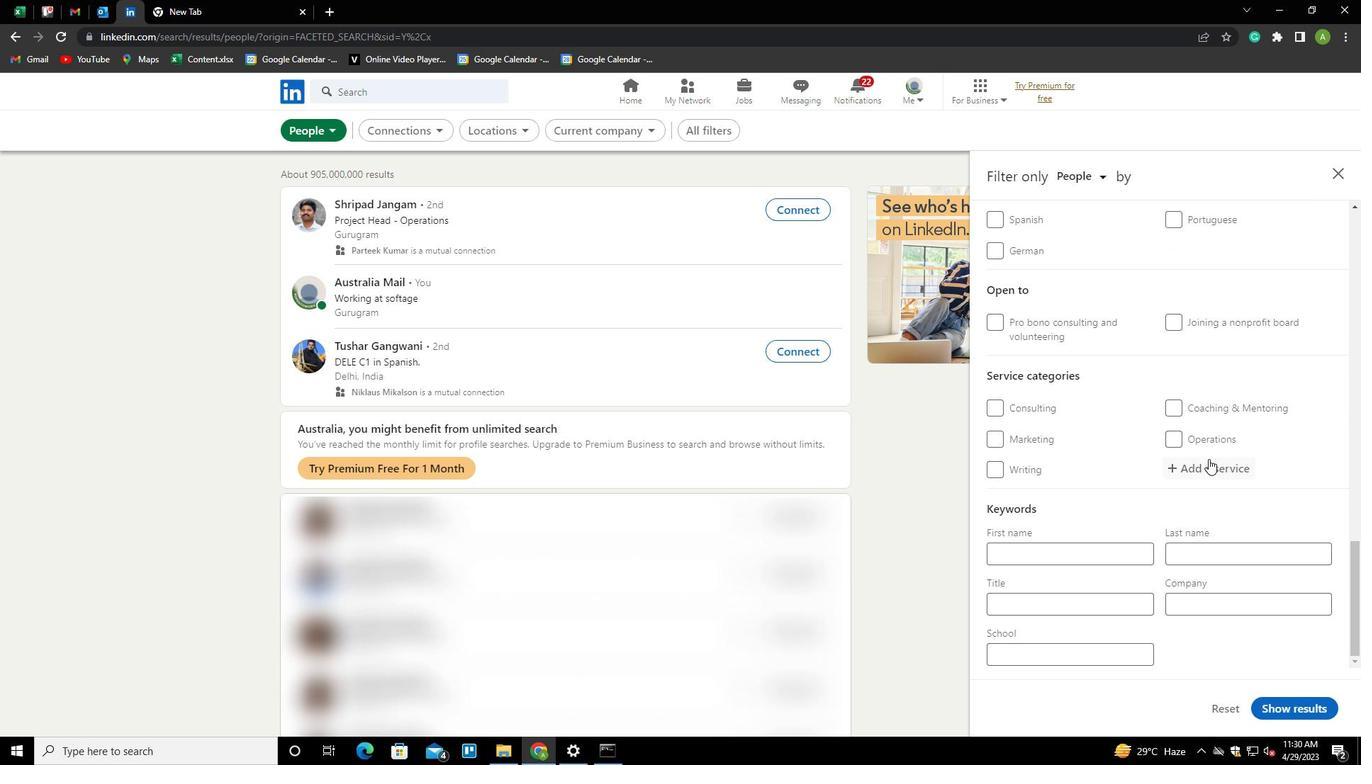 
Action: Mouse pressed left at (1208, 461)
Screenshot: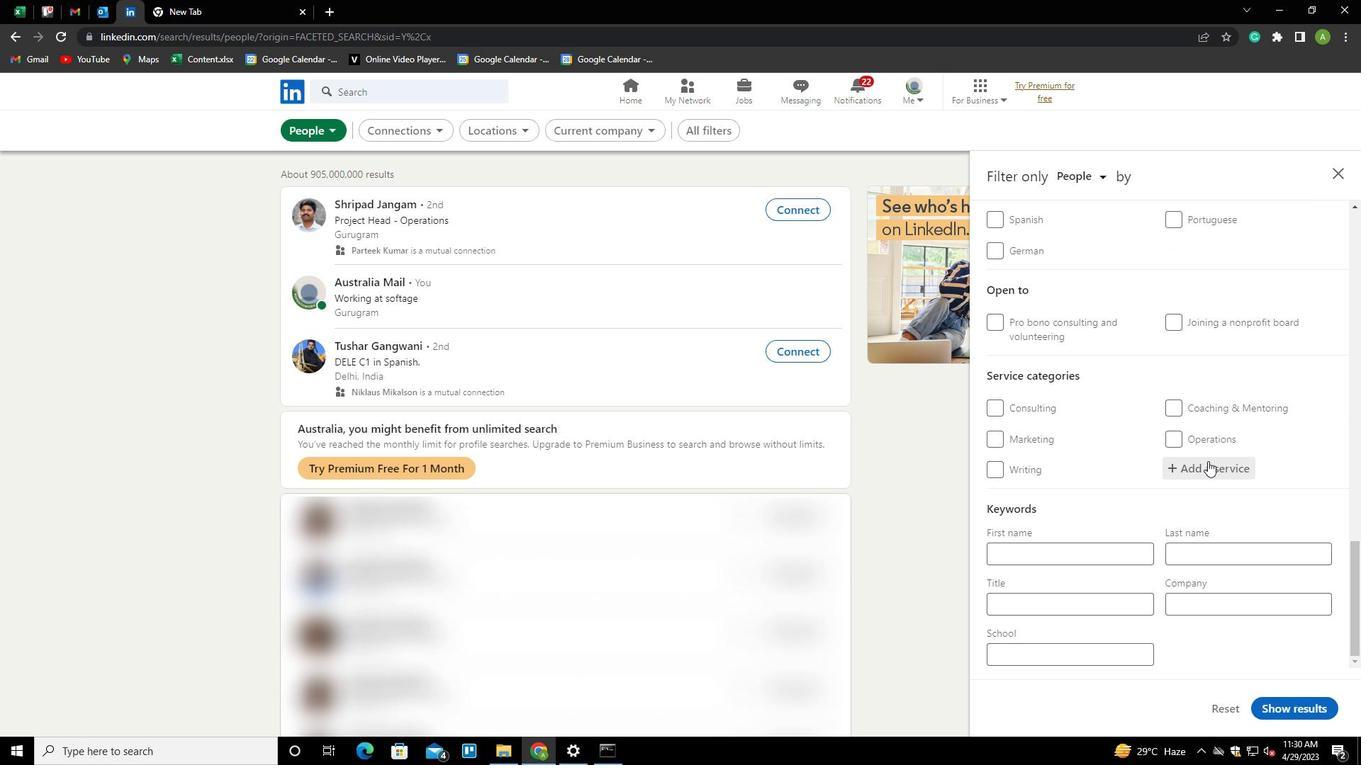 
Action: Key pressed <Key.shift>
Screenshot: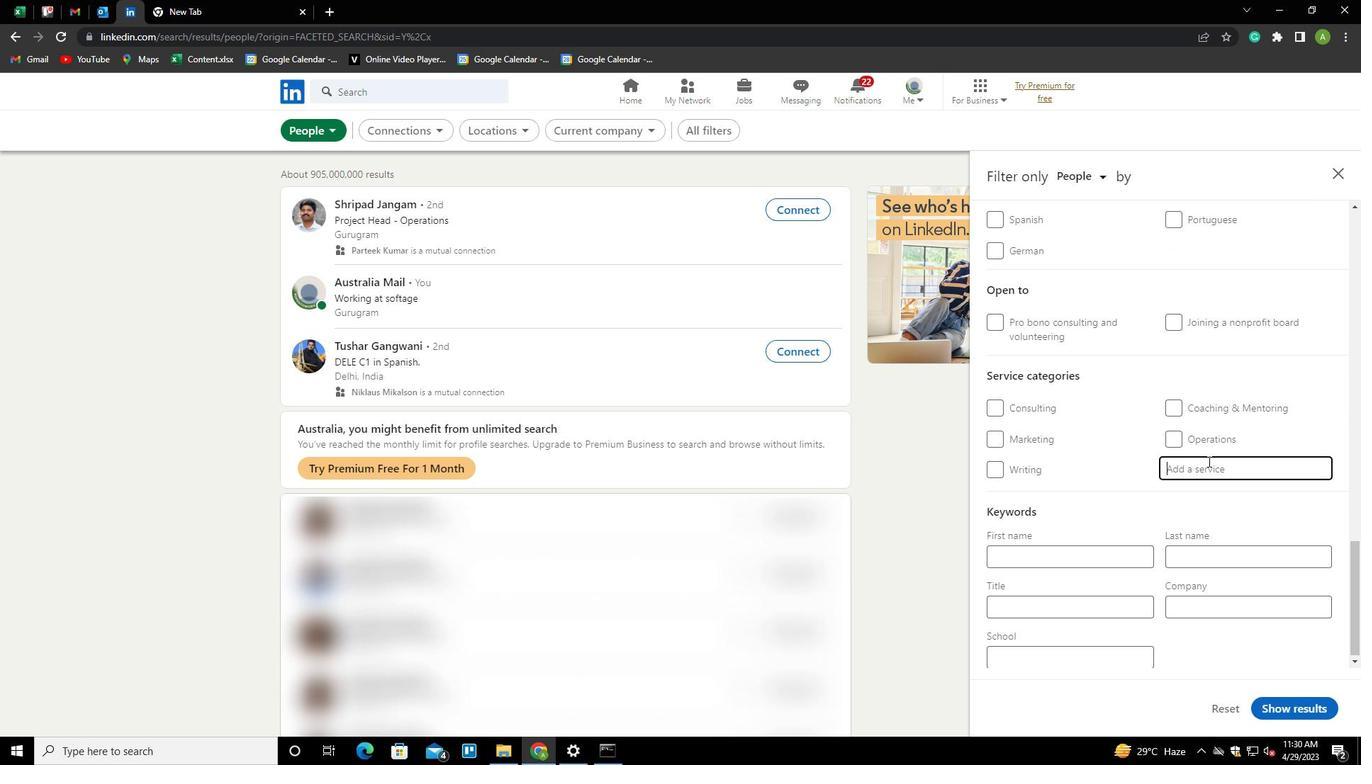 
Action: Mouse moved to (1206, 463)
Screenshot: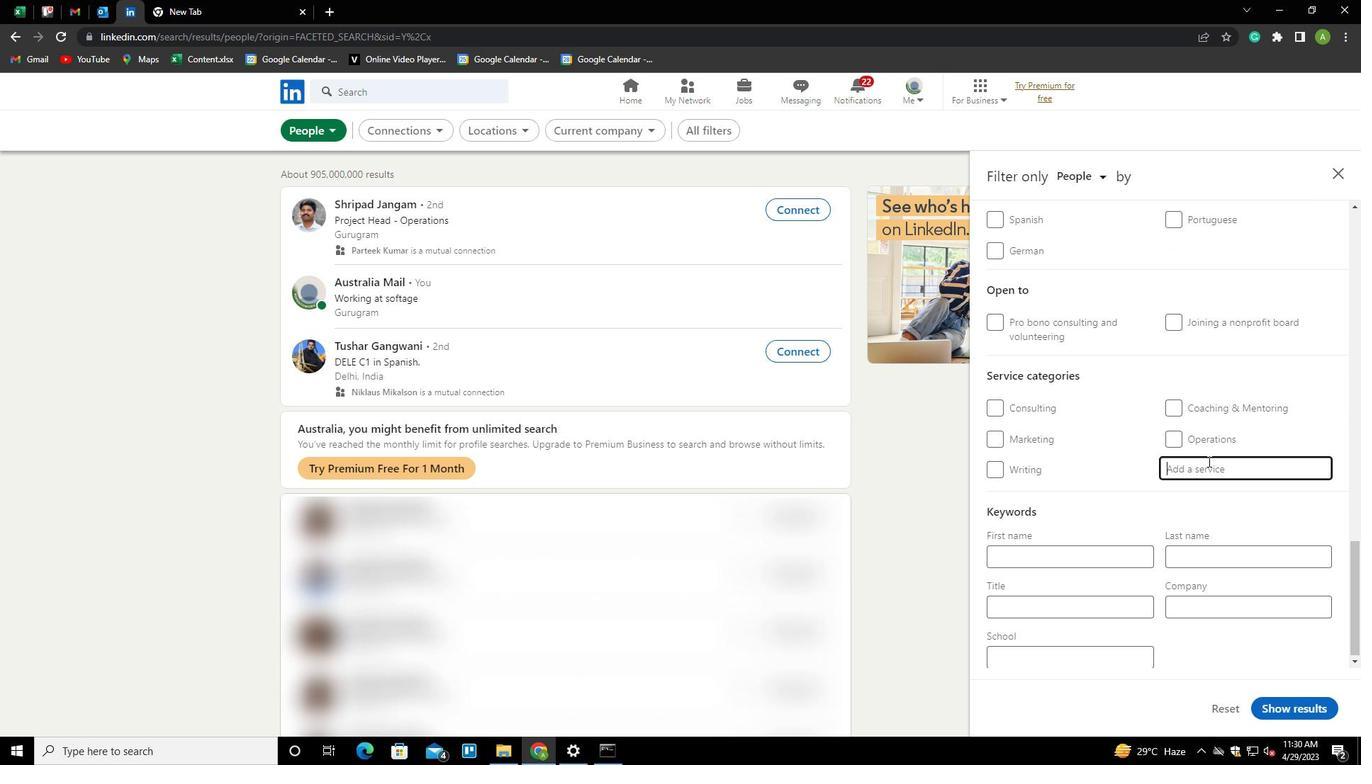 
Action: Key pressed ANDROID<Key.down><Key.enter>
Screenshot: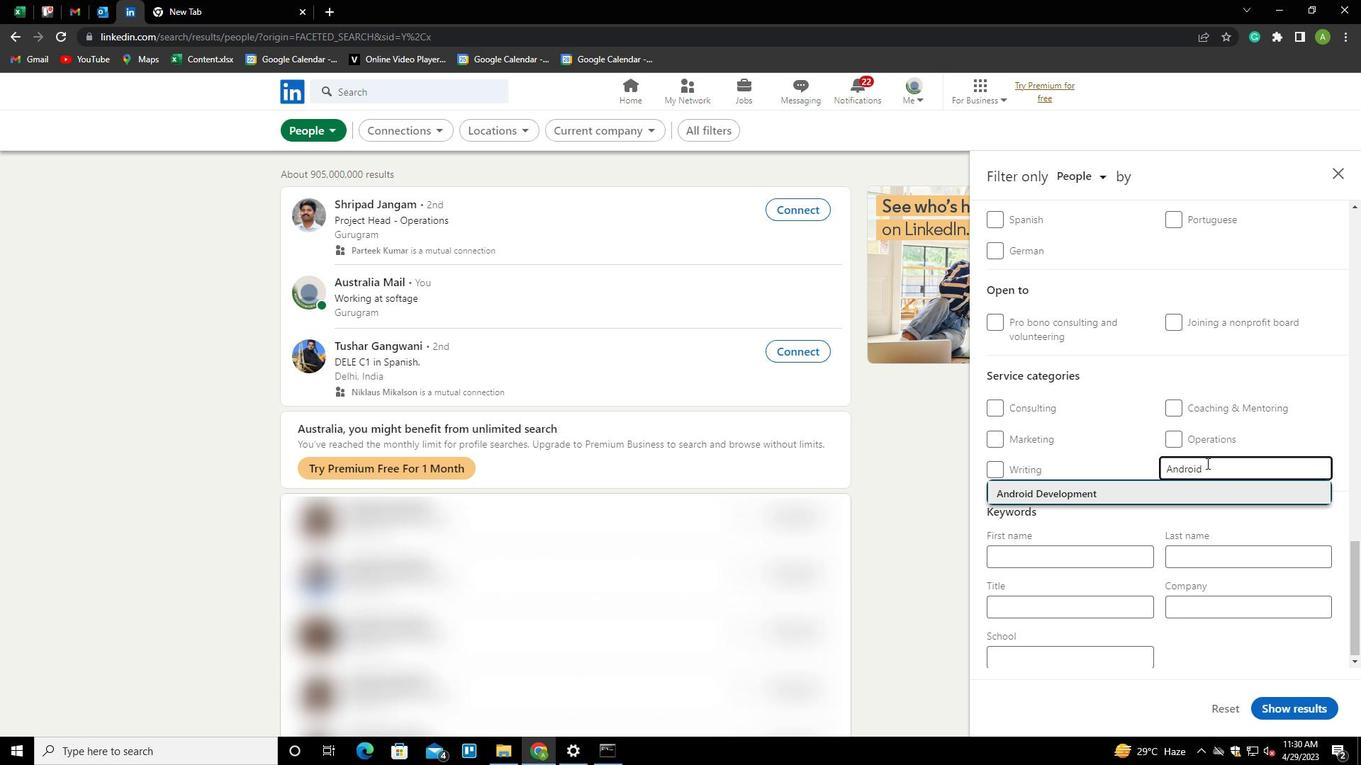 
Action: Mouse scrolled (1206, 462) with delta (0, 0)
Screenshot: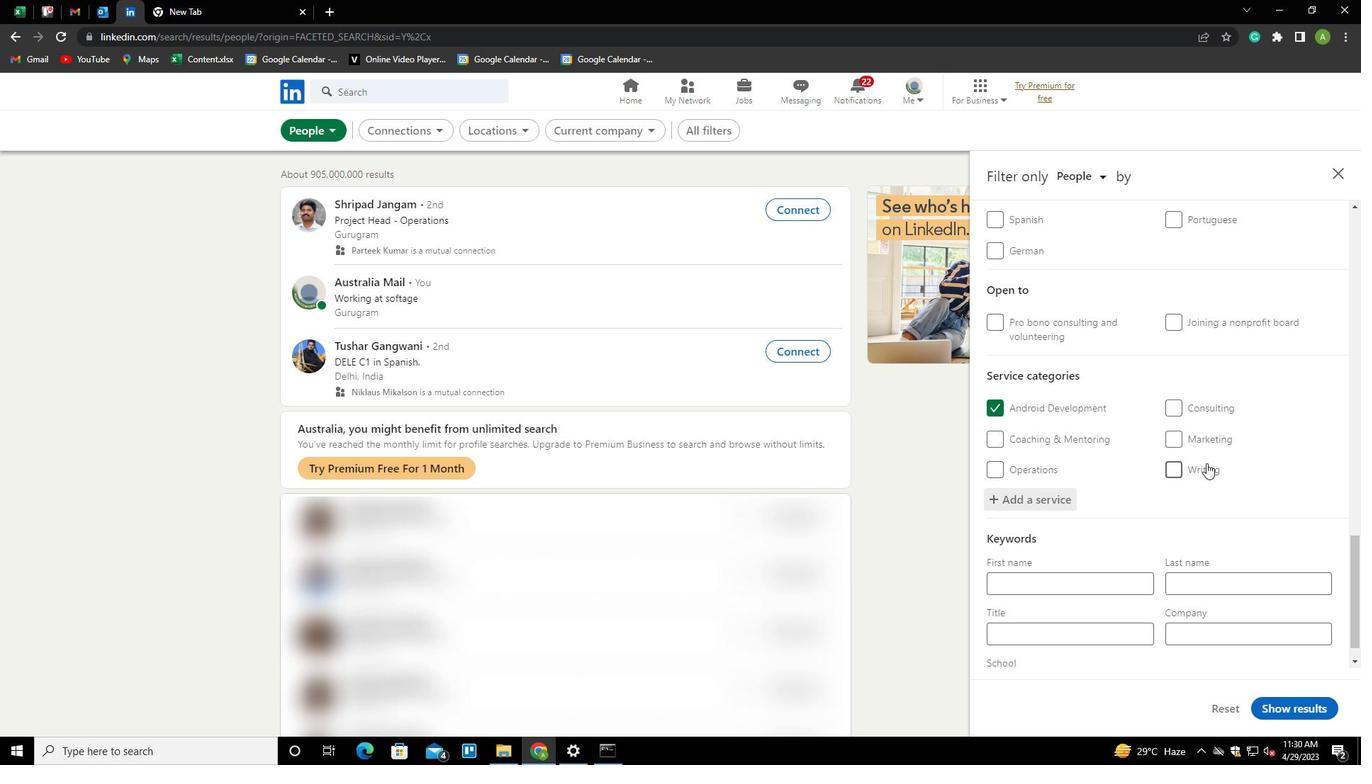 
Action: Mouse scrolled (1206, 462) with delta (0, 0)
Screenshot: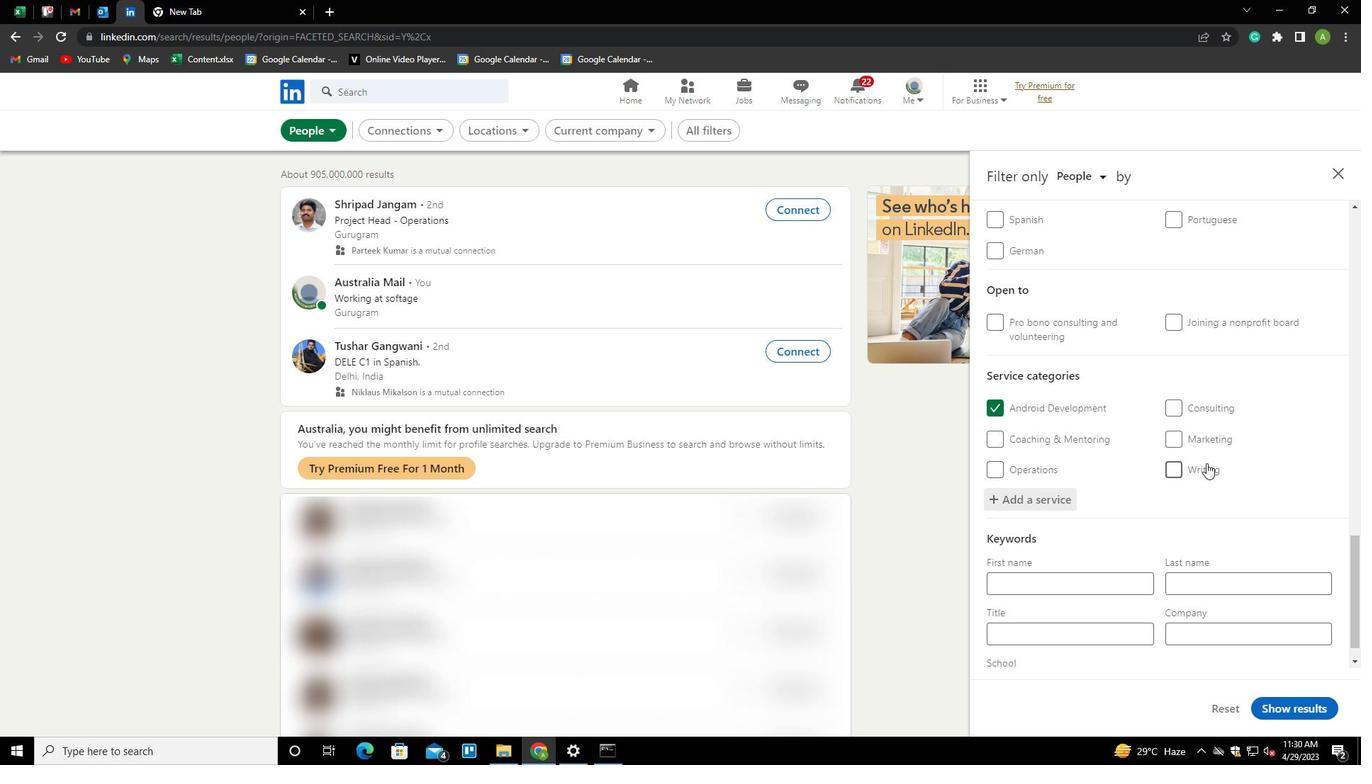 
Action: Mouse scrolled (1206, 462) with delta (0, 0)
Screenshot: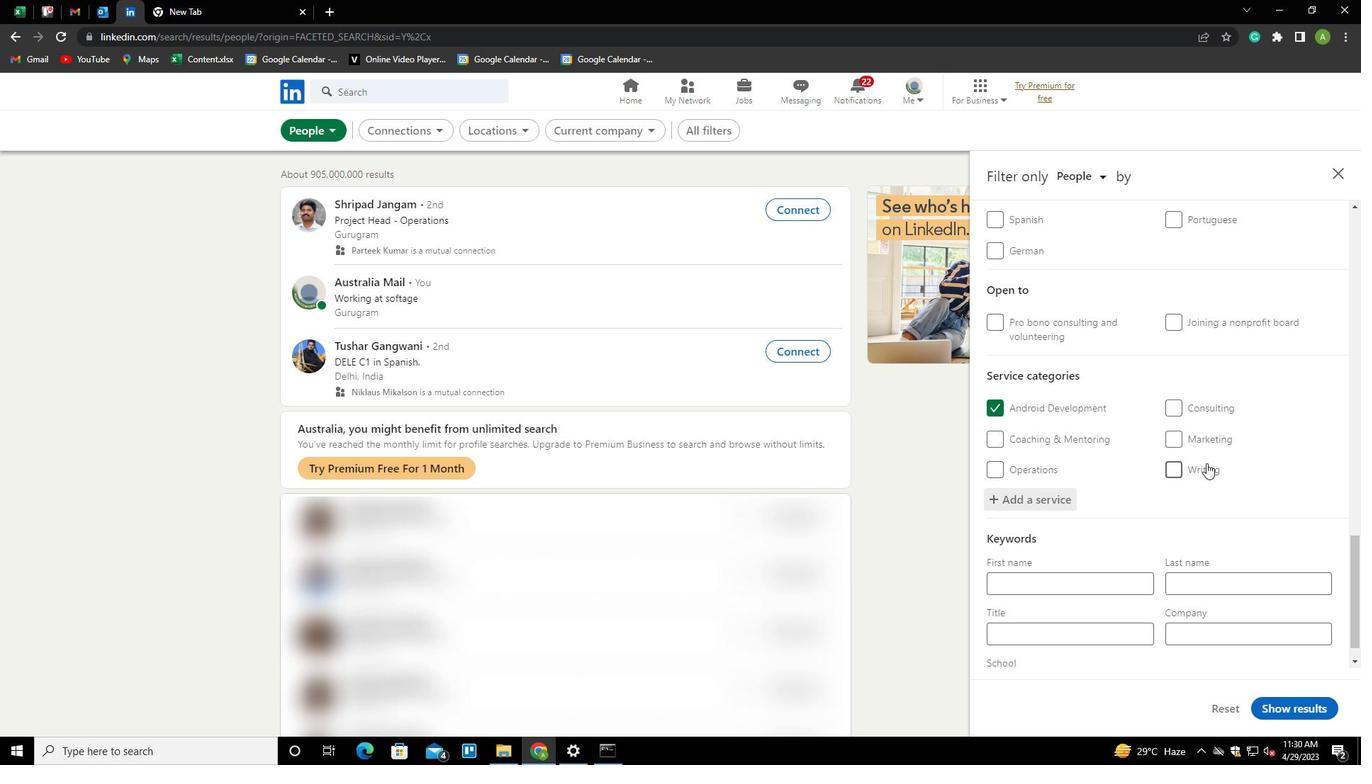 
Action: Mouse scrolled (1206, 462) with delta (0, 0)
Screenshot: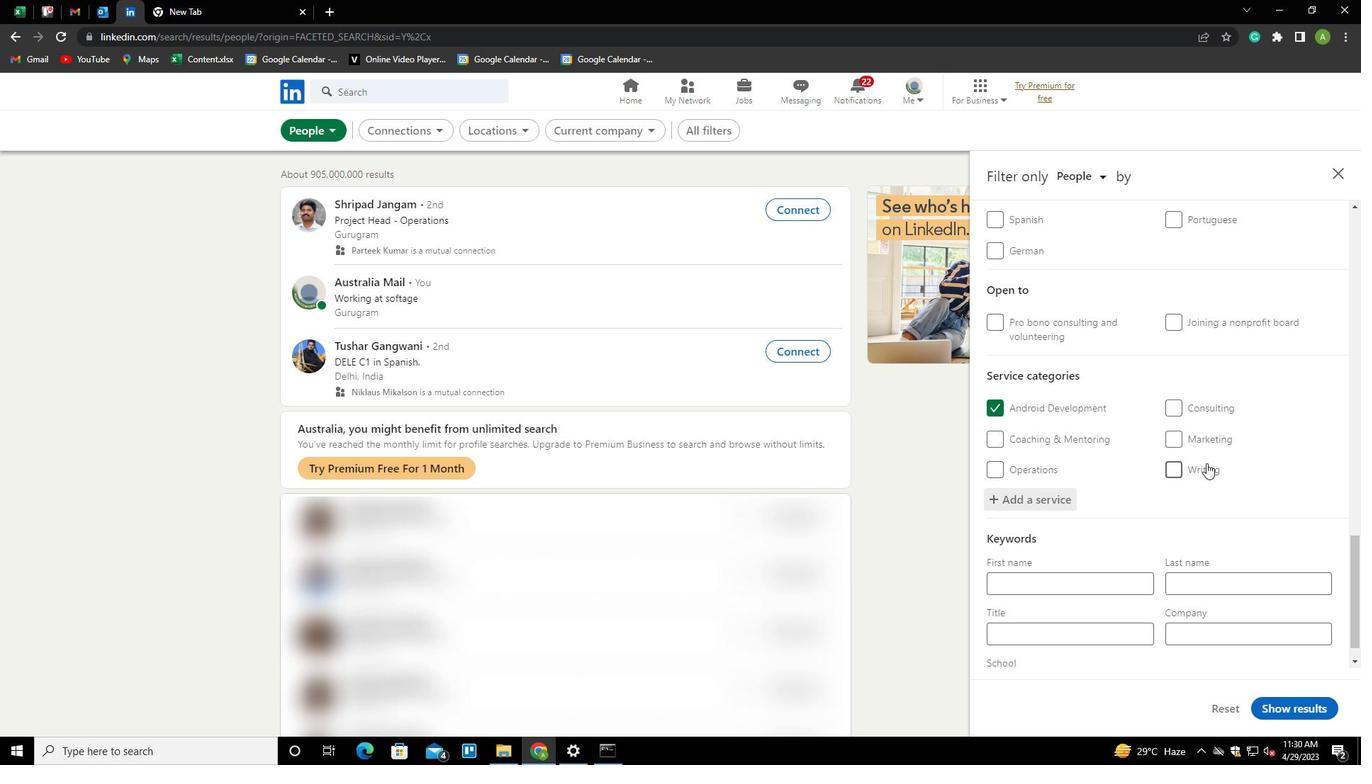 
Action: Mouse scrolled (1206, 462) with delta (0, 0)
Screenshot: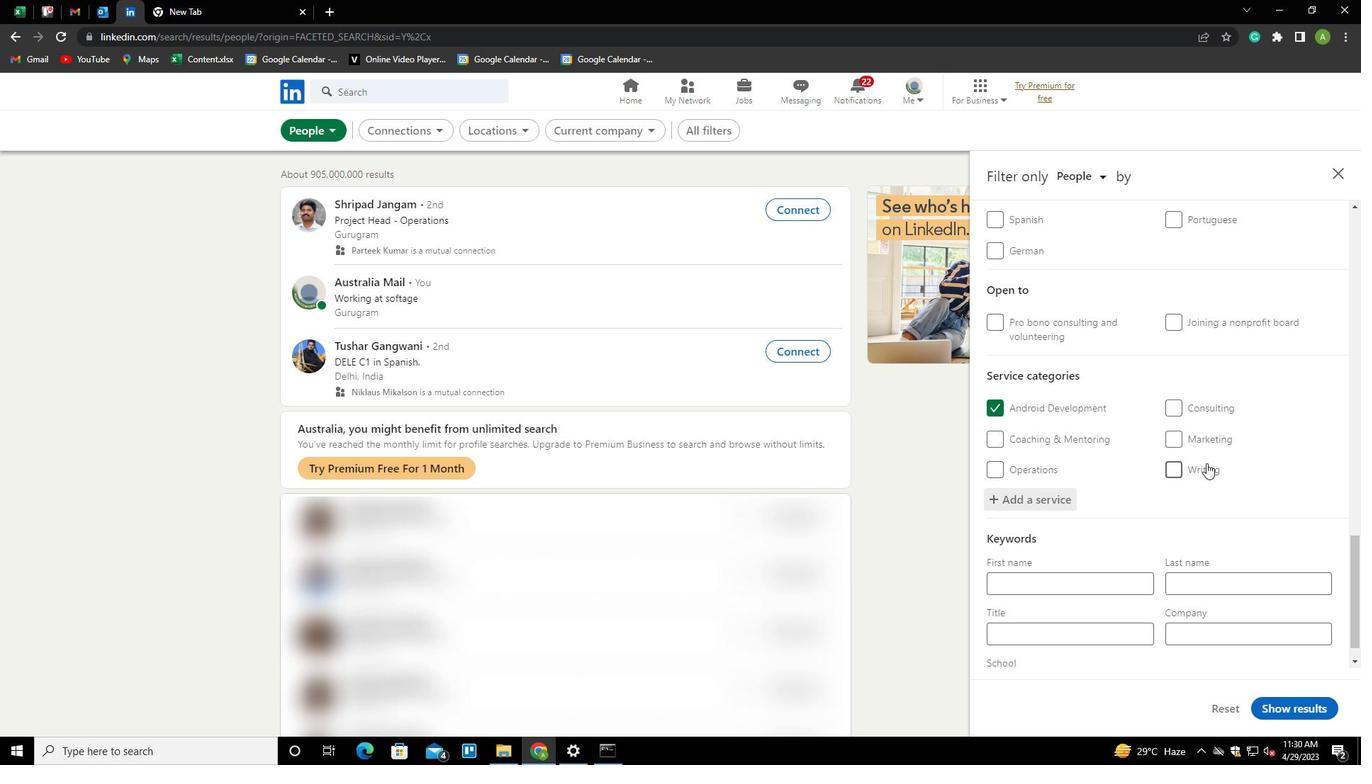
Action: Mouse scrolled (1206, 462) with delta (0, 0)
Screenshot: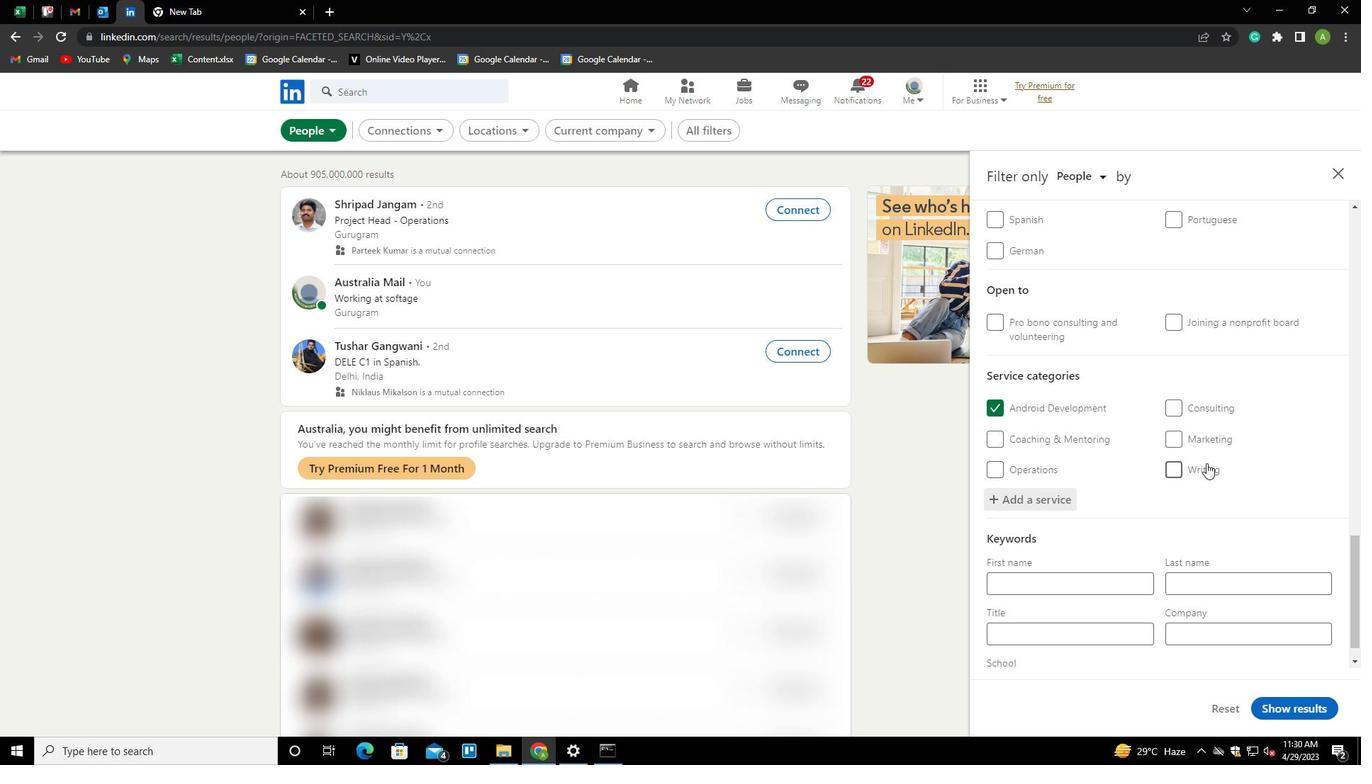 
Action: Mouse scrolled (1206, 462) with delta (0, 0)
Screenshot: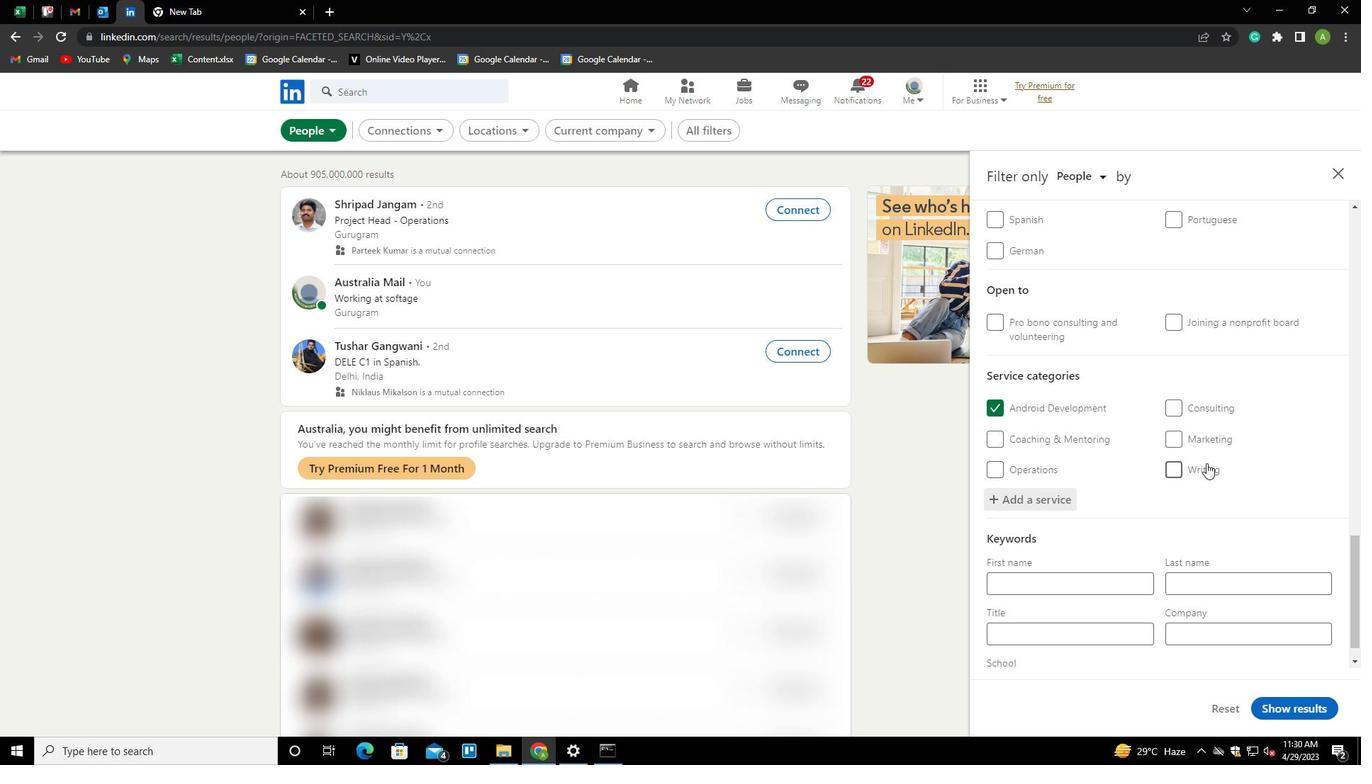 
Action: Mouse moved to (1097, 608)
Screenshot: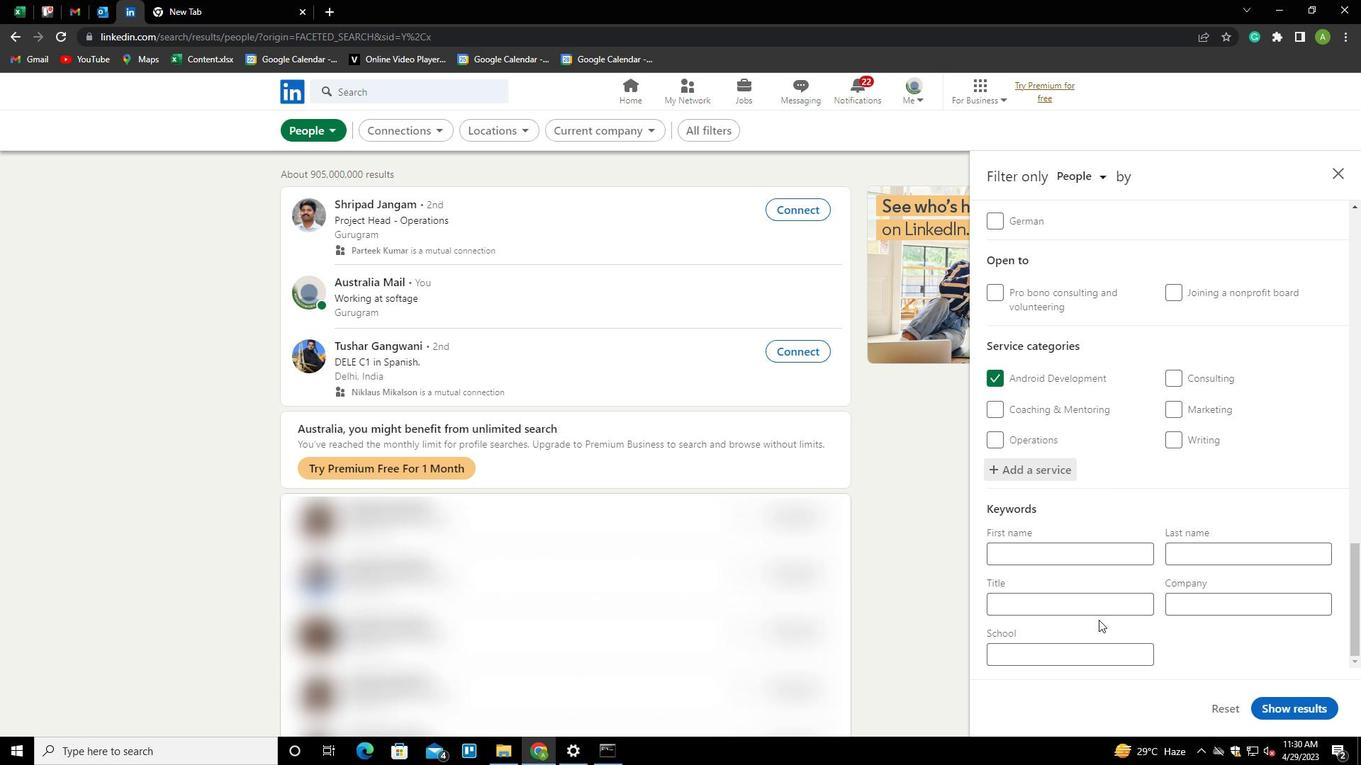 
Action: Mouse pressed left at (1097, 608)
Screenshot: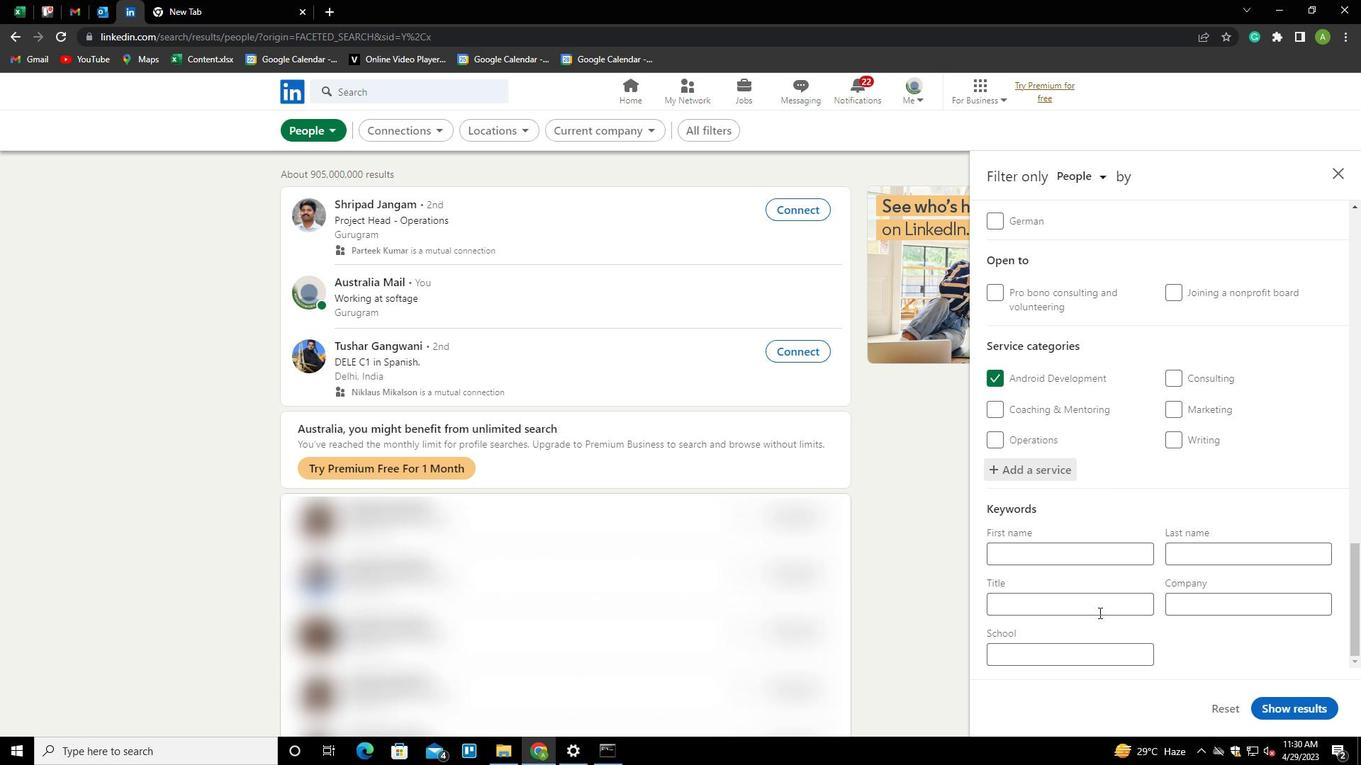 
Action: Key pressed <Key.shift>SALES<Key.space><Key.shift><Key.shift><Key.shift><Key.shift><Key.shift><Key.shift><Key.shift><Key.shift><Key.shift><Key.shift><Key.shift><Key.shift><Key.shift><Key.shift><Key.shift><Key.shift><Key.shift><Key.shift><Key.shift><Key.shift>REPRESN<Key.backspace>ENTATIVE
Screenshot: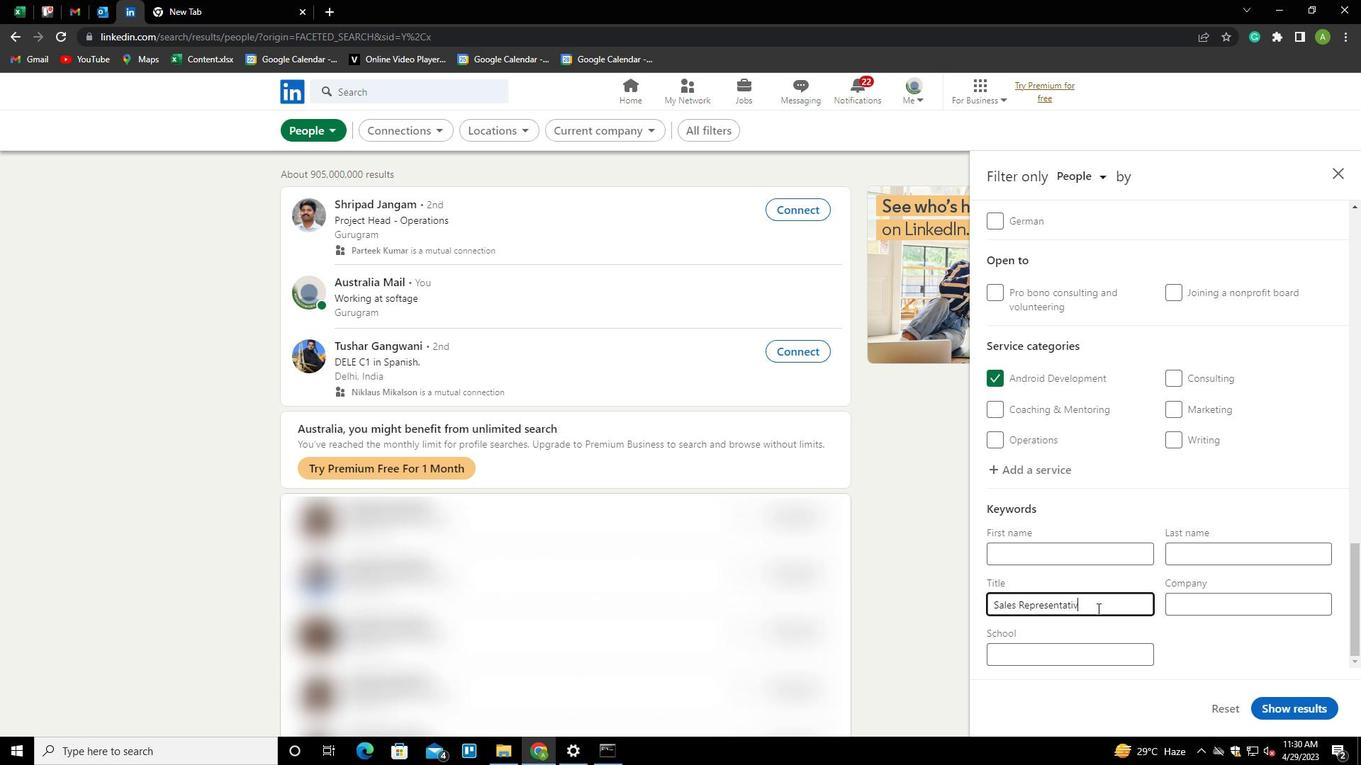 
Action: Mouse moved to (1264, 637)
Screenshot: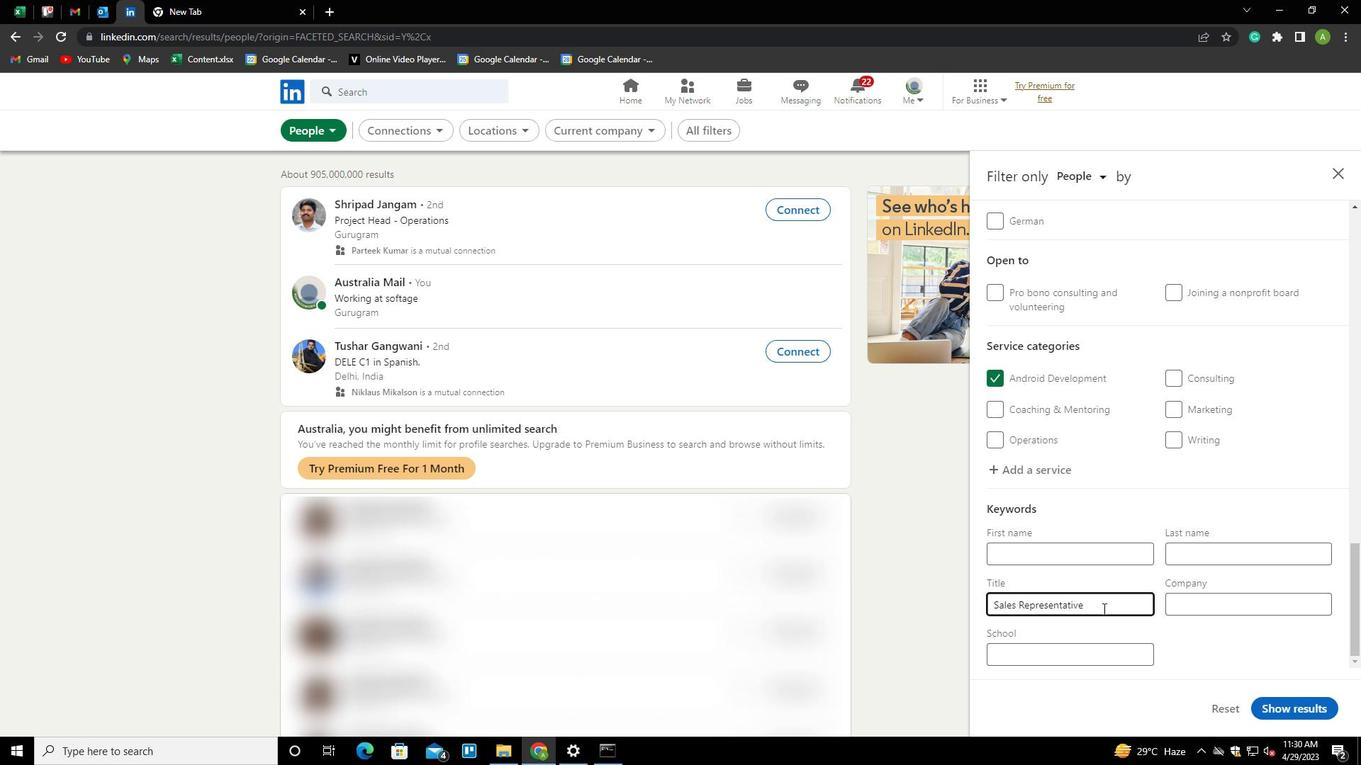 
Action: Mouse pressed left at (1264, 637)
Screenshot: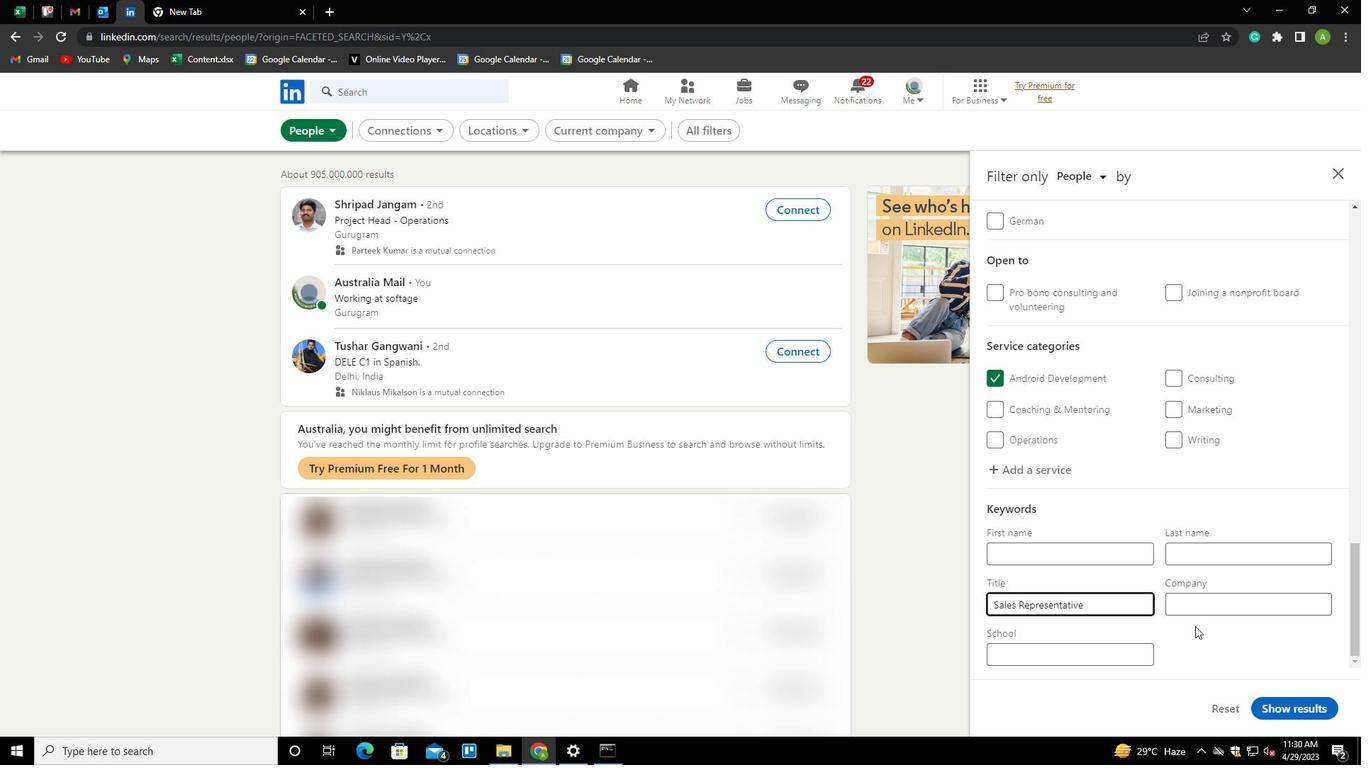 
Action: Mouse moved to (1281, 702)
Screenshot: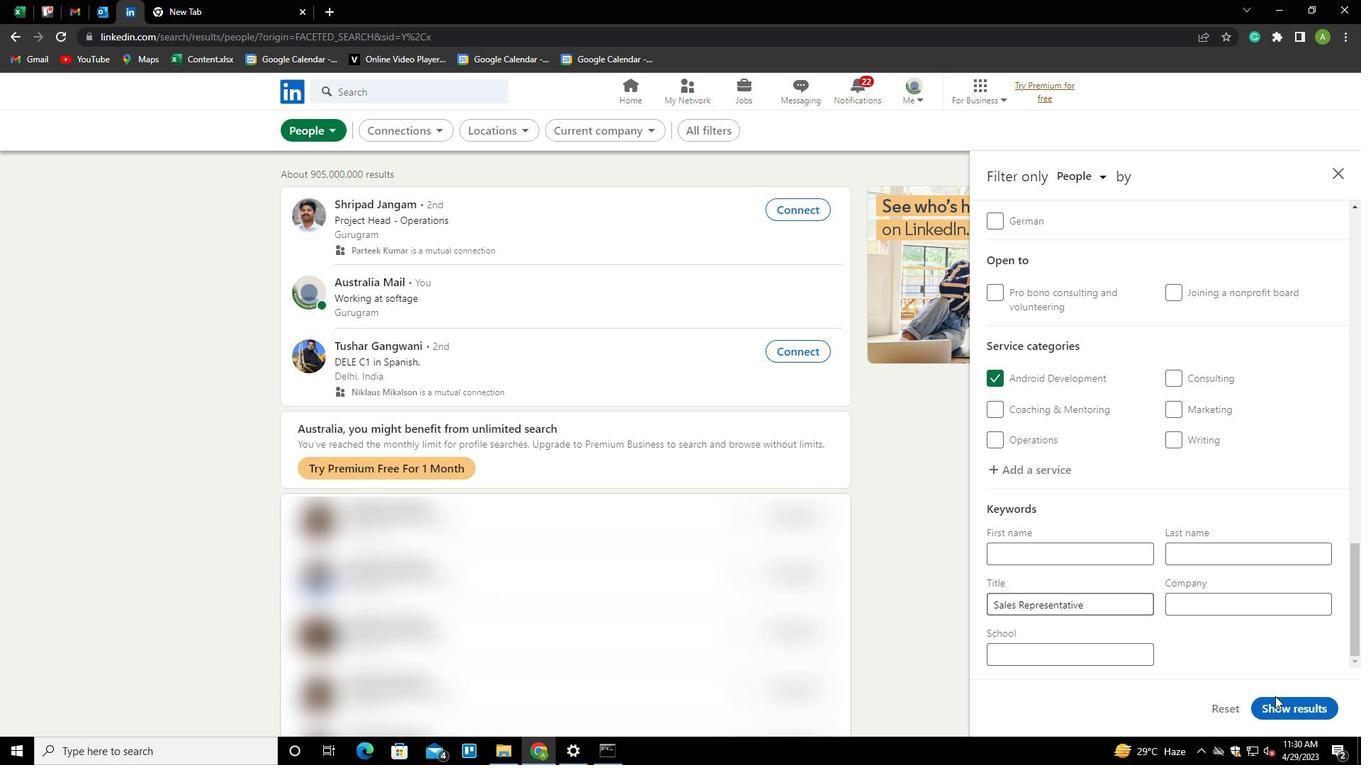 
Action: Mouse pressed left at (1281, 702)
Screenshot: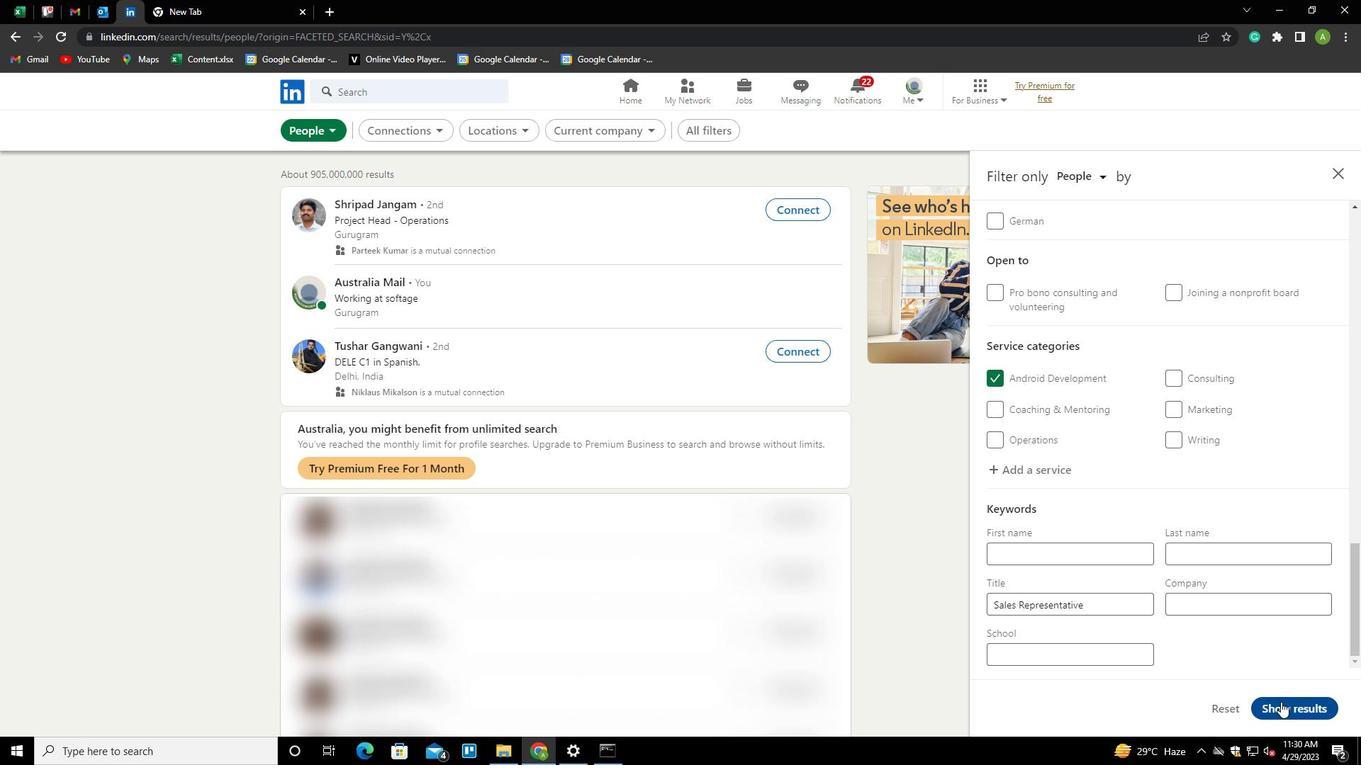 
